 Task: Find connections with filter location Imbituva with filter topic #coronaviruswith filter profile language German with filter current company Engineering Brasil with filter school ILS Law College with filter industry Furniture and Home Furnishings Manufacturing with filter service category Logo Design with filter keywords title Owner
Action: Mouse moved to (524, 92)
Screenshot: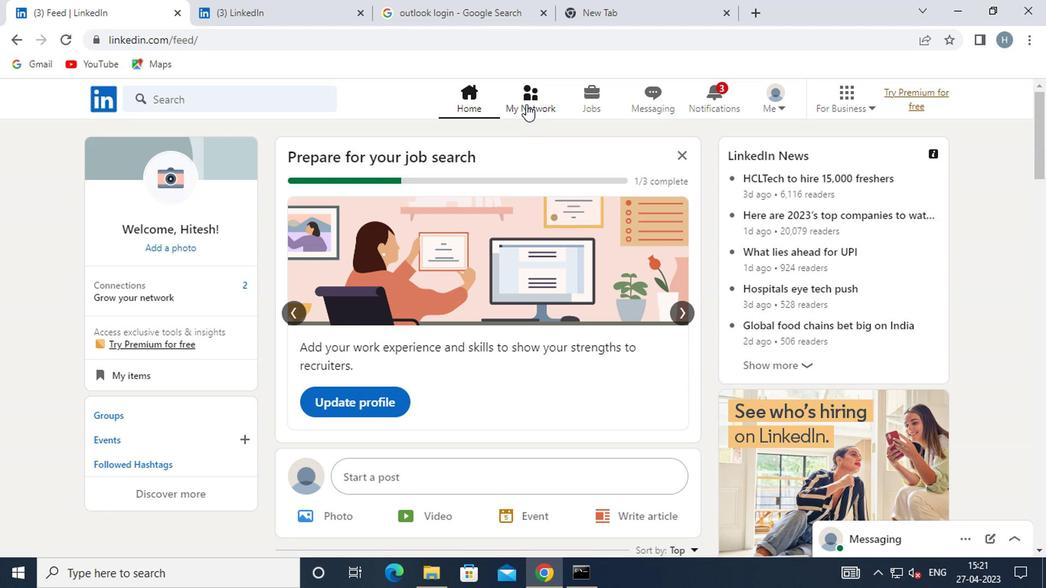 
Action: Mouse pressed left at (524, 92)
Screenshot: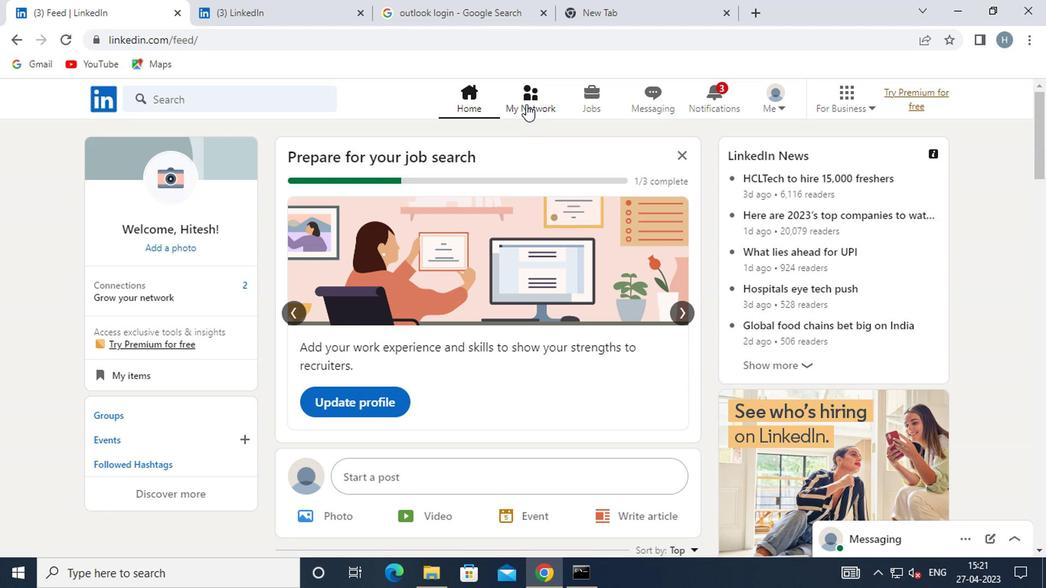 
Action: Mouse moved to (251, 181)
Screenshot: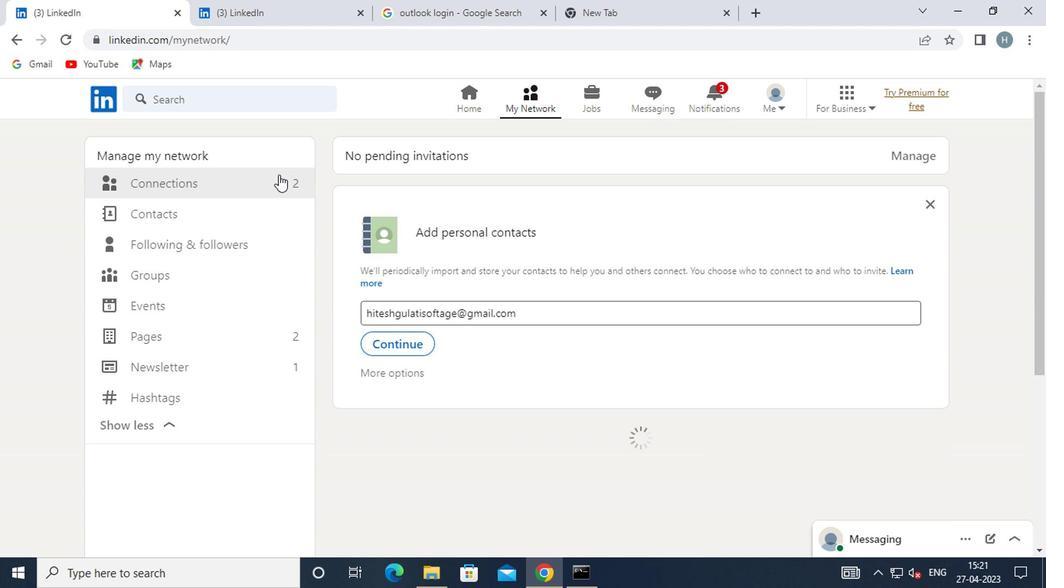 
Action: Mouse pressed left at (251, 181)
Screenshot: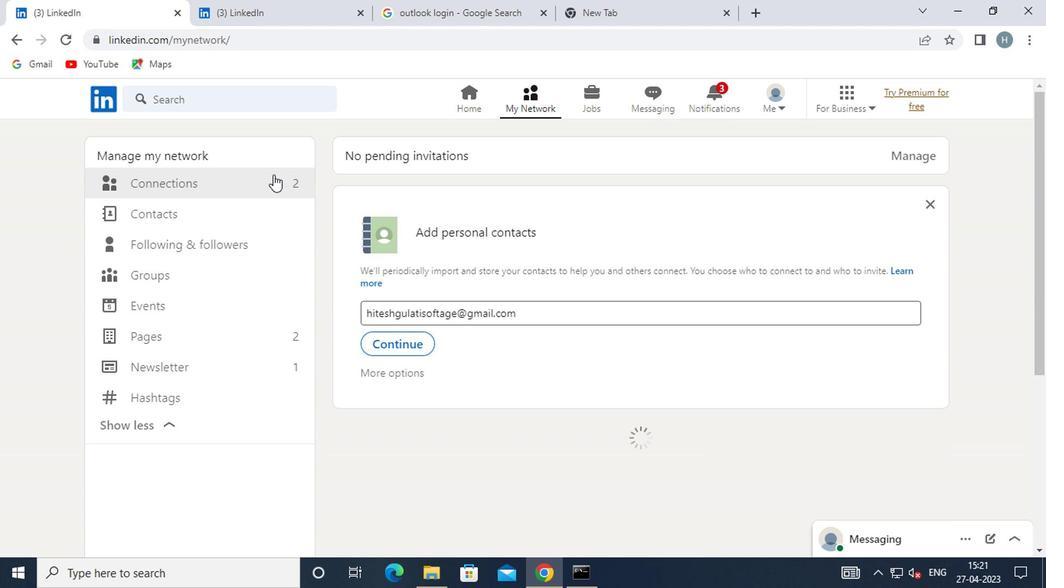 
Action: Mouse moved to (631, 182)
Screenshot: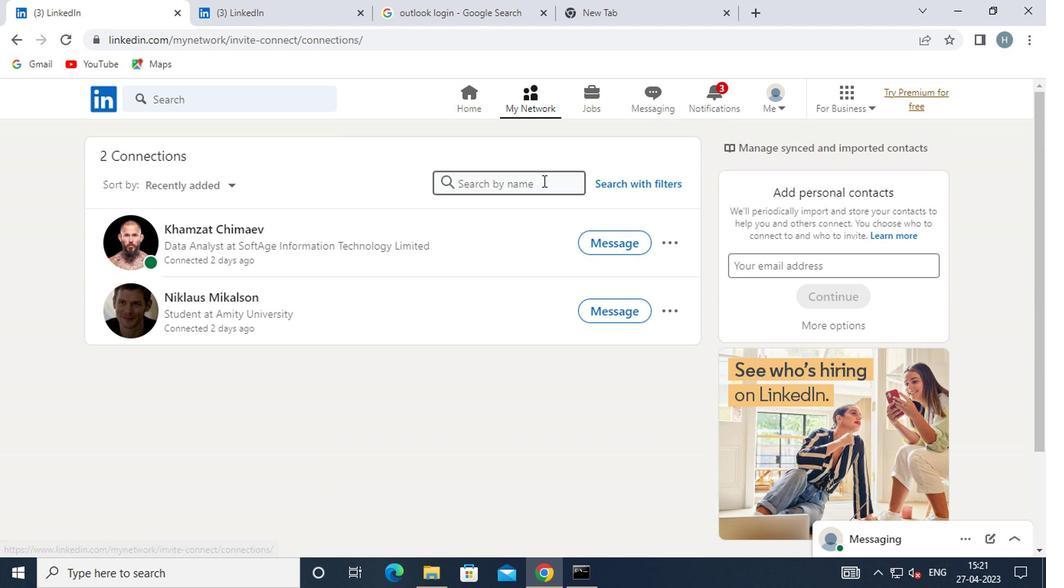 
Action: Mouse pressed left at (631, 182)
Screenshot: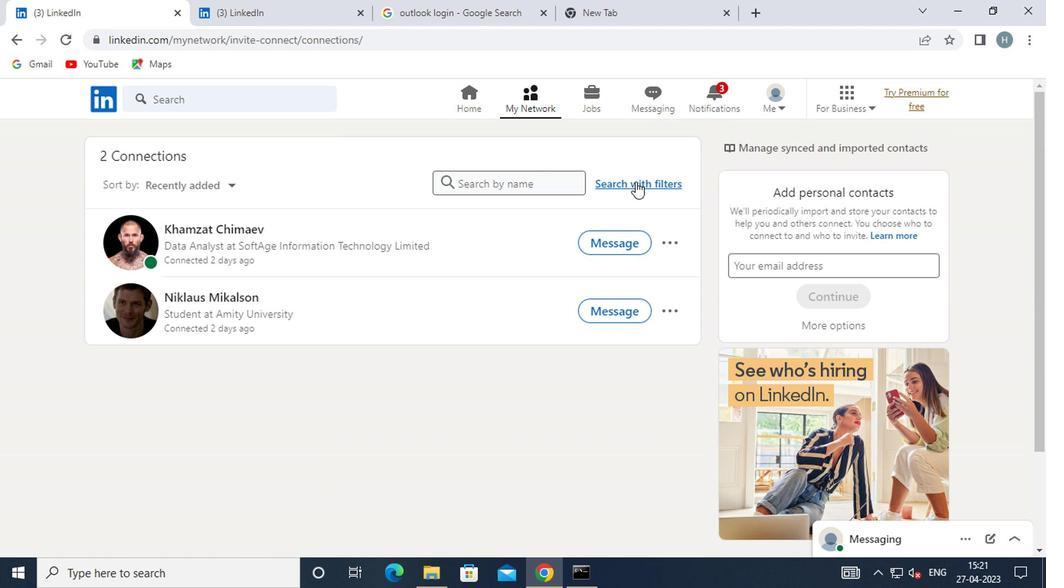 
Action: Mouse moved to (559, 143)
Screenshot: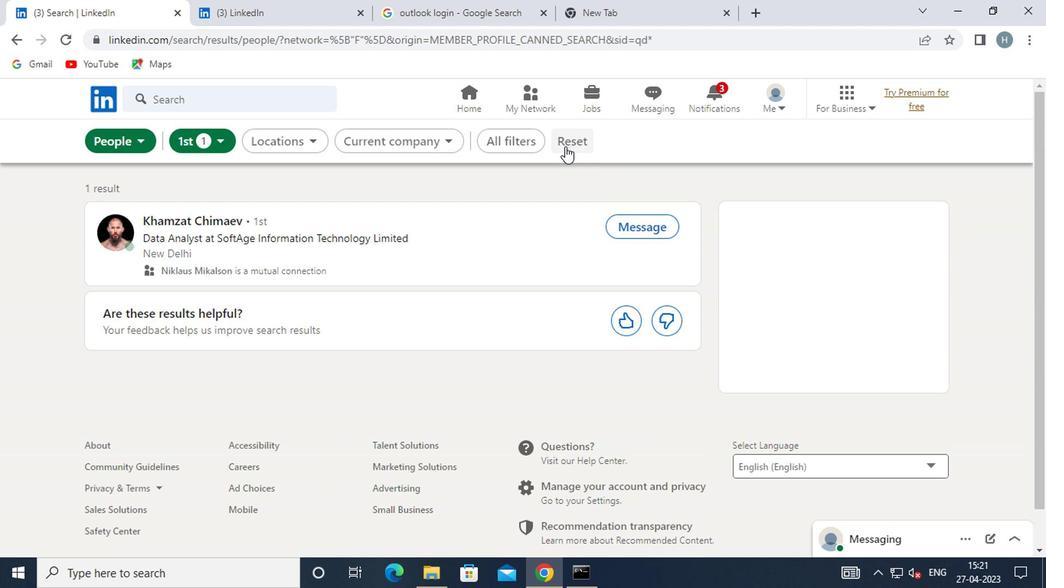 
Action: Mouse pressed left at (559, 143)
Screenshot: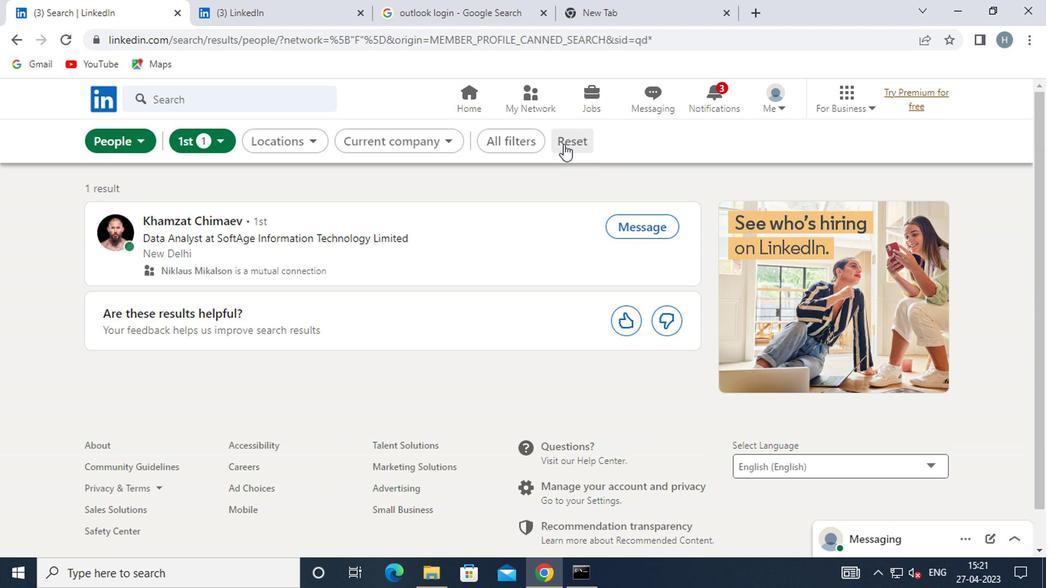 
Action: Mouse moved to (552, 141)
Screenshot: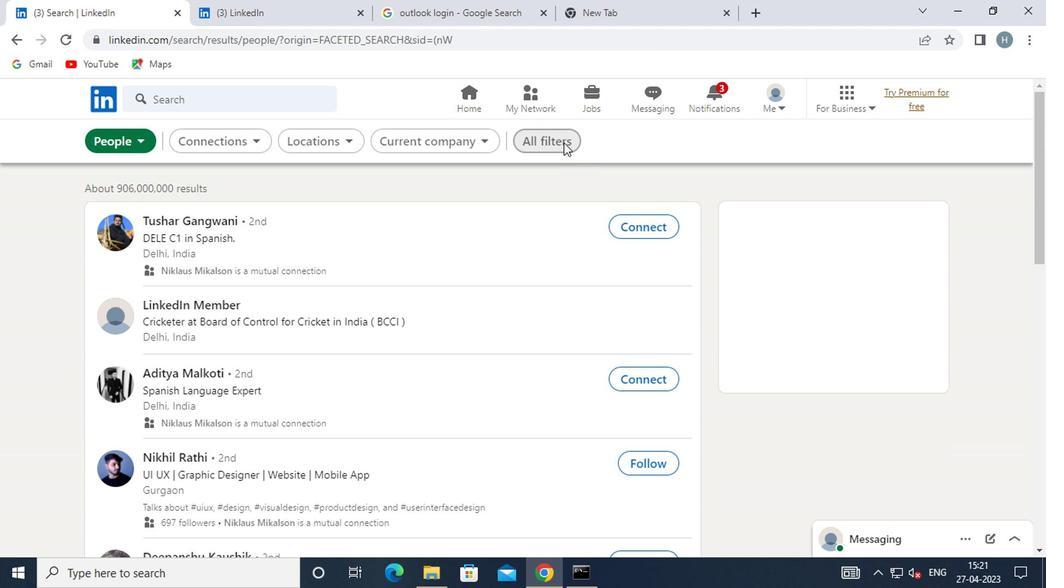 
Action: Mouse pressed left at (552, 141)
Screenshot: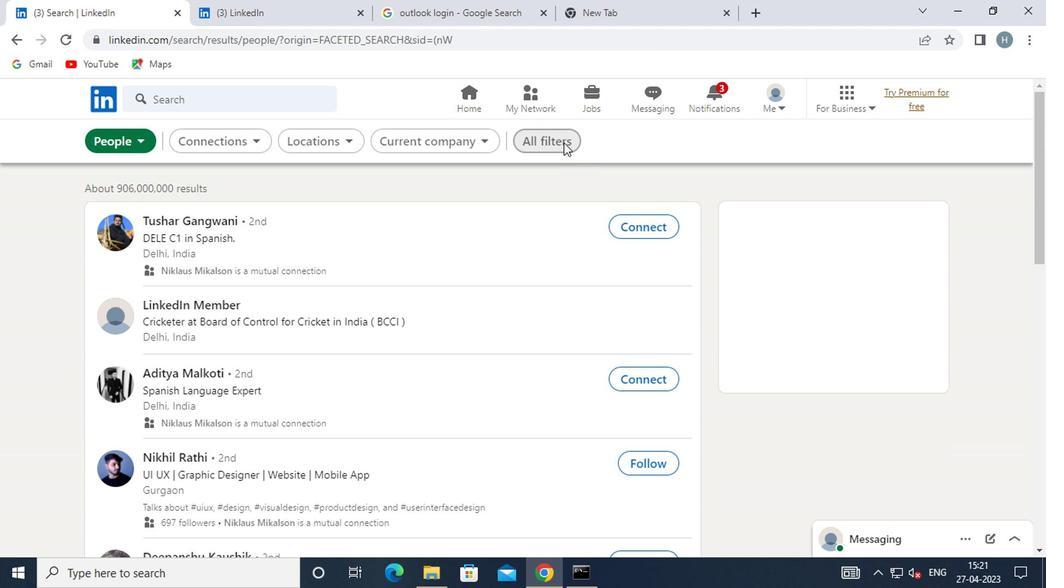 
Action: Mouse moved to (755, 281)
Screenshot: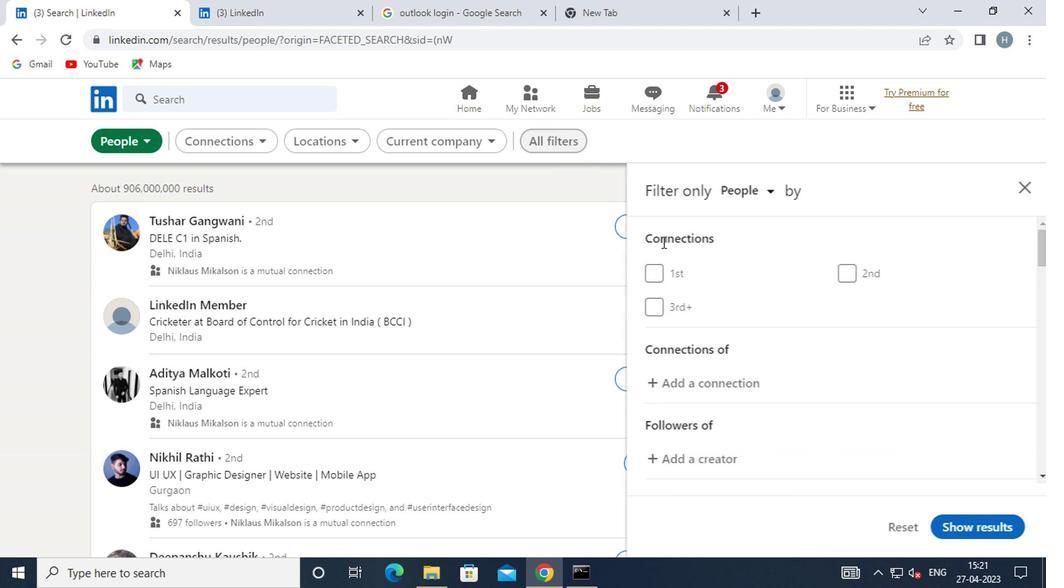 
Action: Mouse scrolled (755, 281) with delta (0, 0)
Screenshot: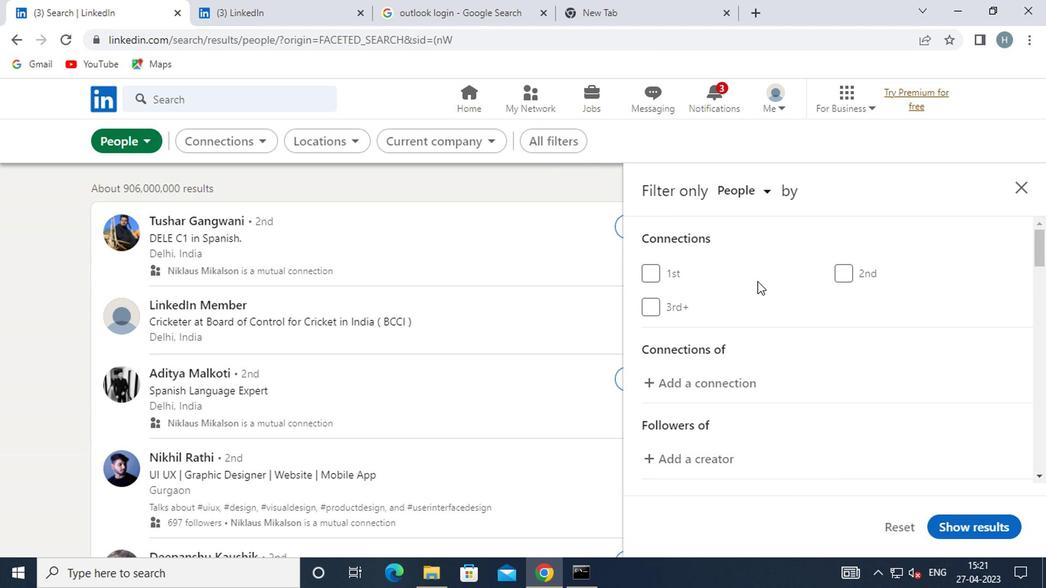 
Action: Mouse scrolled (755, 281) with delta (0, 0)
Screenshot: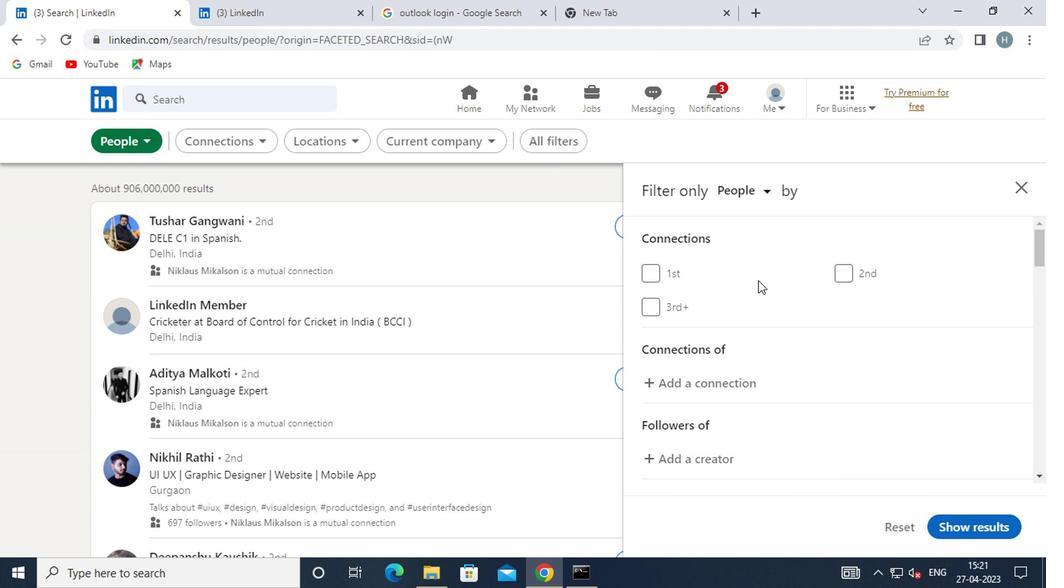 
Action: Mouse scrolled (755, 281) with delta (0, 0)
Screenshot: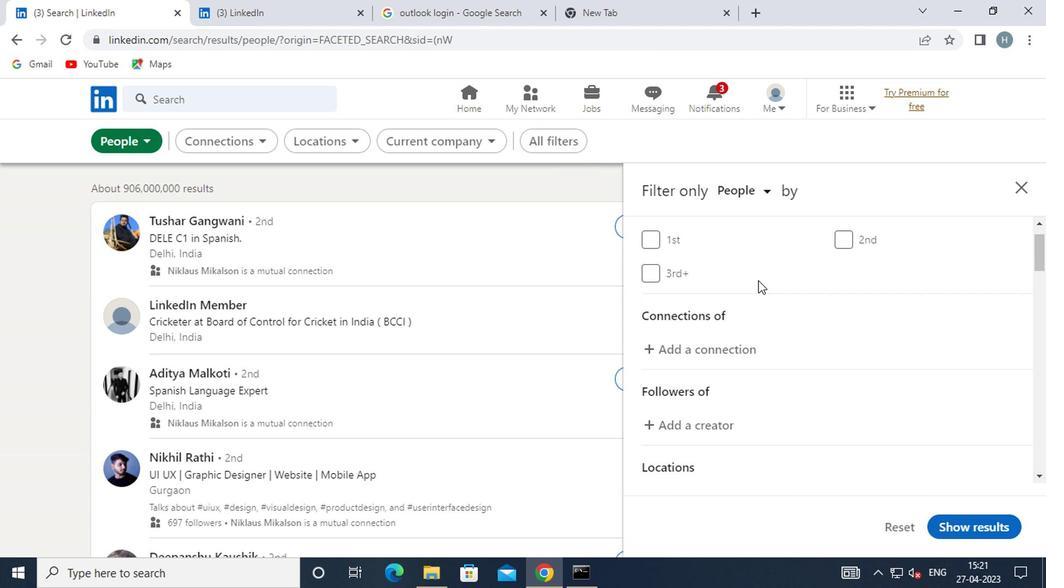 
Action: Mouse moved to (843, 365)
Screenshot: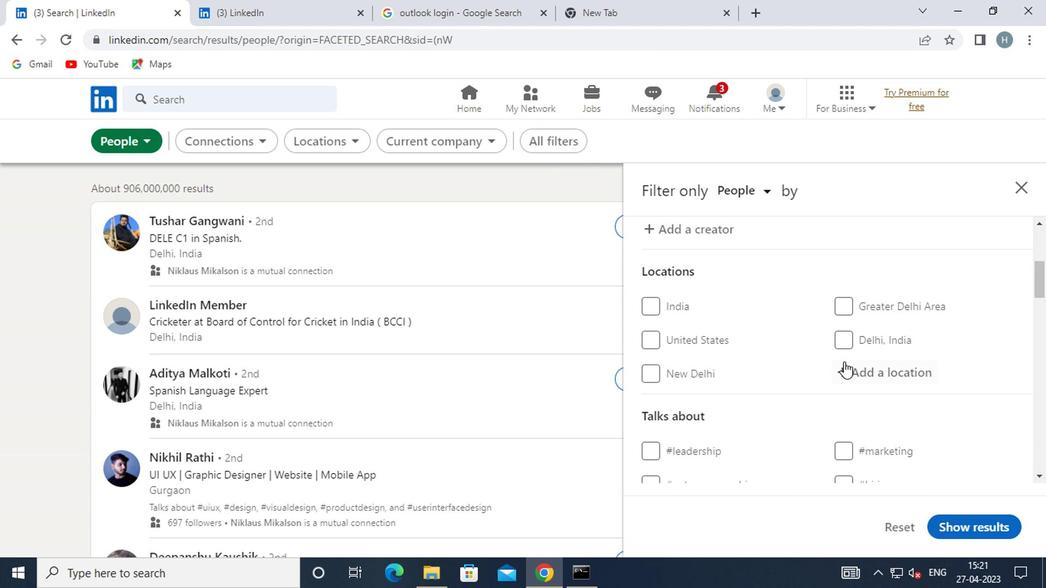
Action: Mouse pressed left at (843, 365)
Screenshot: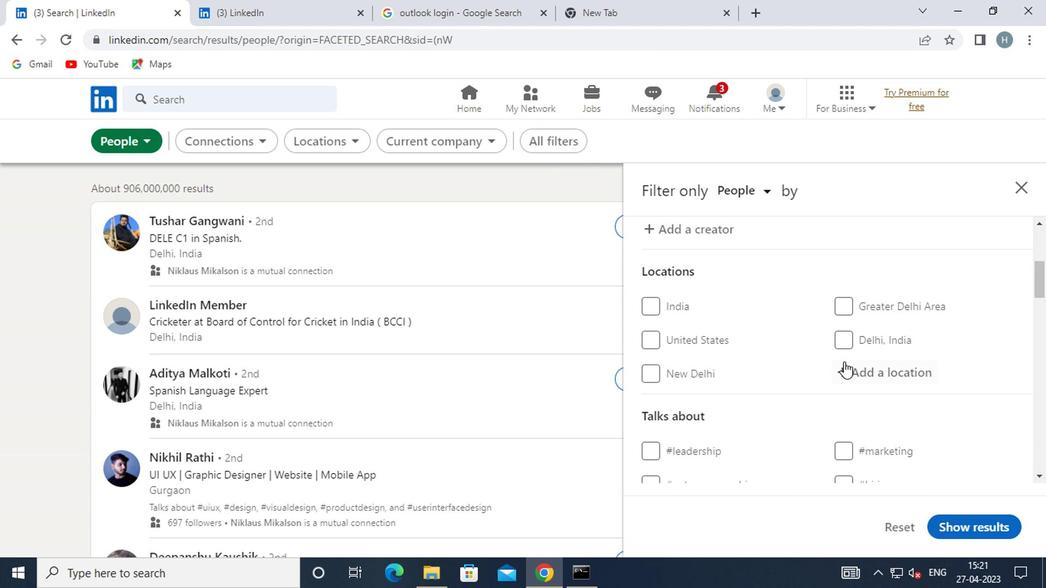 
Action: Mouse moved to (844, 365)
Screenshot: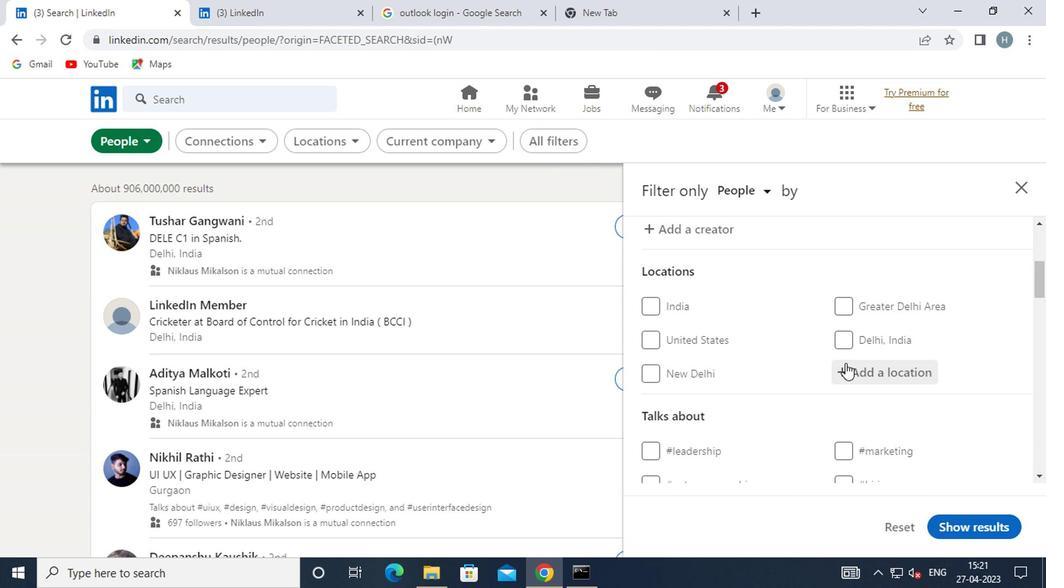 
Action: Key pressed <Key.shift><Key.shift>IMBITUVA
Screenshot: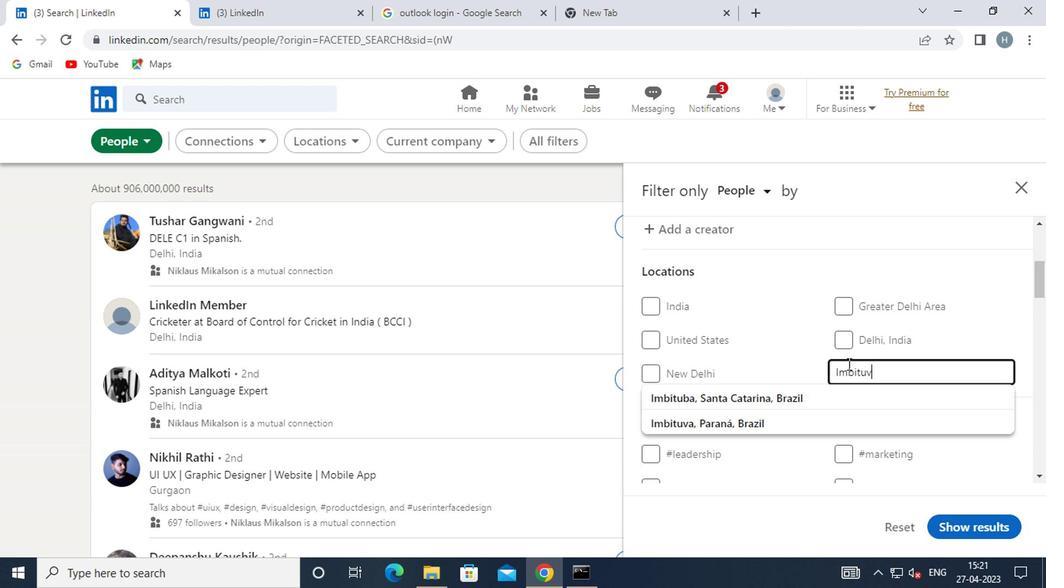 
Action: Mouse moved to (949, 321)
Screenshot: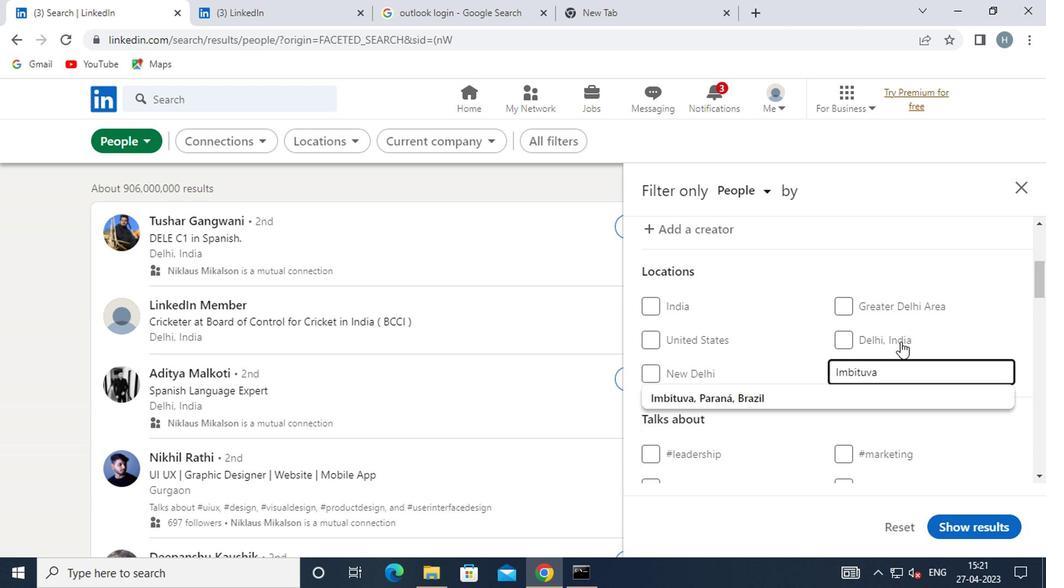 
Action: Mouse pressed left at (949, 321)
Screenshot: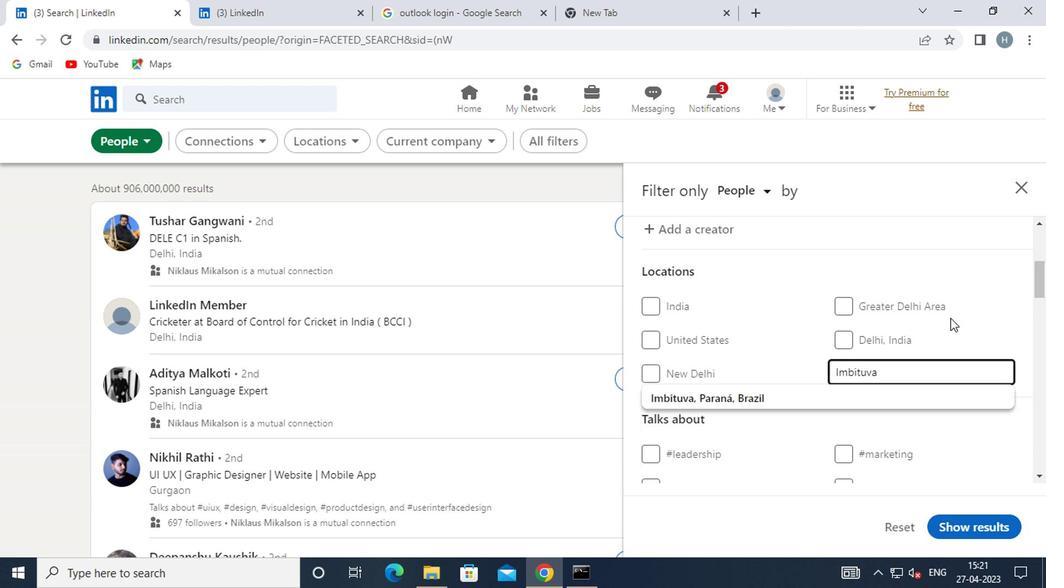 
Action: Mouse moved to (948, 322)
Screenshot: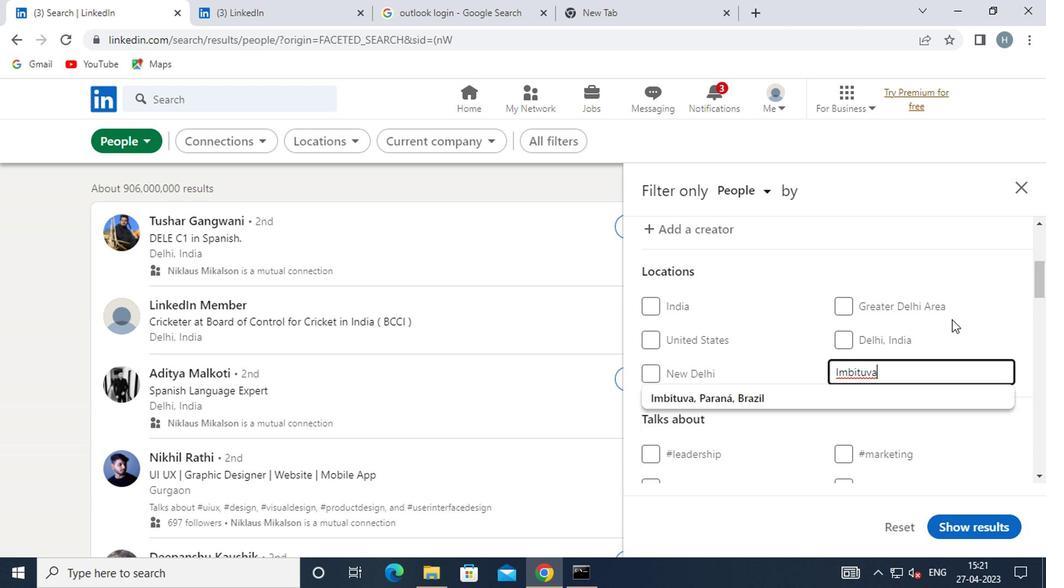 
Action: Mouse scrolled (948, 321) with delta (0, -1)
Screenshot: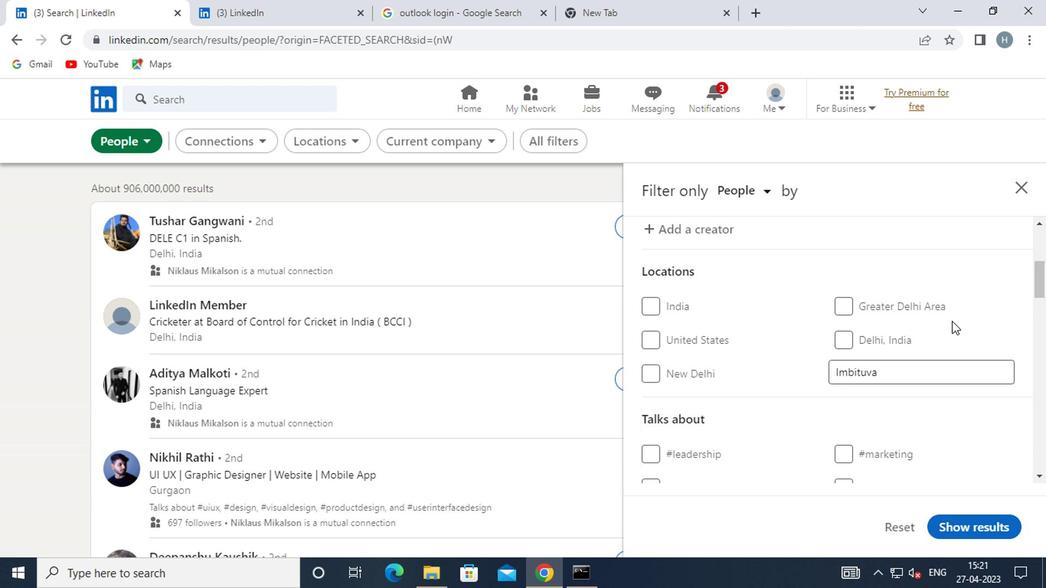 
Action: Mouse scrolled (948, 321) with delta (0, -1)
Screenshot: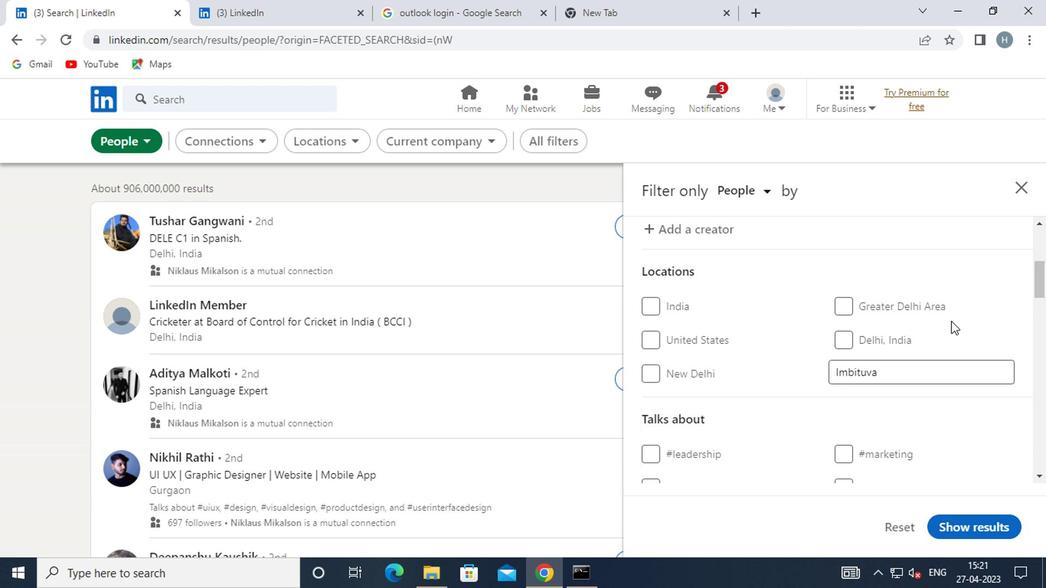 
Action: Mouse scrolled (948, 321) with delta (0, -1)
Screenshot: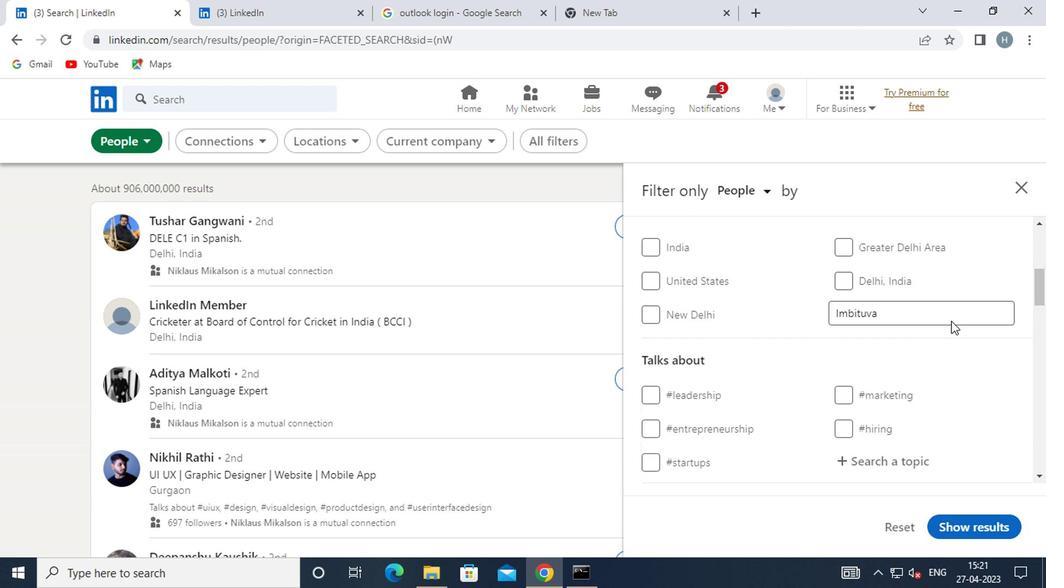 
Action: Mouse moved to (895, 286)
Screenshot: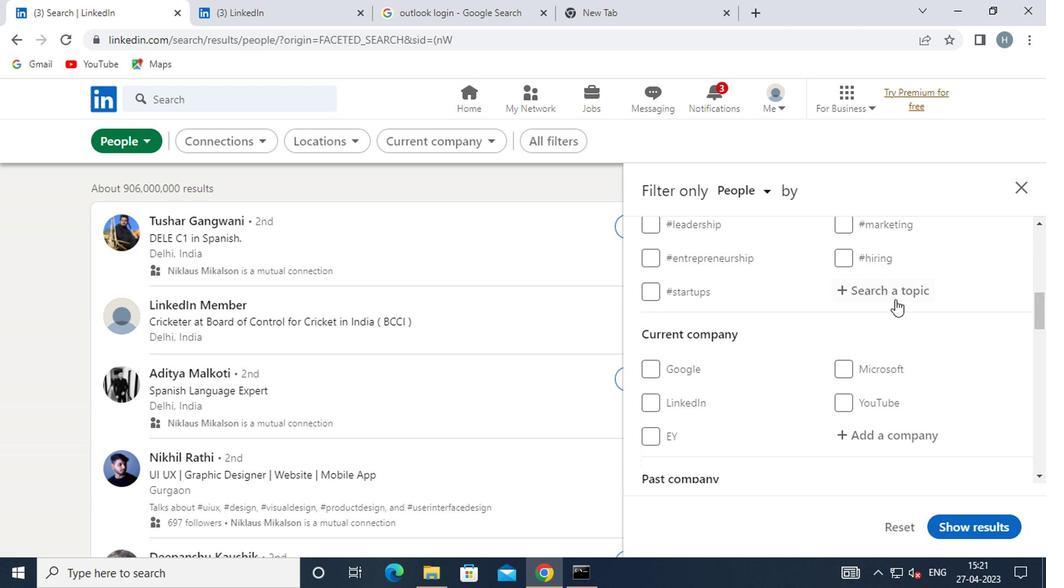 
Action: Mouse pressed left at (895, 286)
Screenshot: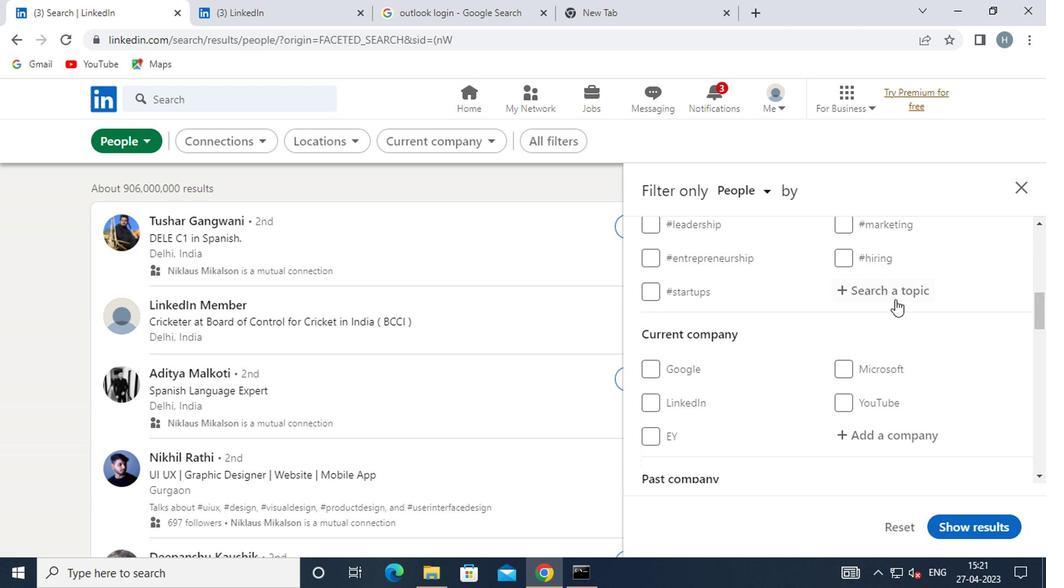 
Action: Mouse moved to (895, 286)
Screenshot: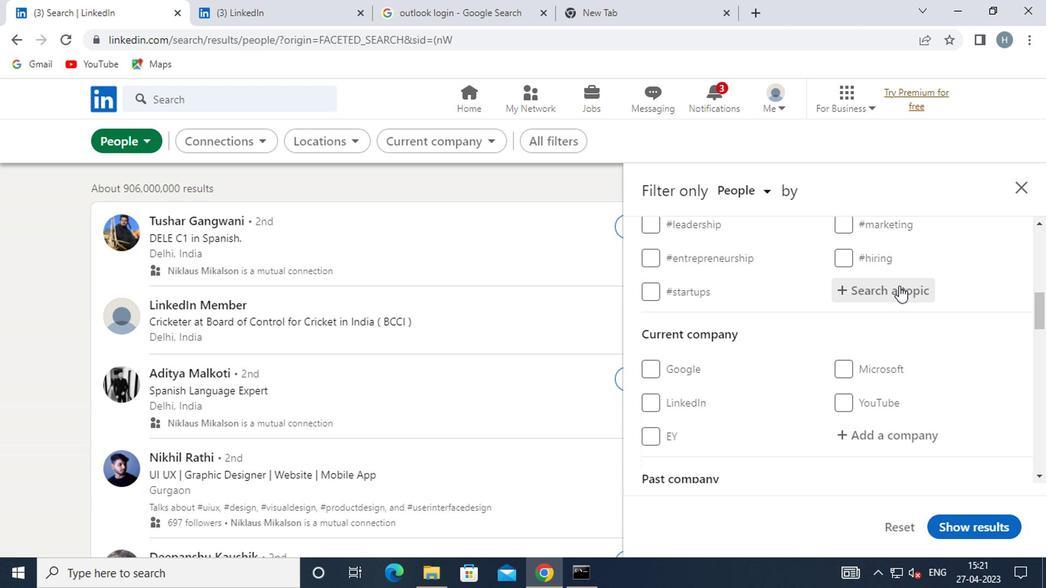 
Action: Key pressed <Key.shift>#CORONAVIRUSWITH
Screenshot: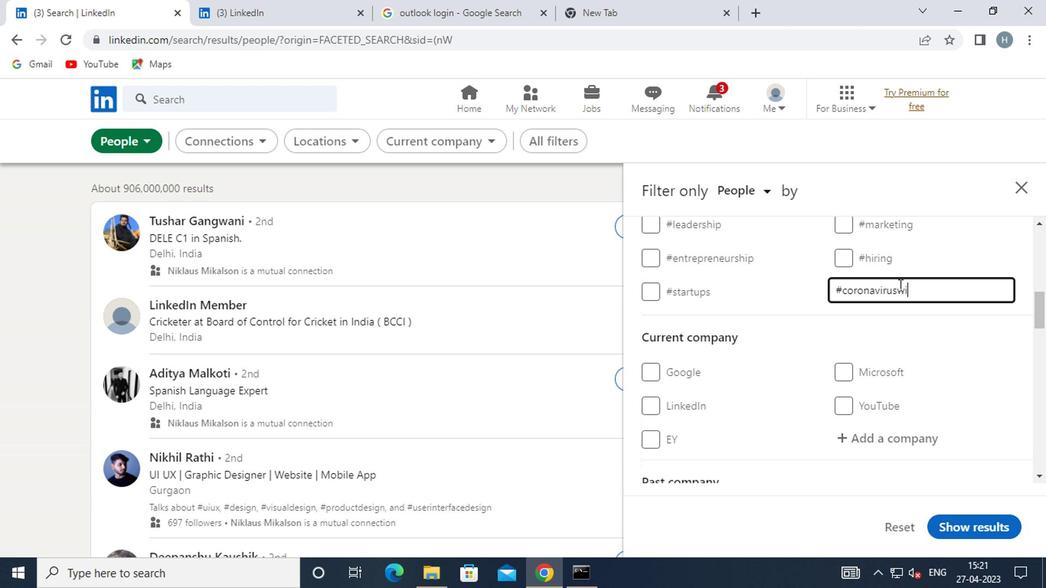 
Action: Mouse moved to (934, 332)
Screenshot: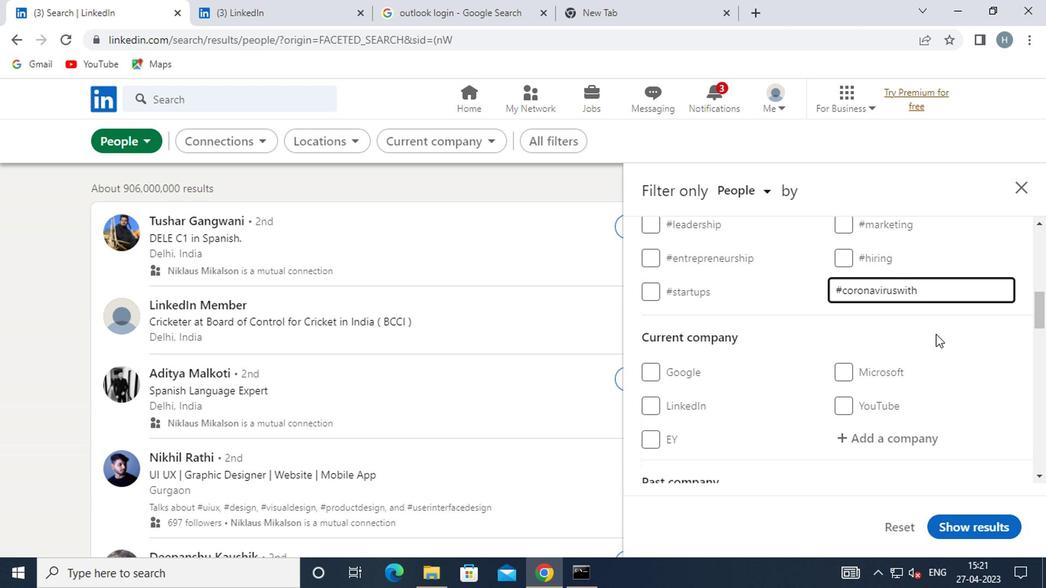 
Action: Mouse pressed left at (934, 332)
Screenshot: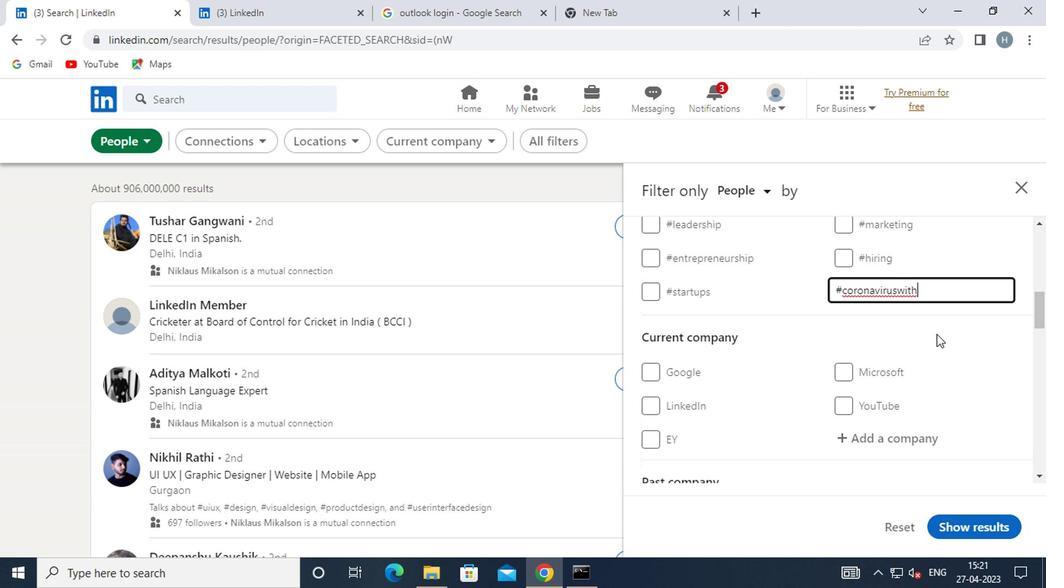 
Action: Mouse moved to (936, 334)
Screenshot: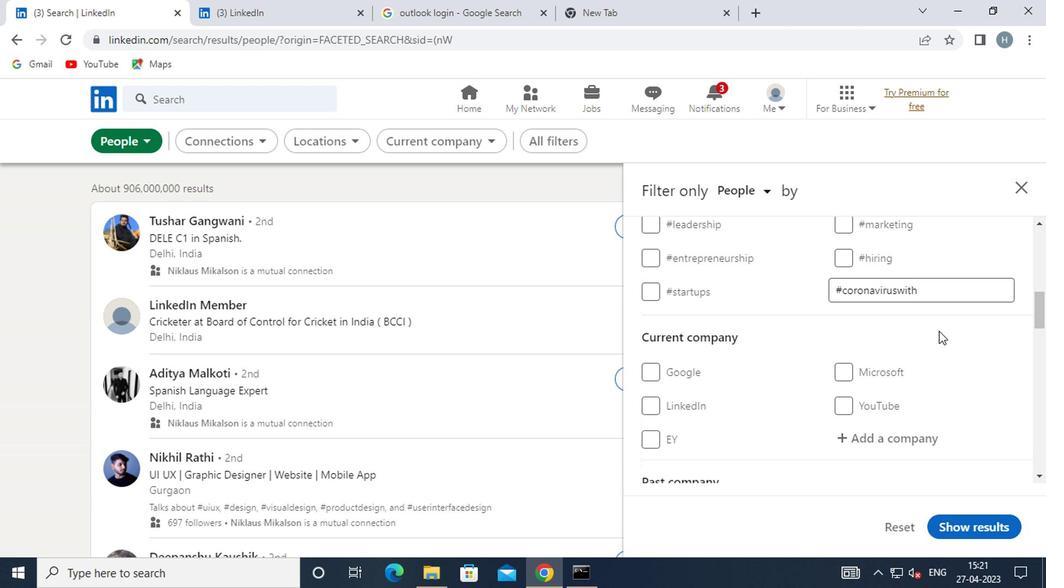 
Action: Mouse scrolled (936, 333) with delta (0, 0)
Screenshot: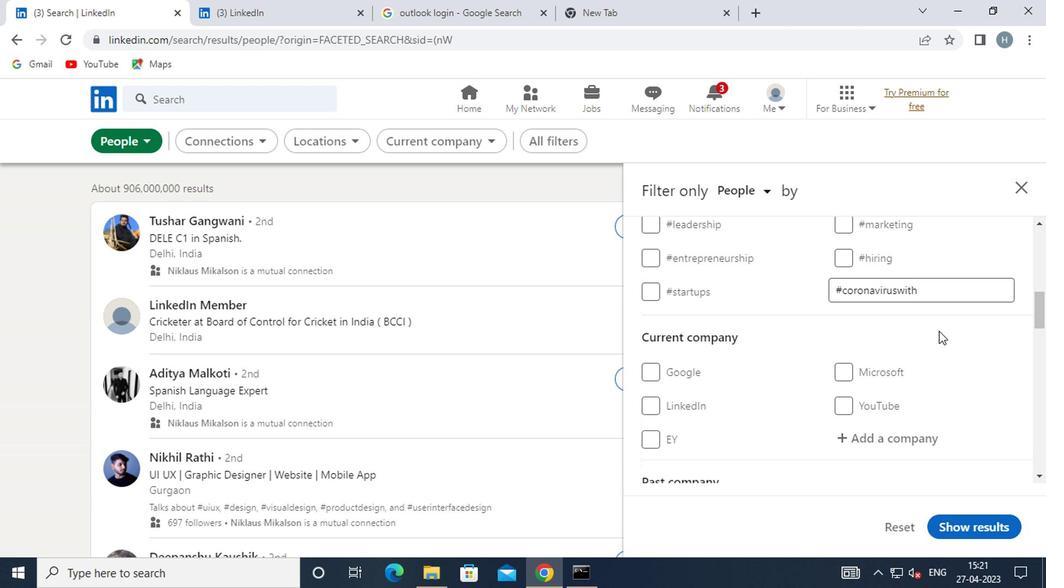 
Action: Mouse scrolled (936, 333) with delta (0, 0)
Screenshot: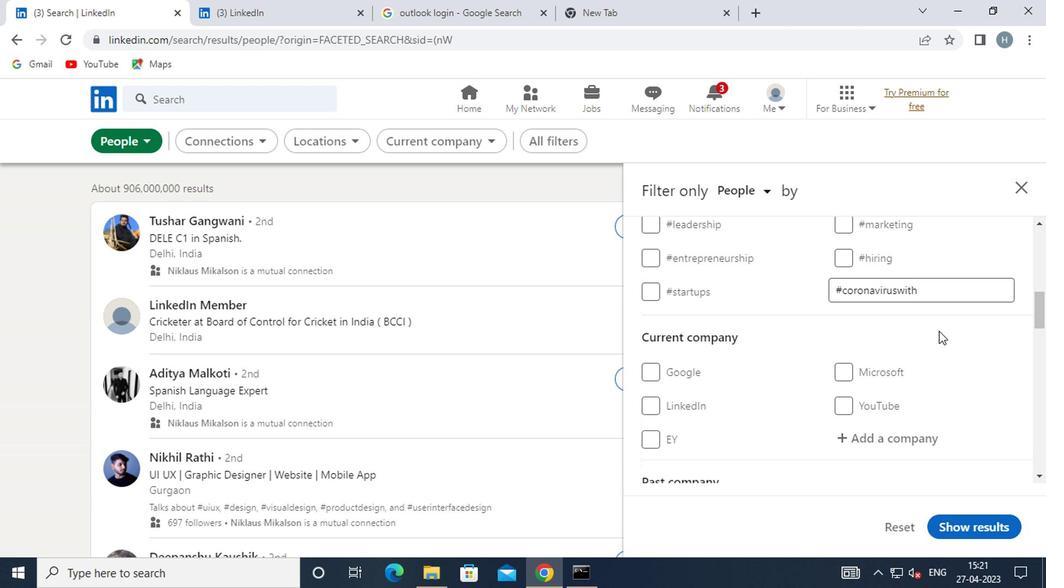 
Action: Mouse scrolled (936, 333) with delta (0, 0)
Screenshot: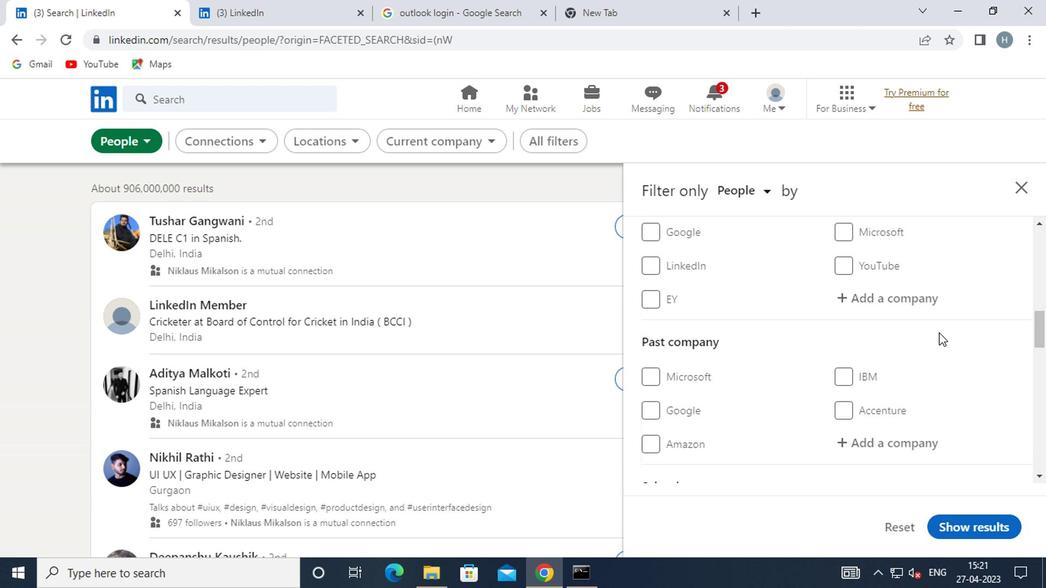 
Action: Mouse scrolled (936, 333) with delta (0, 0)
Screenshot: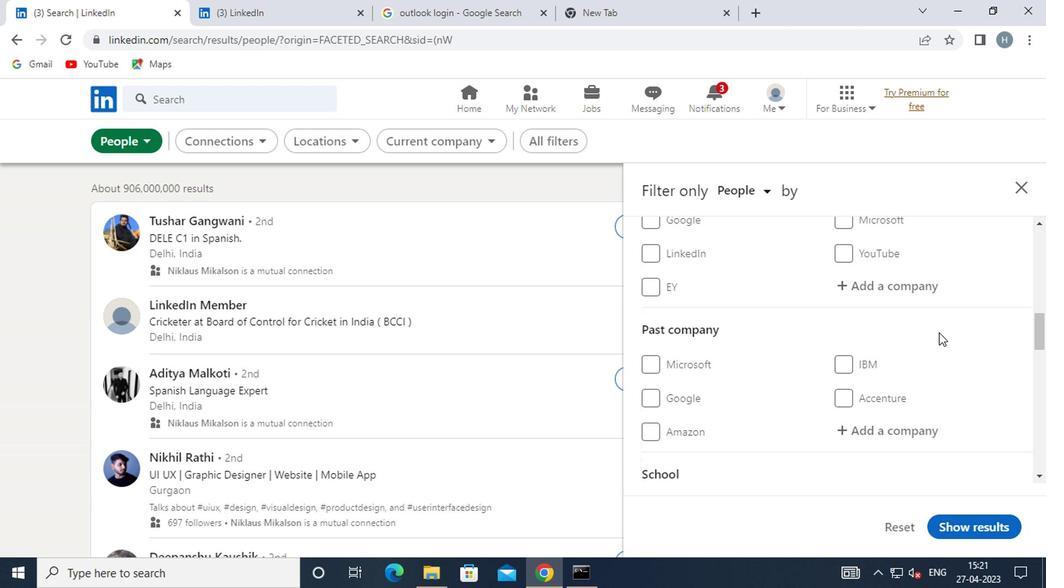 
Action: Mouse moved to (936, 334)
Screenshot: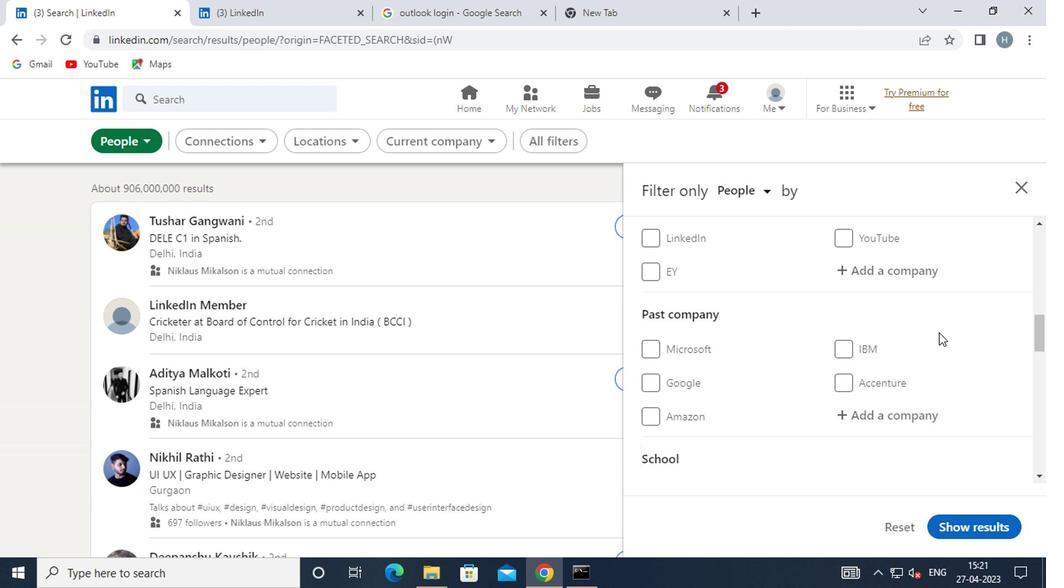
Action: Mouse scrolled (936, 334) with delta (0, 0)
Screenshot: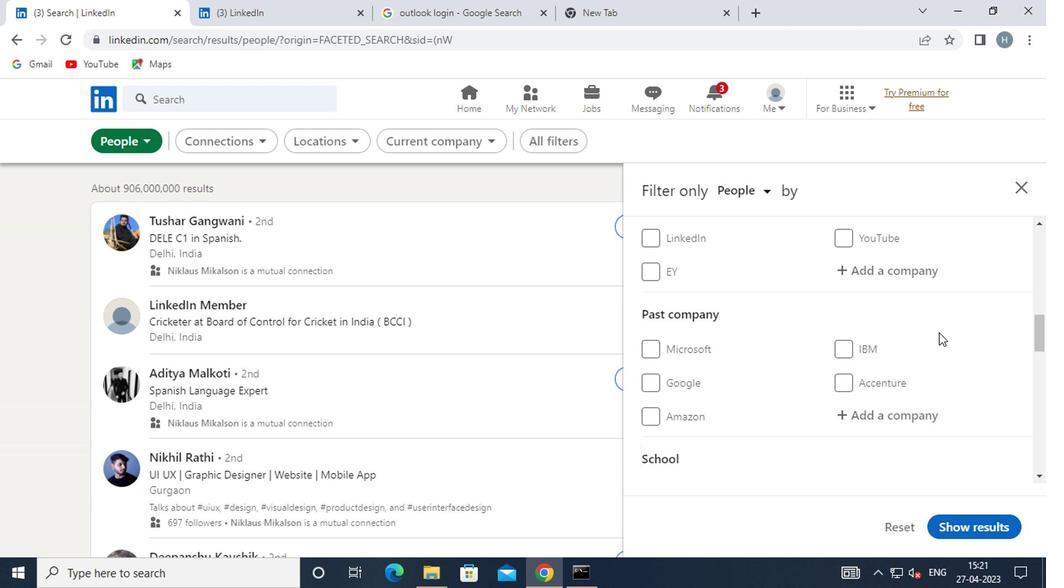 
Action: Mouse moved to (916, 334)
Screenshot: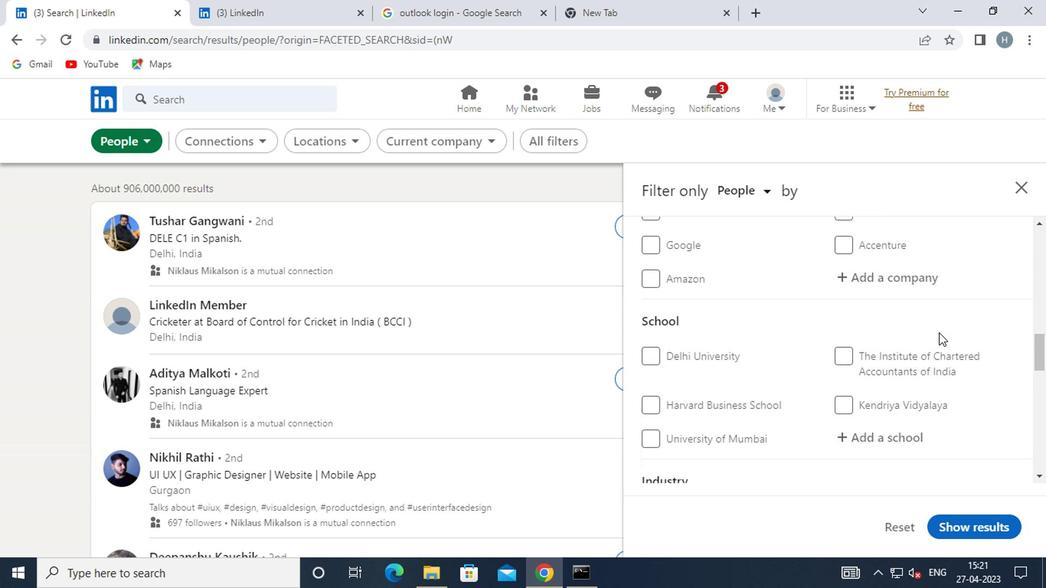 
Action: Mouse scrolled (916, 334) with delta (0, 0)
Screenshot: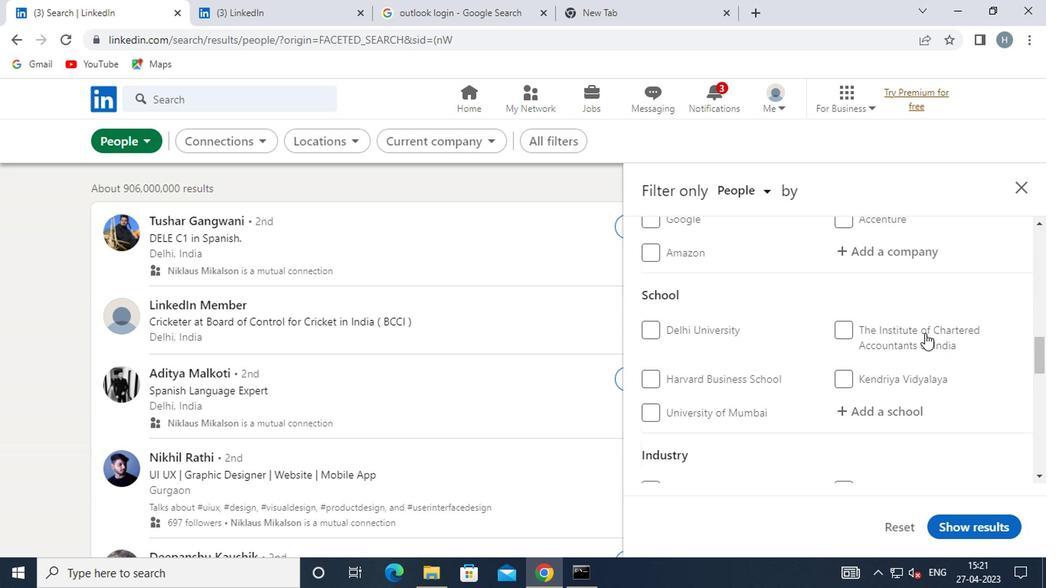 
Action: Mouse moved to (914, 333)
Screenshot: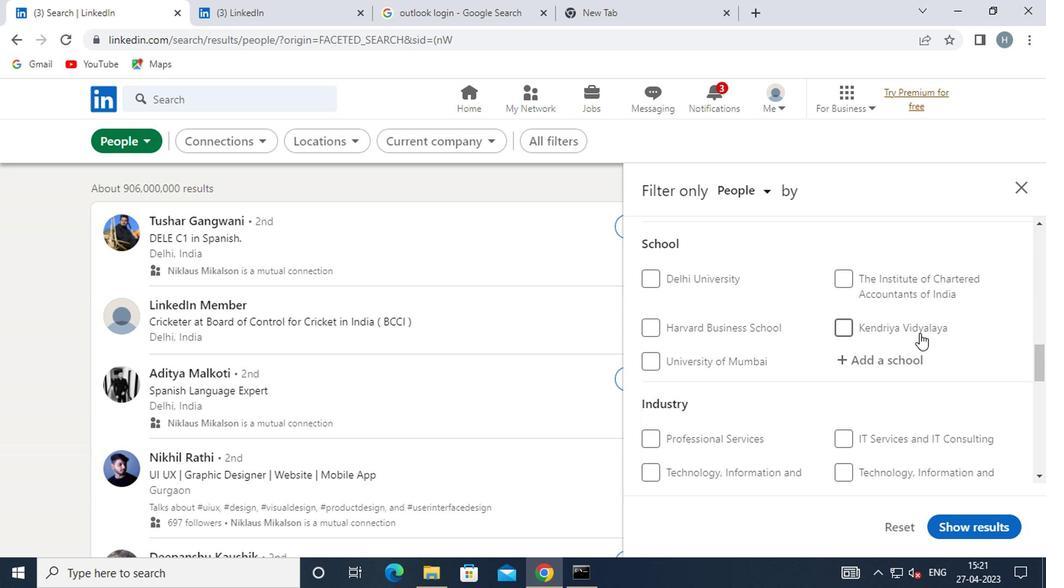 
Action: Mouse scrolled (914, 332) with delta (0, -1)
Screenshot: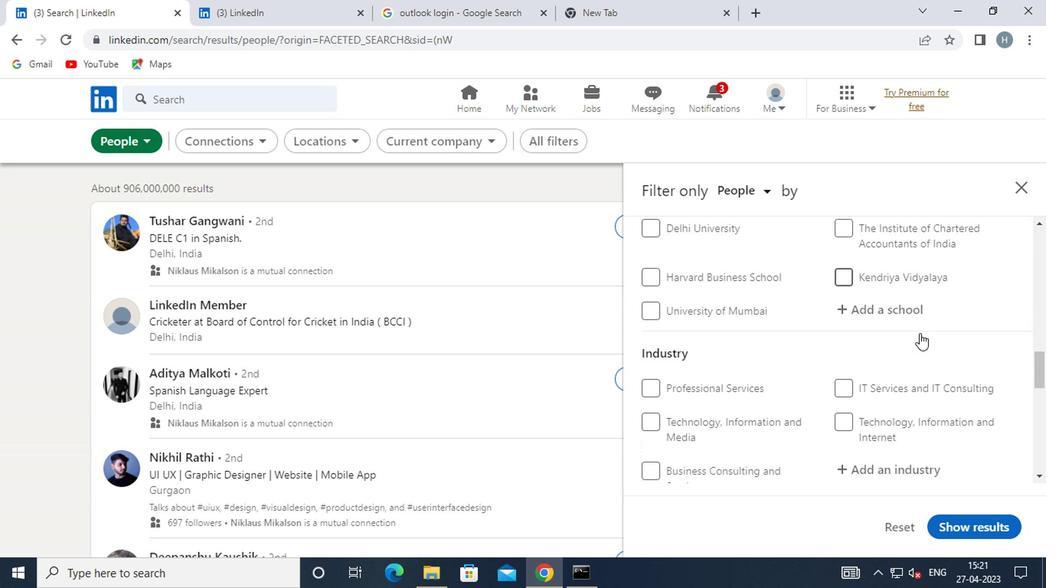 
Action: Mouse scrolled (914, 332) with delta (0, -1)
Screenshot: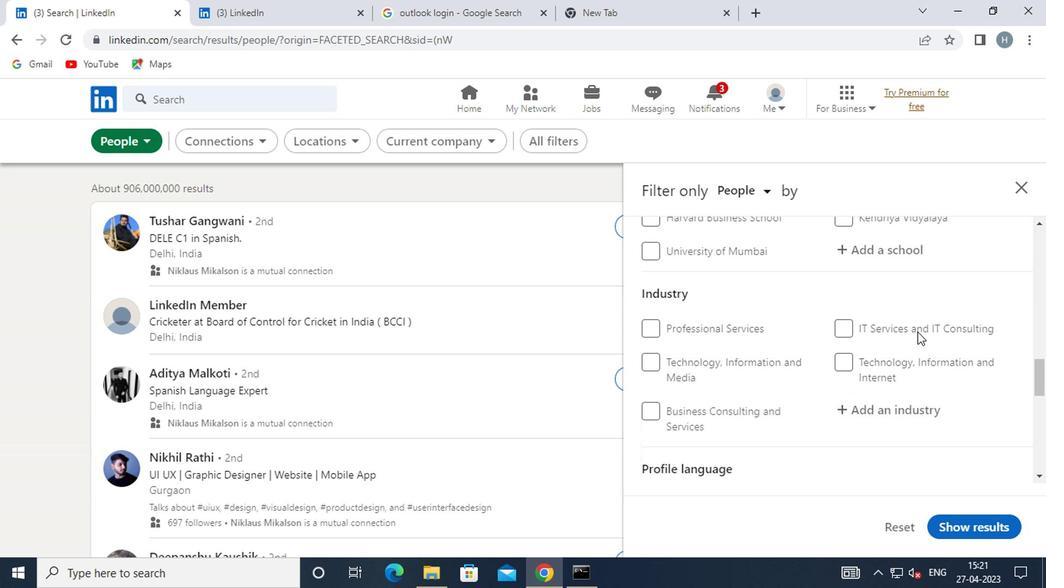 
Action: Mouse scrolled (914, 332) with delta (0, -1)
Screenshot: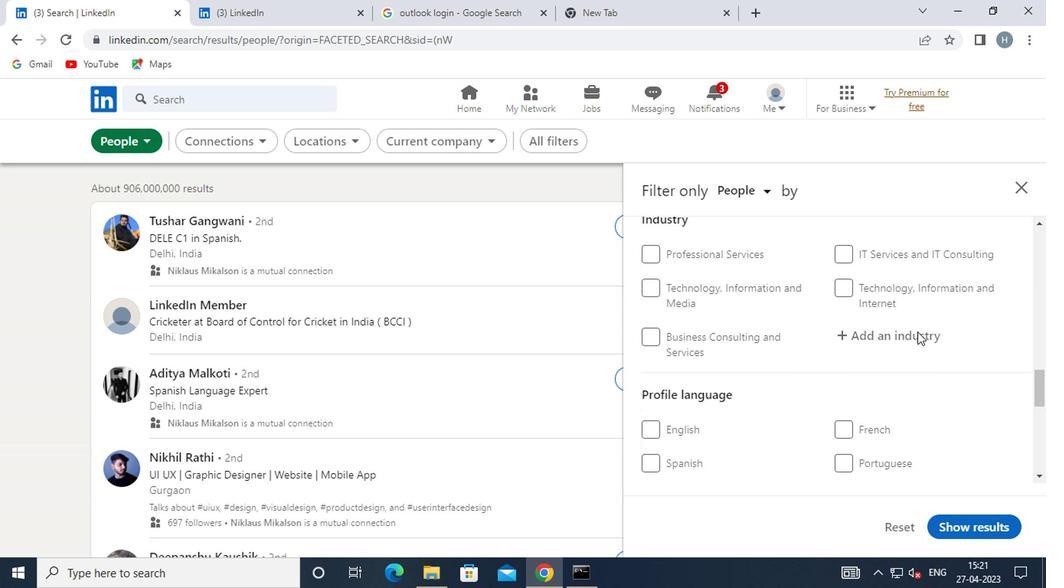 
Action: Mouse moved to (672, 381)
Screenshot: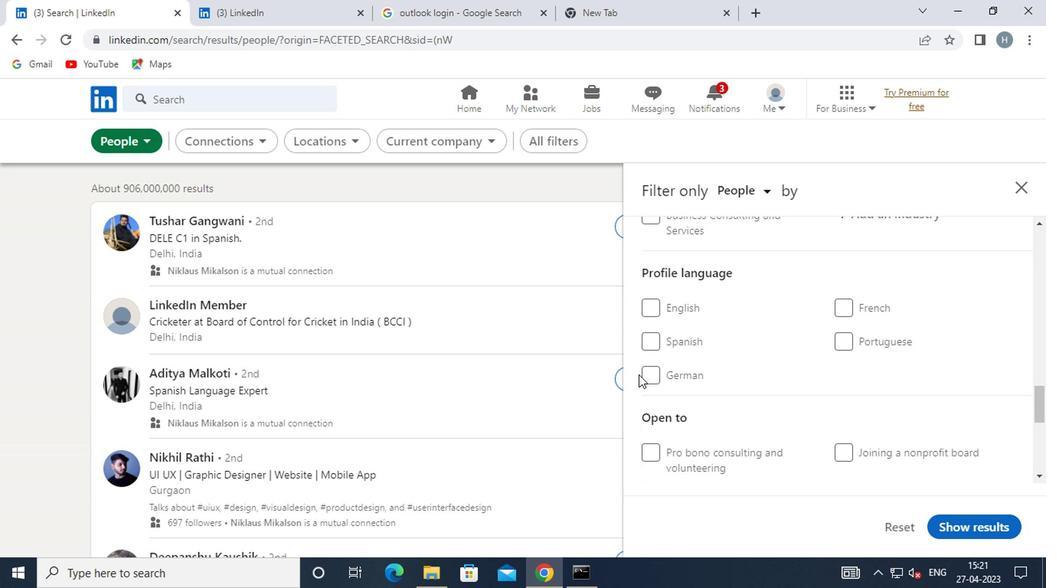 
Action: Mouse pressed left at (672, 381)
Screenshot: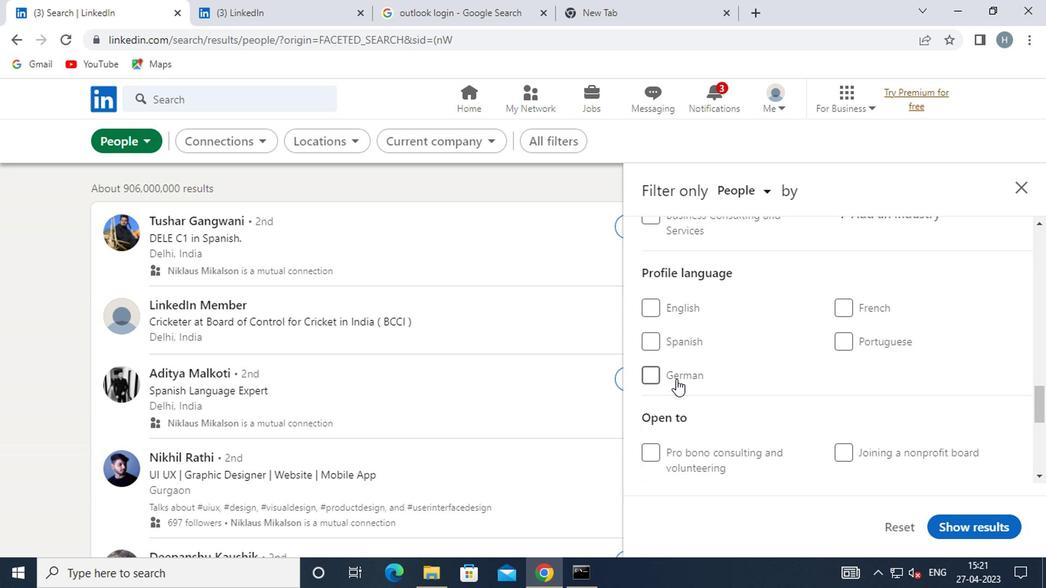 
Action: Mouse moved to (763, 356)
Screenshot: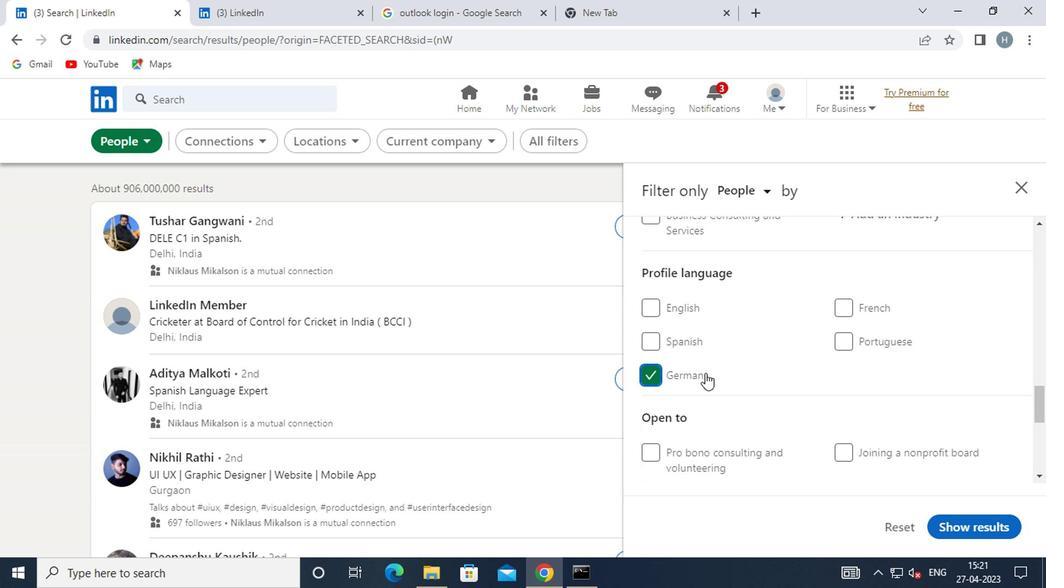 
Action: Mouse scrolled (763, 357) with delta (0, 0)
Screenshot: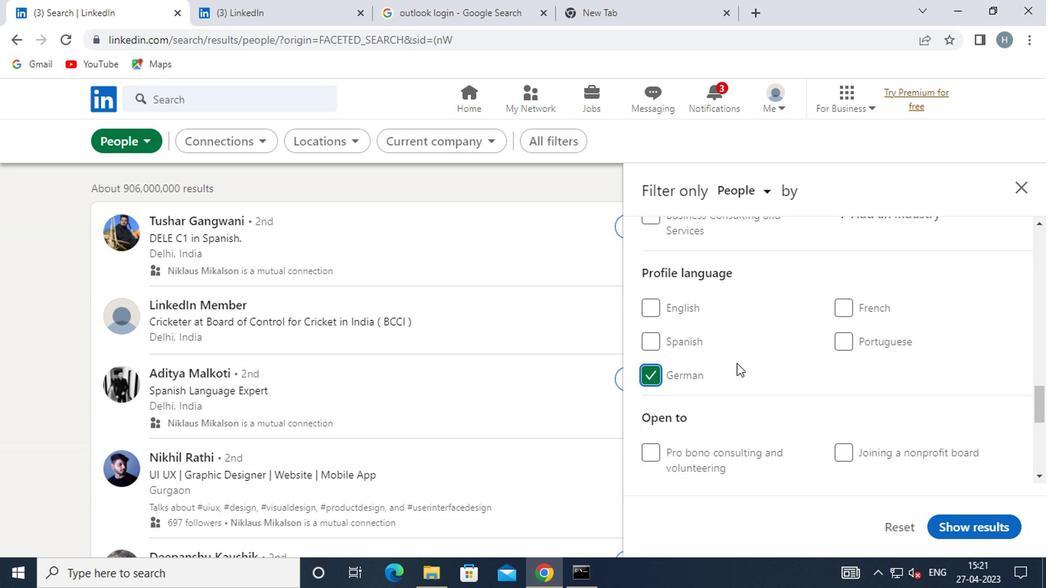 
Action: Mouse scrolled (763, 357) with delta (0, 0)
Screenshot: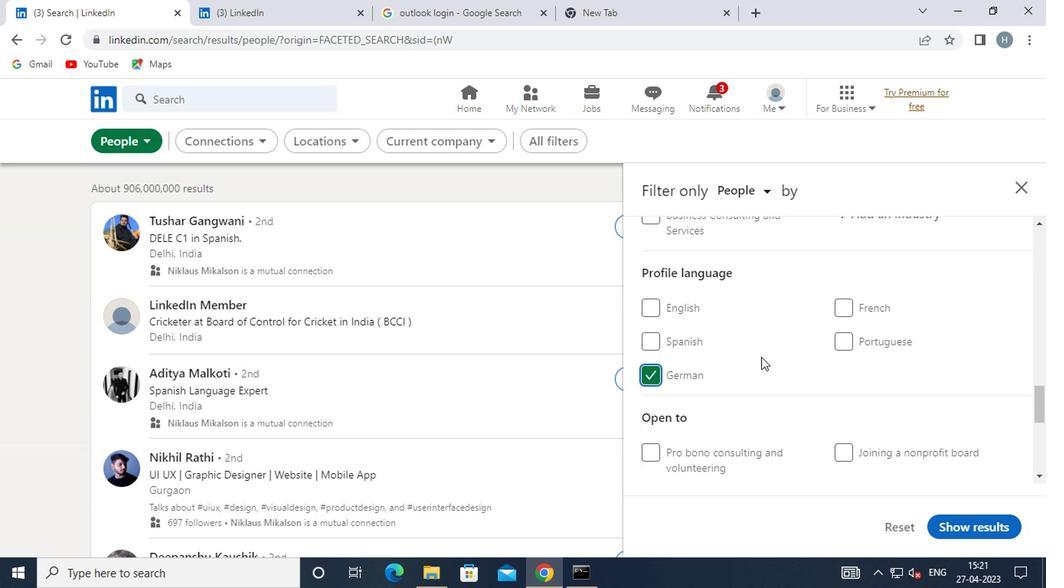 
Action: Mouse moved to (771, 355)
Screenshot: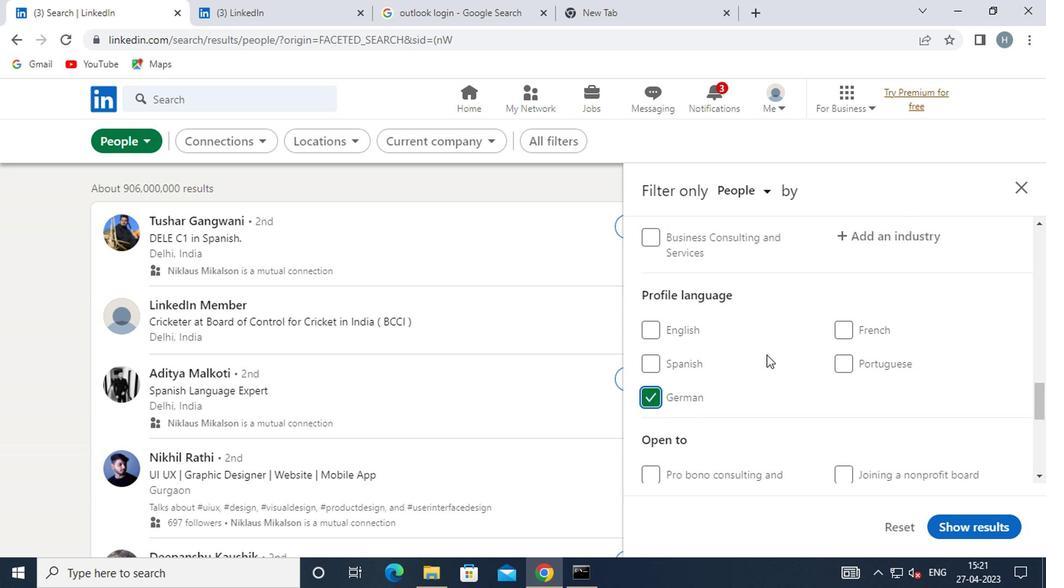 
Action: Mouse scrolled (771, 356) with delta (0, 1)
Screenshot: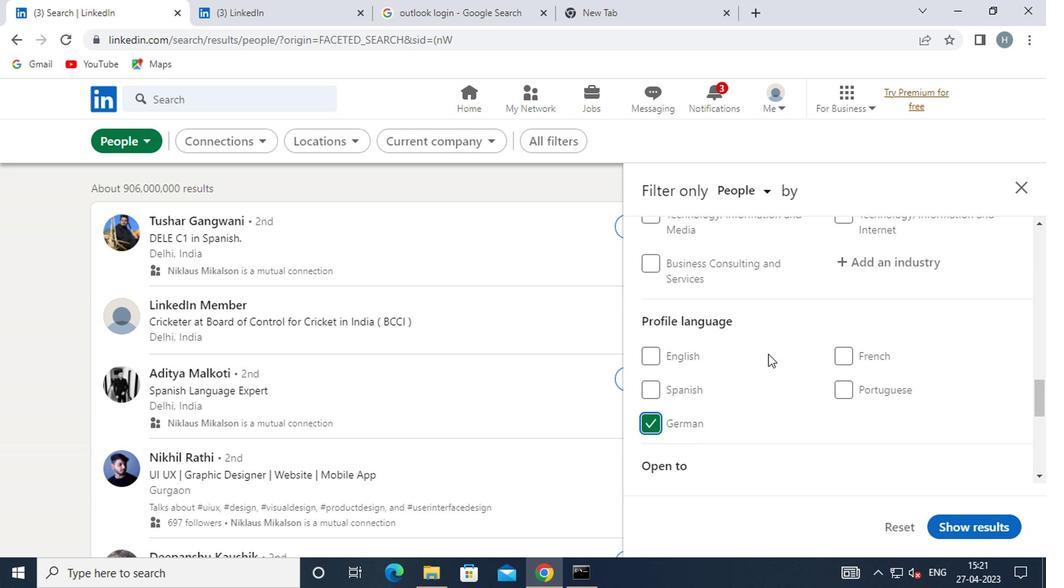 
Action: Mouse moved to (771, 354)
Screenshot: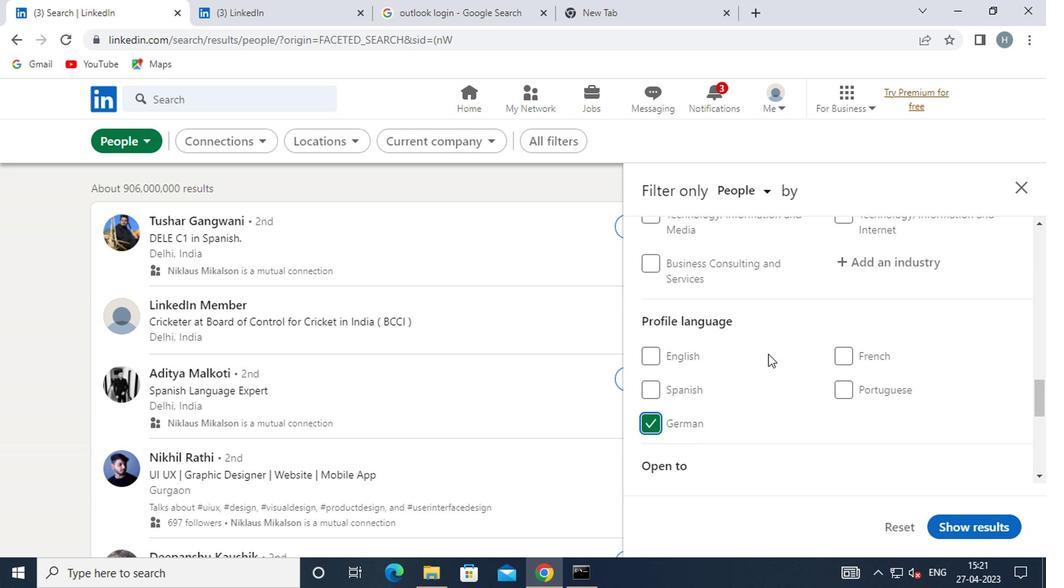 
Action: Mouse scrolled (771, 355) with delta (0, 0)
Screenshot: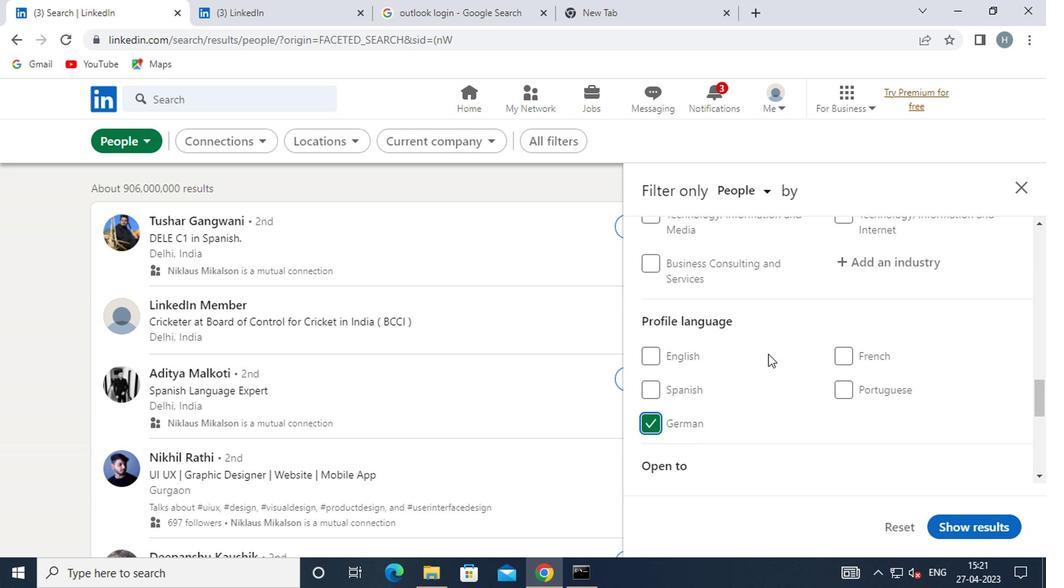 
Action: Mouse scrolled (771, 355) with delta (0, 0)
Screenshot: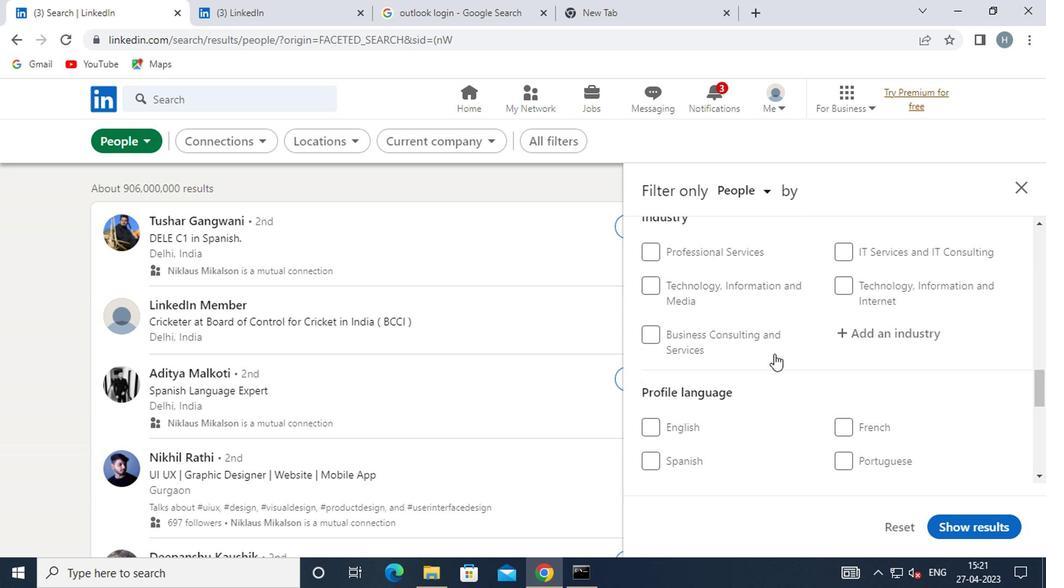 
Action: Mouse moved to (772, 354)
Screenshot: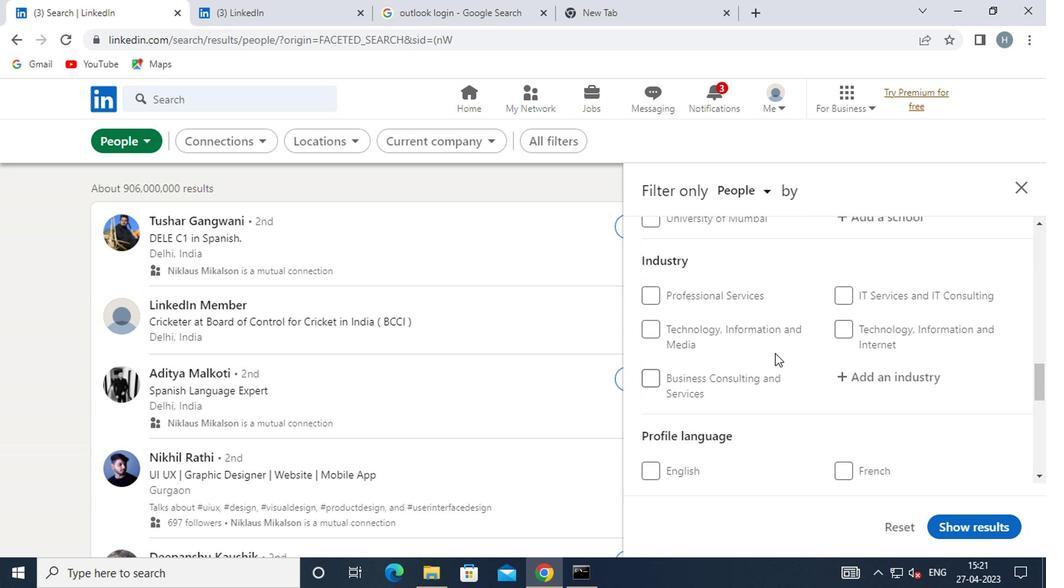 
Action: Mouse scrolled (772, 355) with delta (0, 0)
Screenshot: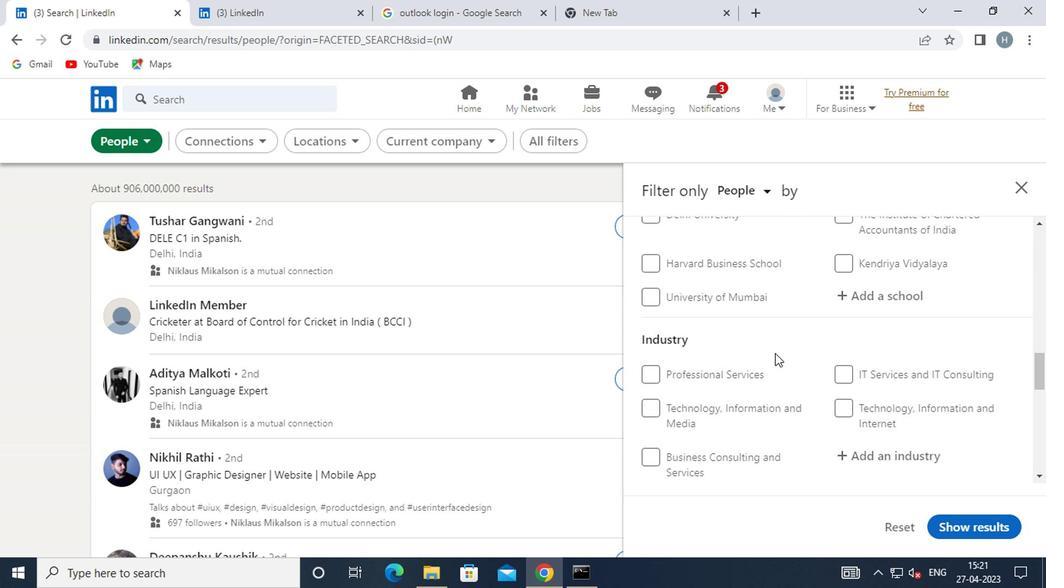 
Action: Mouse moved to (771, 354)
Screenshot: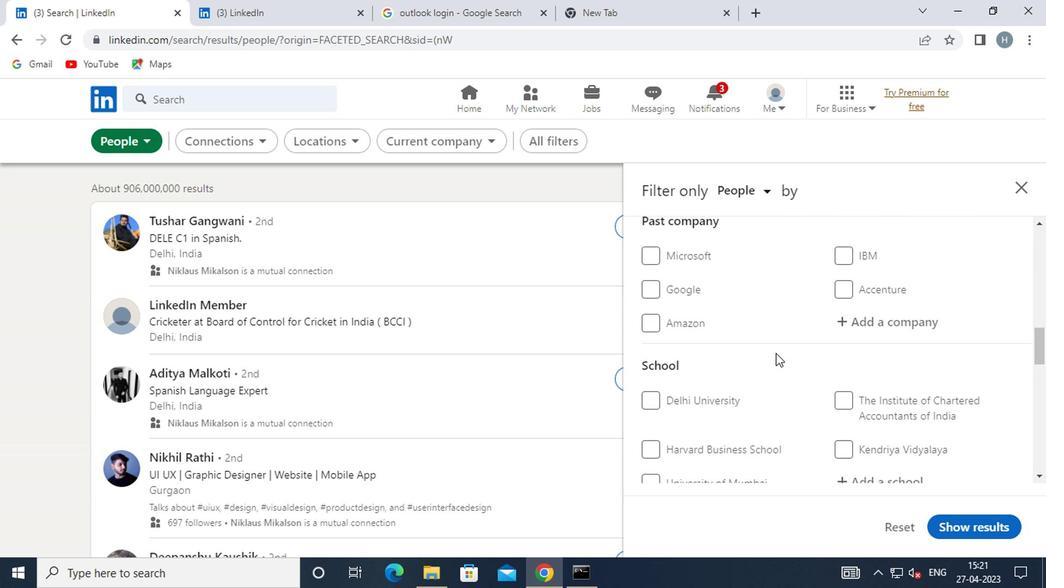 
Action: Mouse scrolled (771, 355) with delta (0, 0)
Screenshot: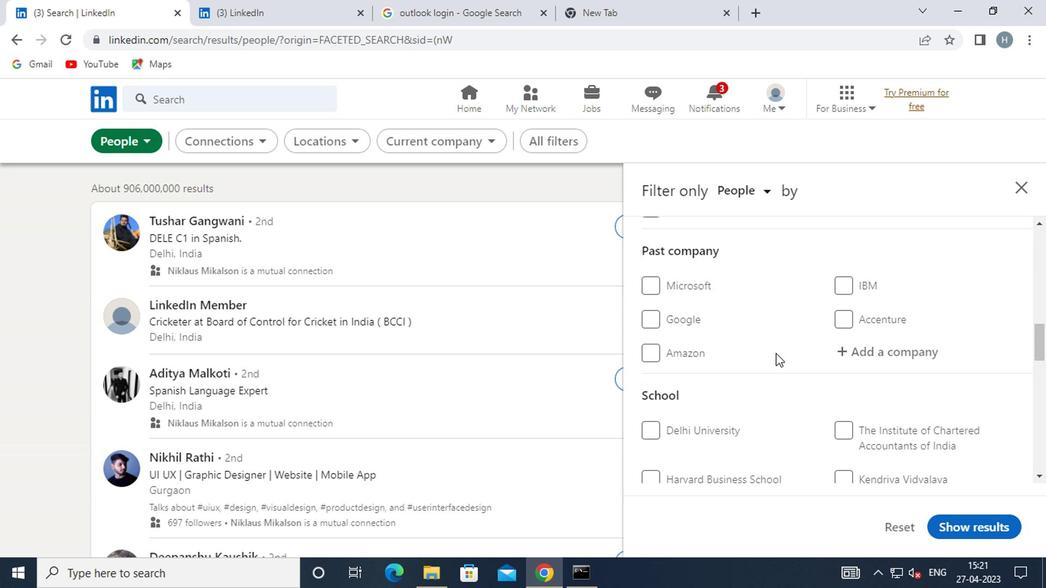 
Action: Mouse scrolled (771, 355) with delta (0, 0)
Screenshot: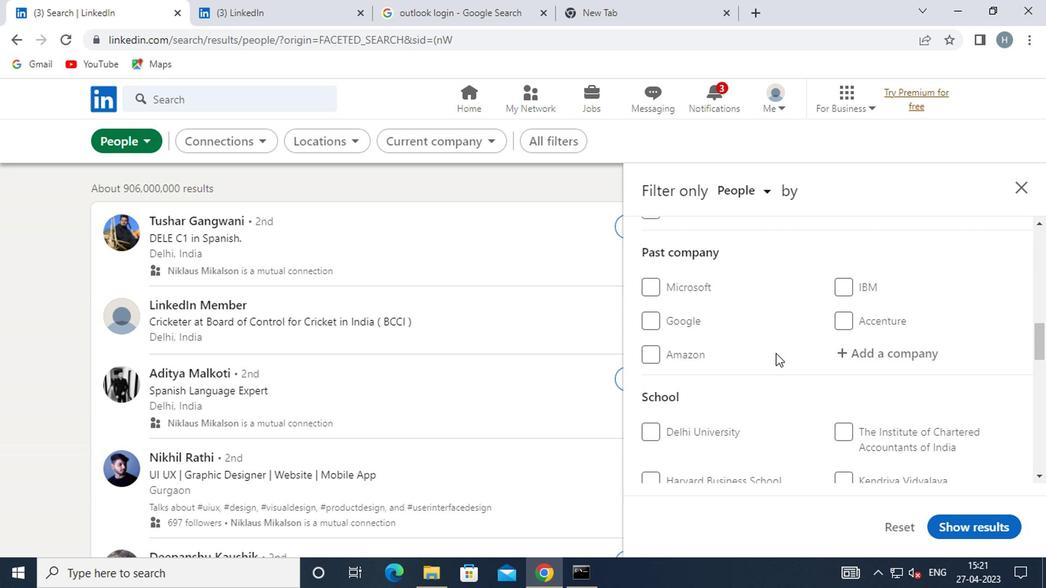 
Action: Mouse scrolled (771, 355) with delta (0, 0)
Screenshot: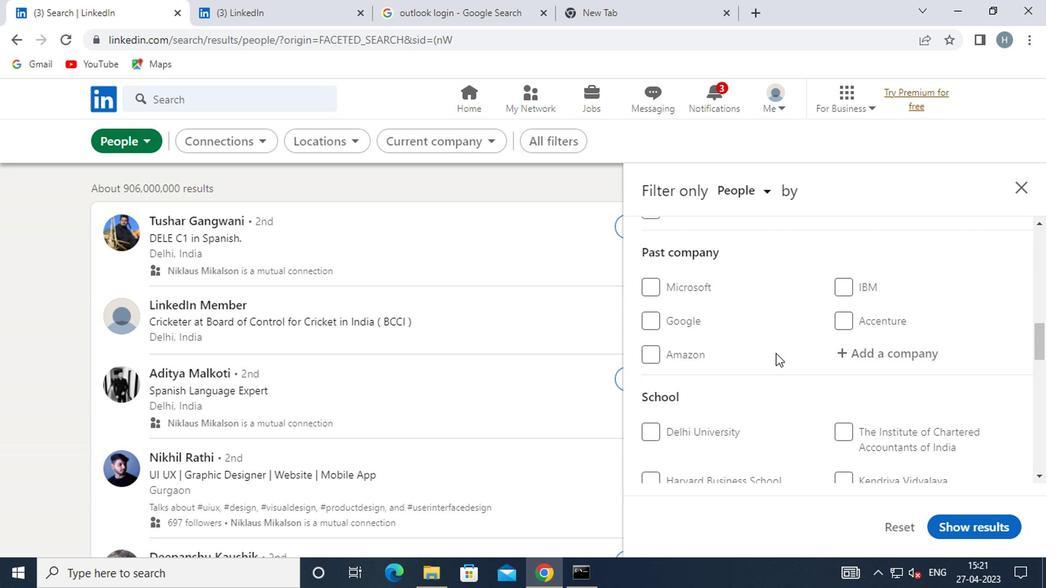 
Action: Mouse scrolled (771, 355) with delta (0, 0)
Screenshot: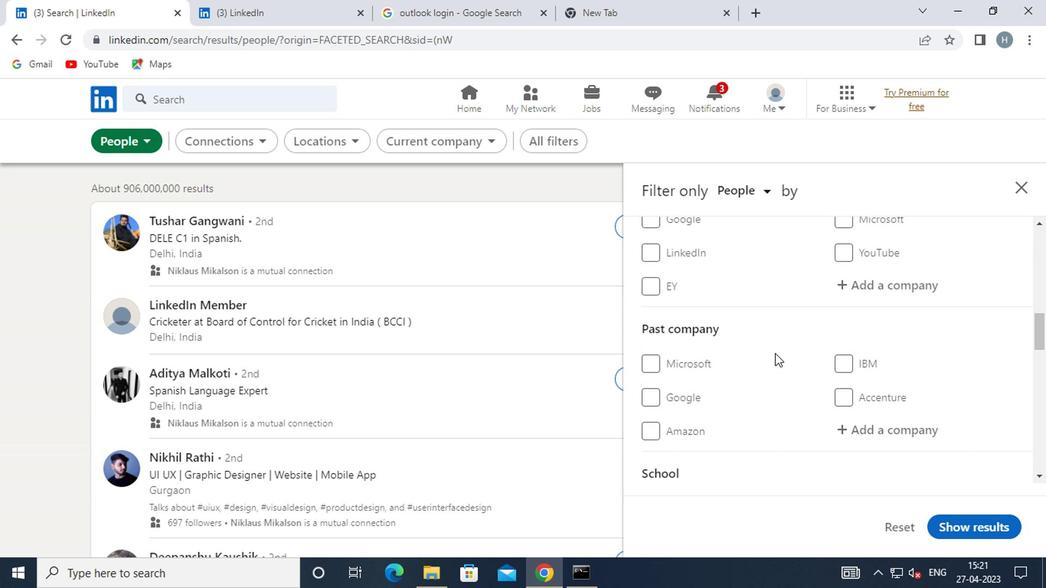 
Action: Mouse moved to (771, 354)
Screenshot: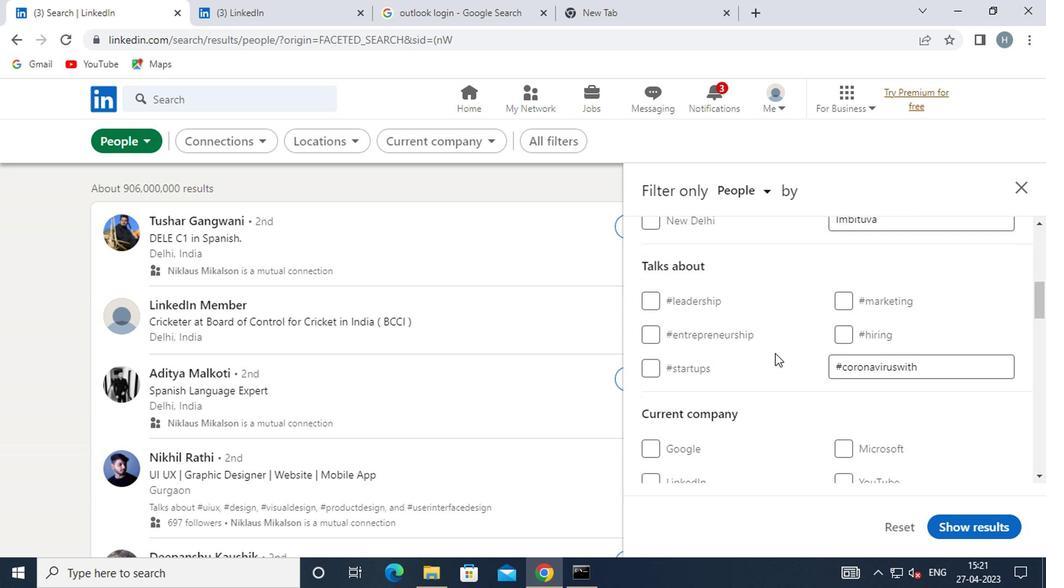 
Action: Mouse scrolled (771, 353) with delta (0, -1)
Screenshot: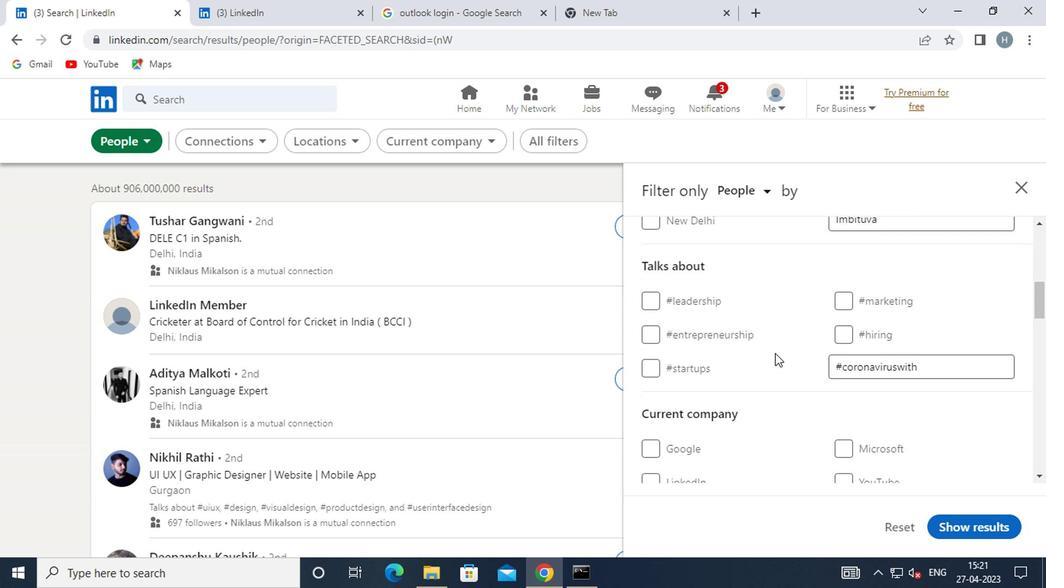 
Action: Mouse moved to (898, 434)
Screenshot: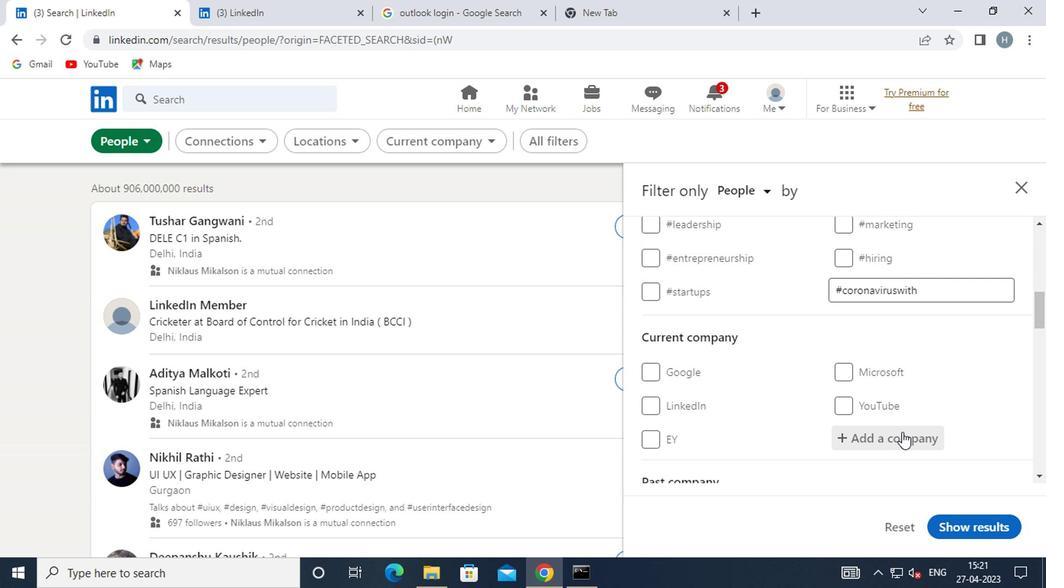 
Action: Mouse pressed left at (898, 434)
Screenshot: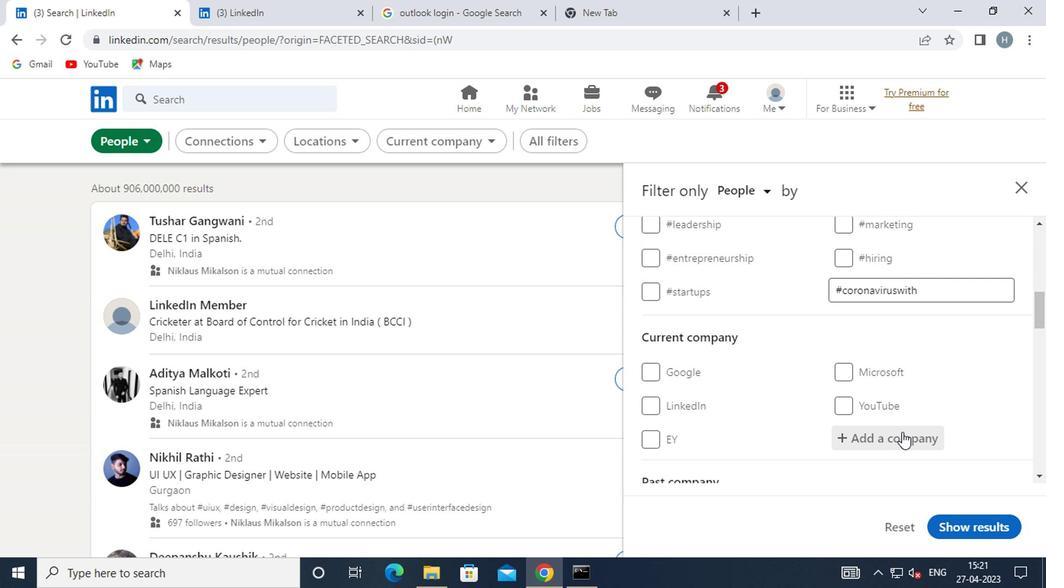 
Action: Mouse moved to (898, 434)
Screenshot: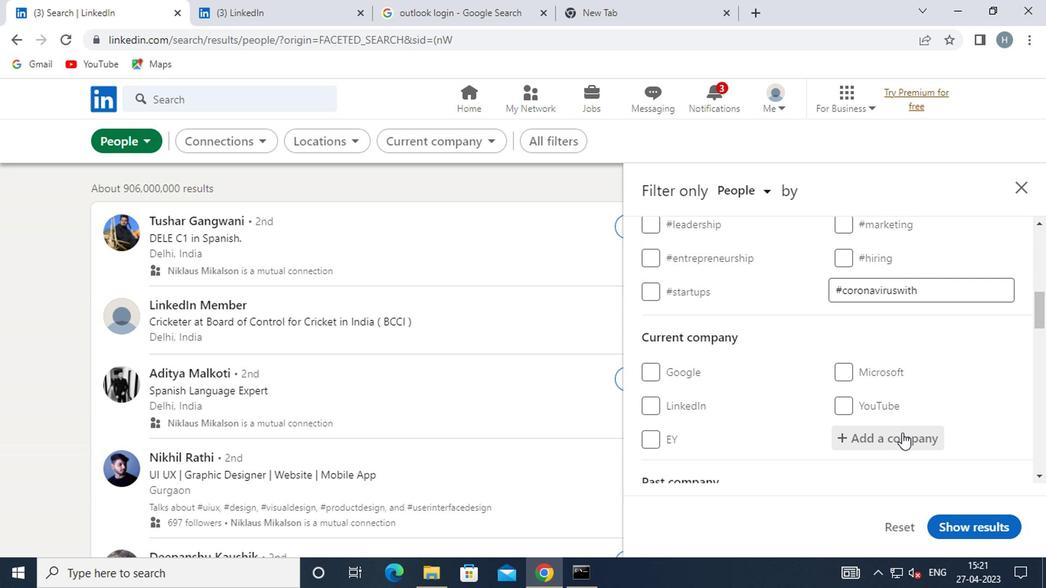 
Action: Key pressed <Key.shift>ENGIN
Screenshot: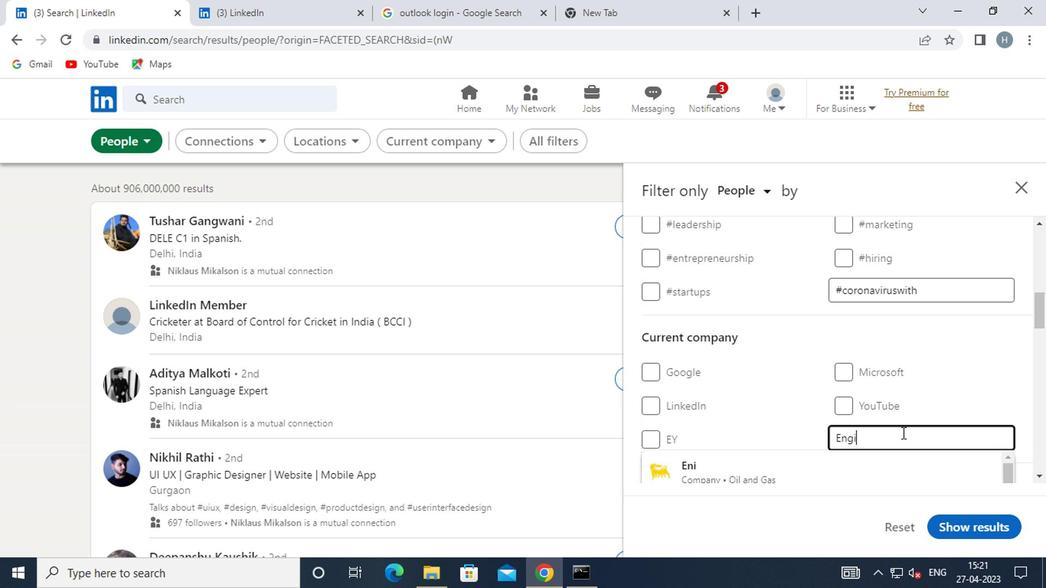 
Action: Mouse moved to (900, 434)
Screenshot: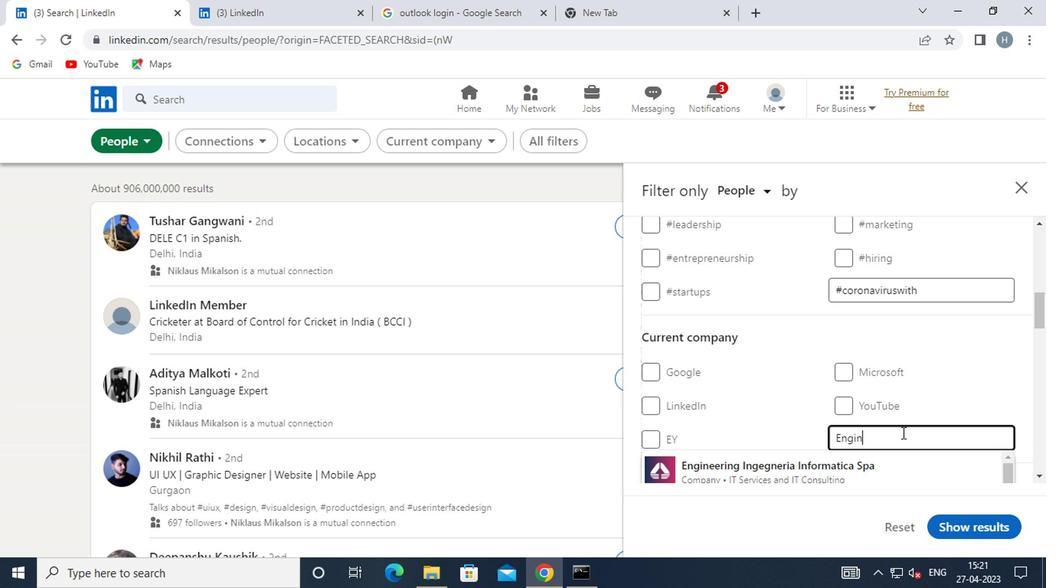 
Action: Key pressed EE
Screenshot: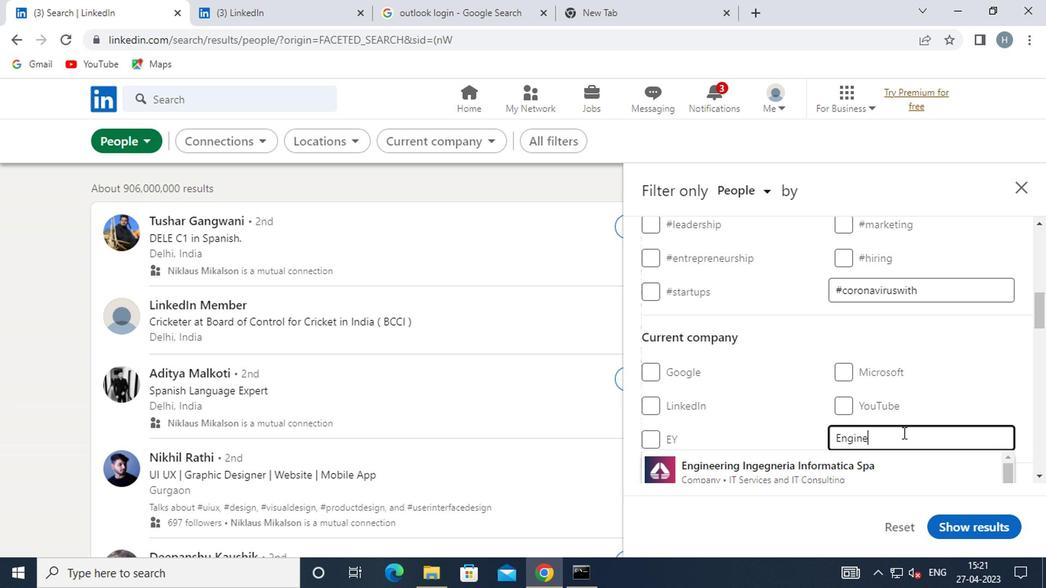 
Action: Mouse moved to (885, 433)
Screenshot: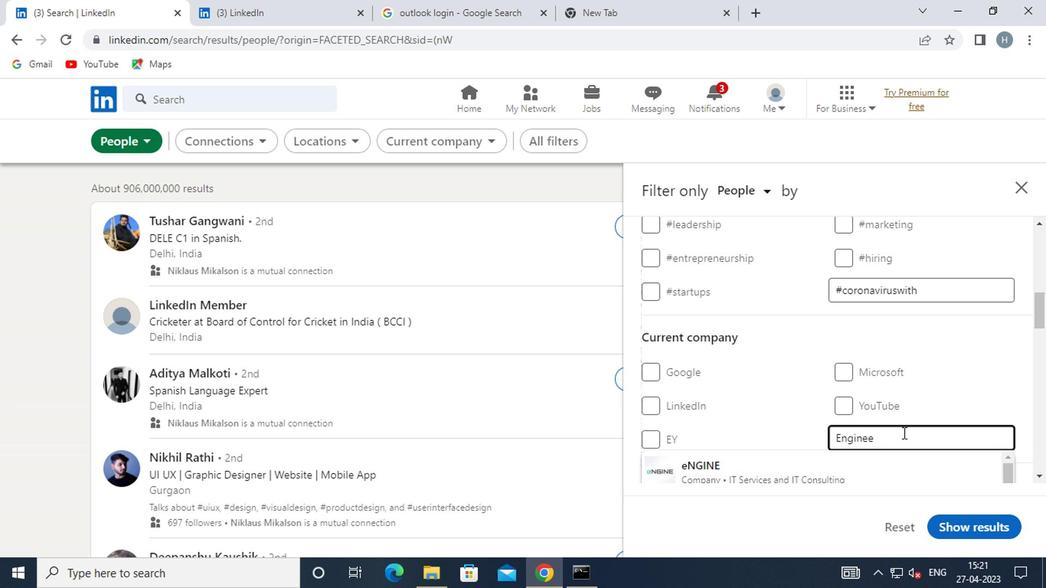 
Action: Key pressed RING
Screenshot: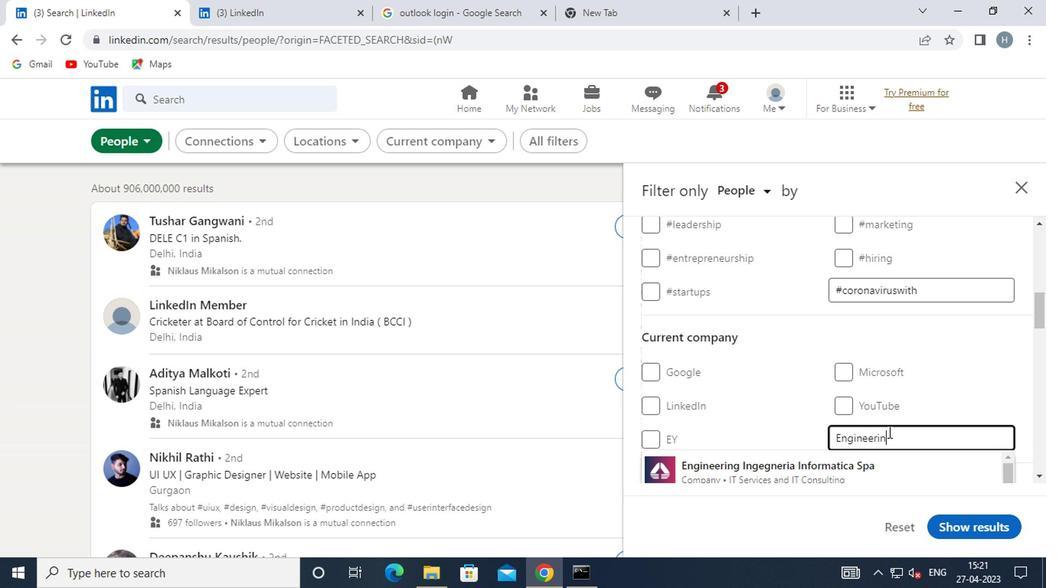 
Action: Mouse moved to (872, 428)
Screenshot: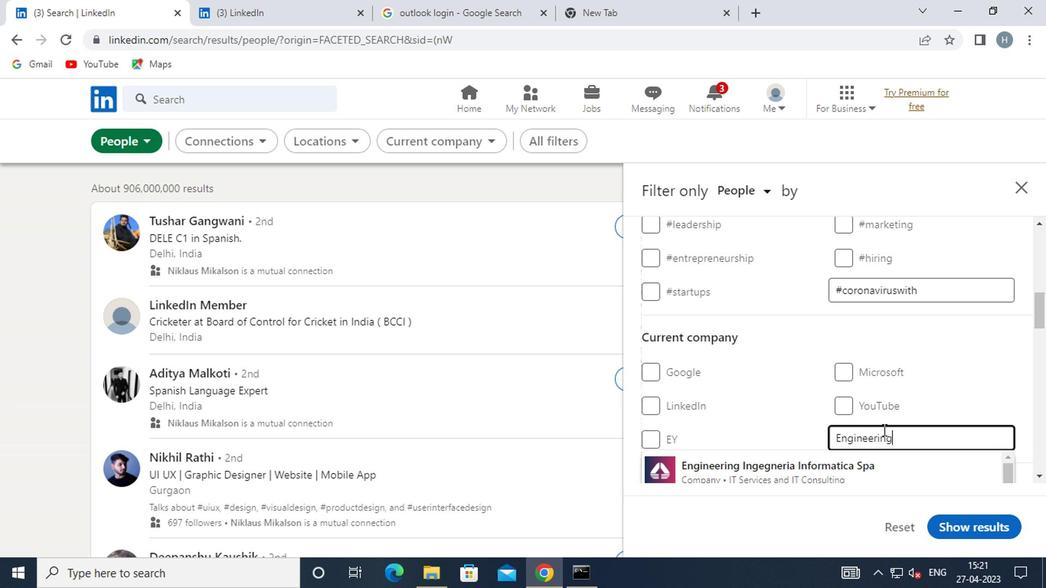 
Action: Mouse scrolled (872, 427) with delta (0, 0)
Screenshot: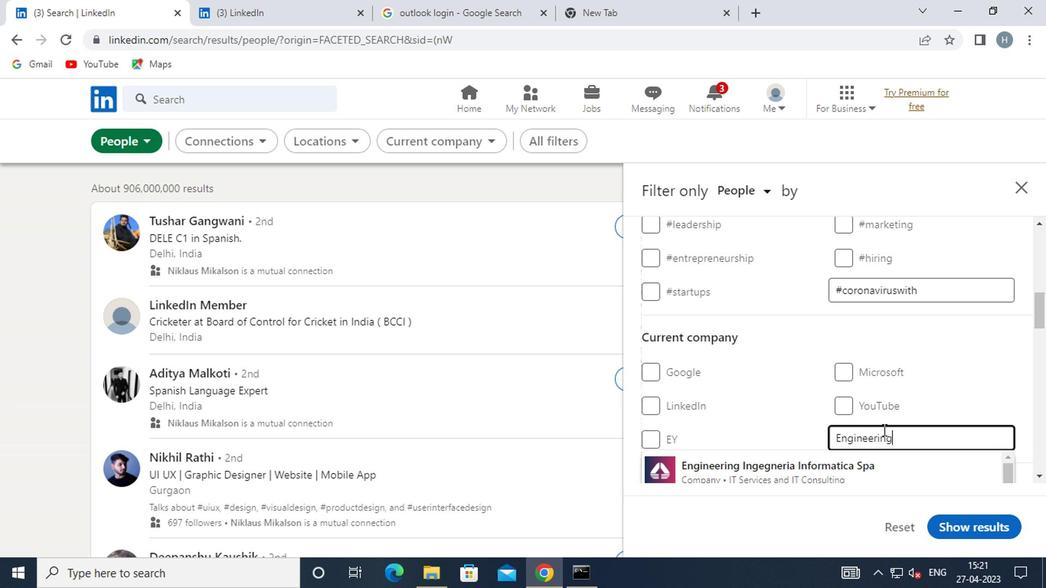 
Action: Mouse moved to (812, 433)
Screenshot: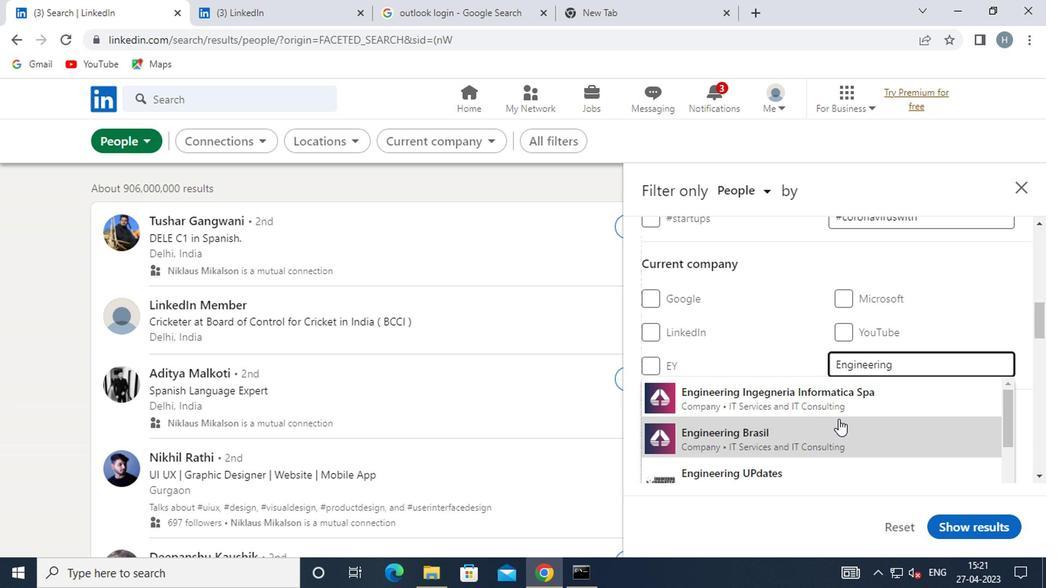 
Action: Mouse pressed left at (812, 433)
Screenshot: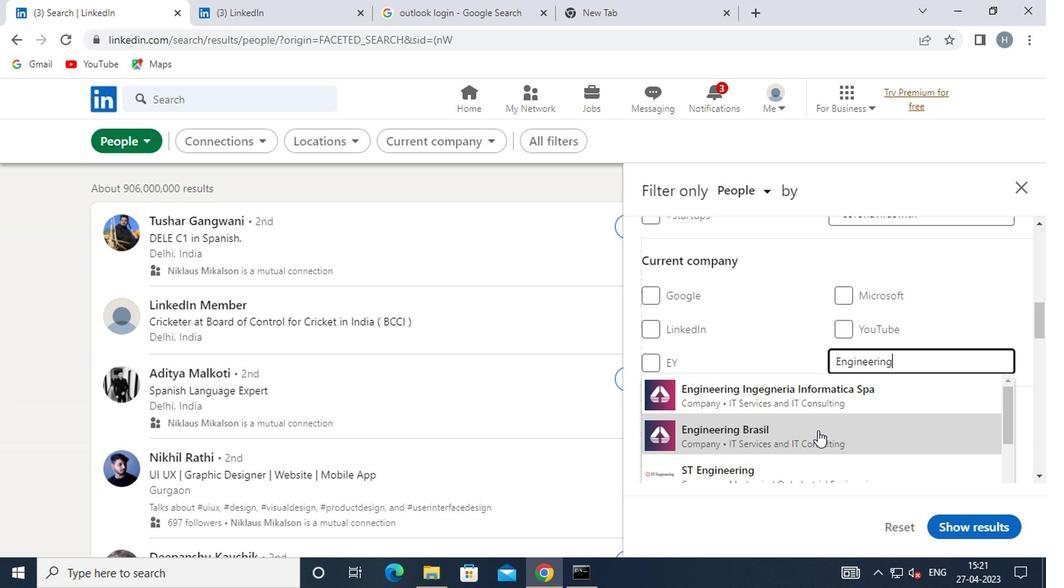 
Action: Mouse moved to (810, 390)
Screenshot: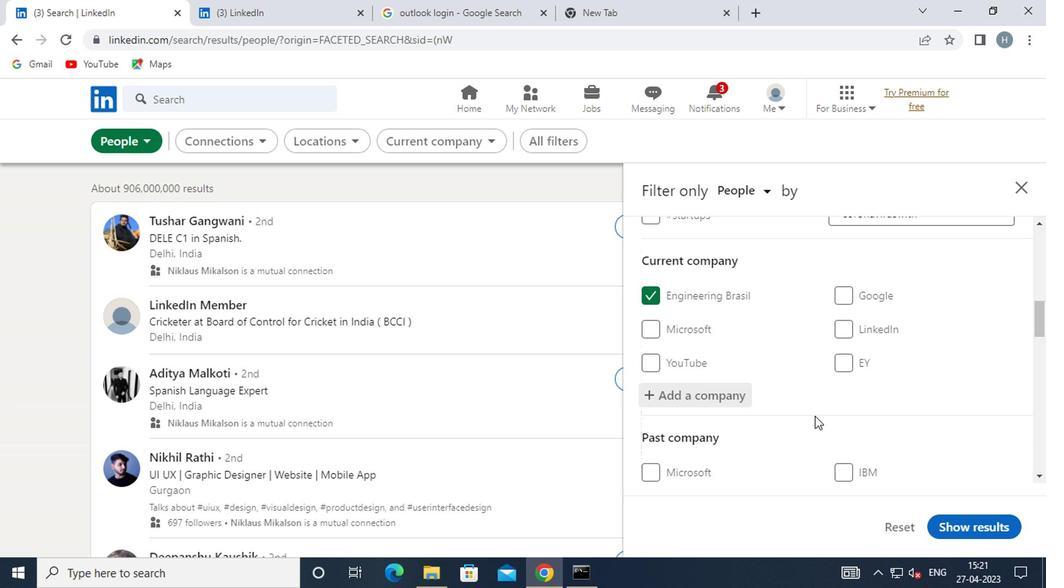 
Action: Mouse scrolled (810, 390) with delta (0, 0)
Screenshot: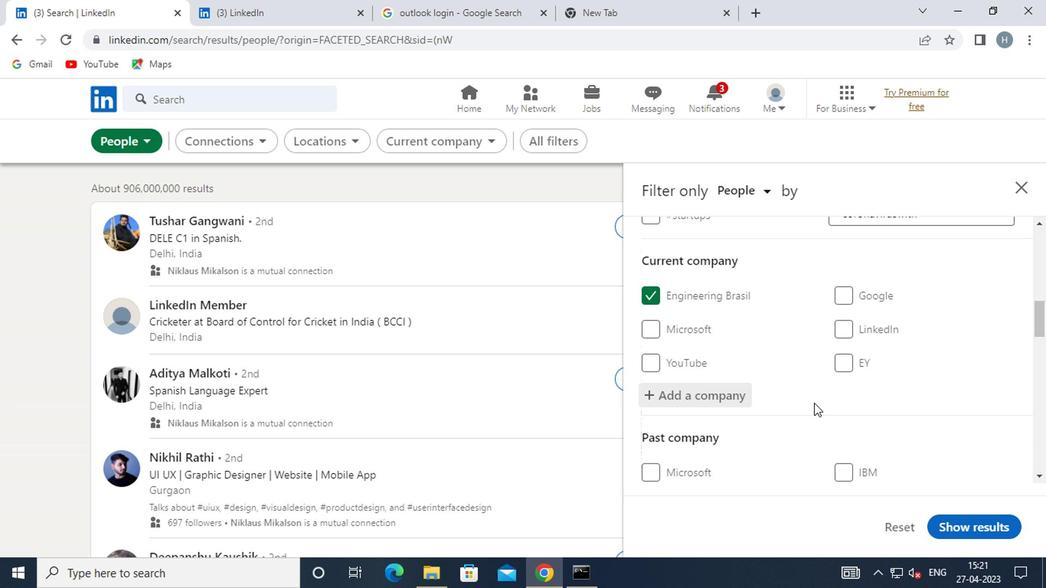 
Action: Mouse scrolled (810, 390) with delta (0, 0)
Screenshot: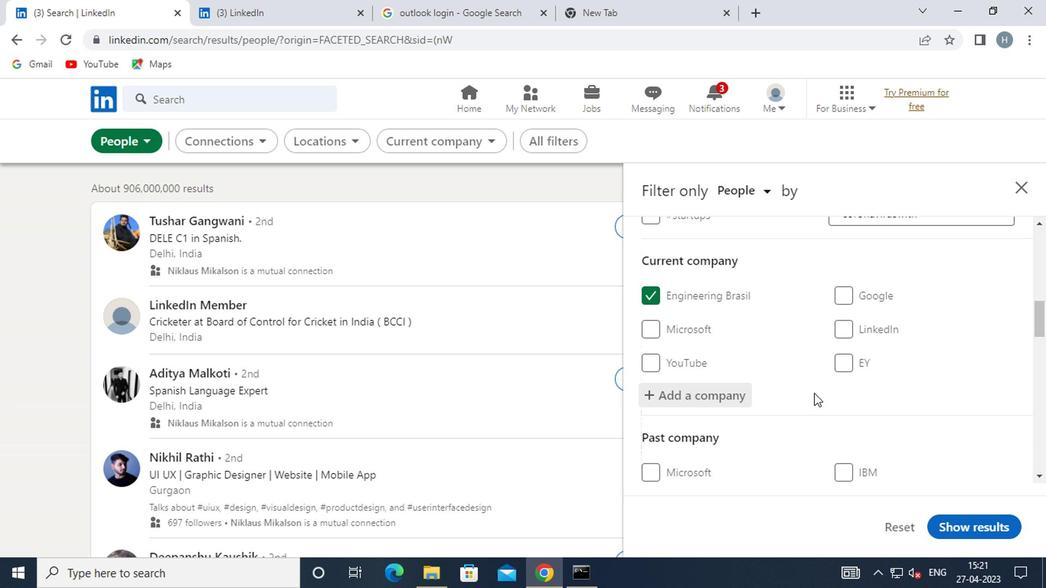 
Action: Mouse moved to (814, 387)
Screenshot: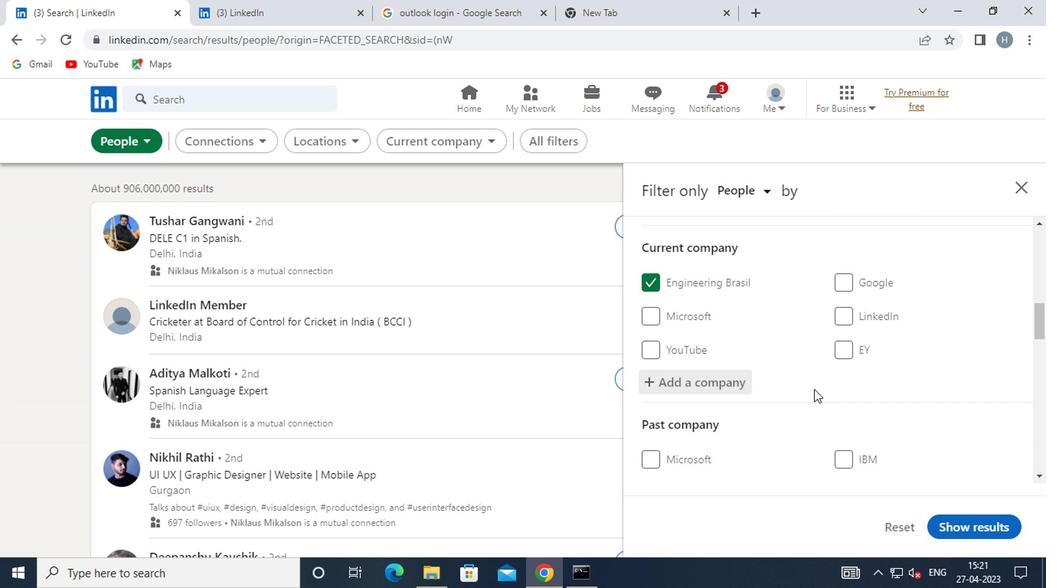 
Action: Mouse scrolled (814, 386) with delta (0, 0)
Screenshot: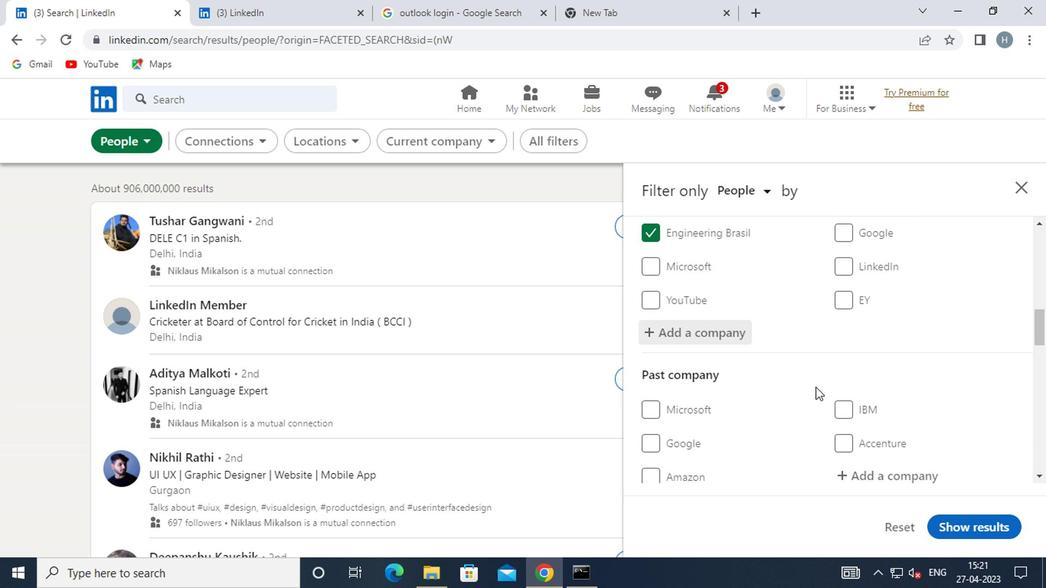 
Action: Mouse moved to (877, 435)
Screenshot: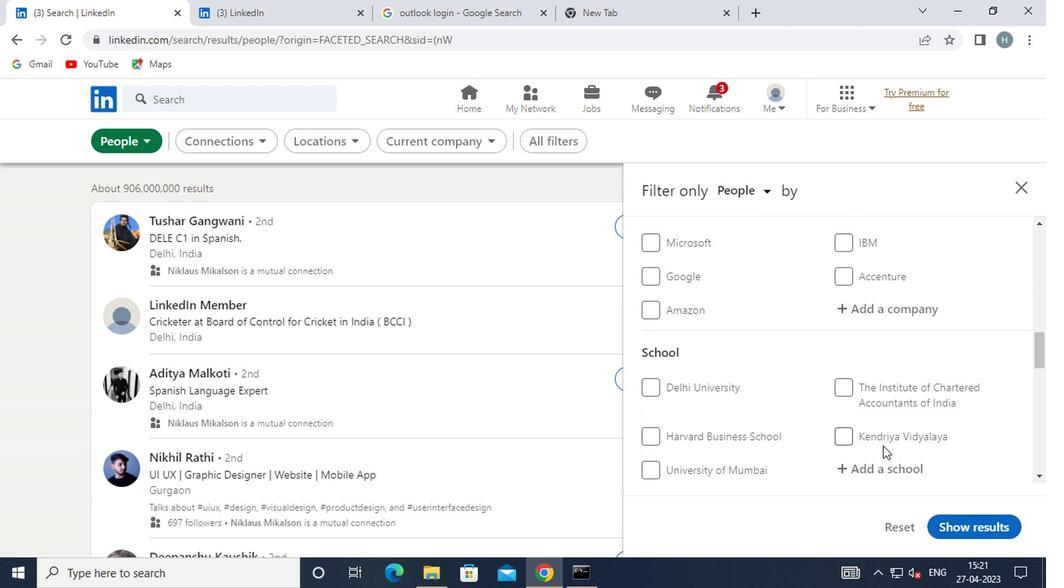 
Action: Mouse scrolled (877, 434) with delta (0, -1)
Screenshot: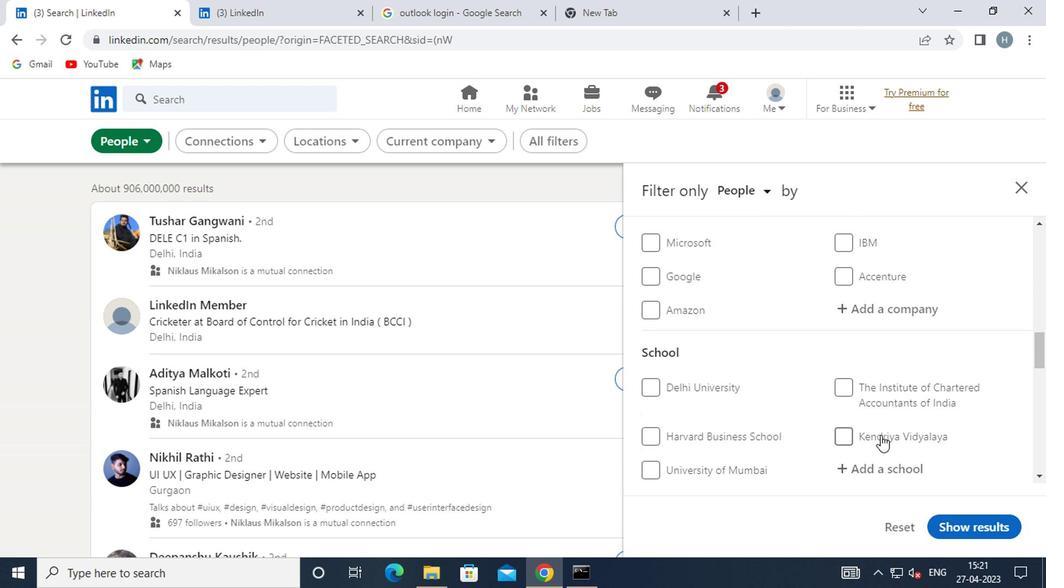 
Action: Mouse moved to (885, 389)
Screenshot: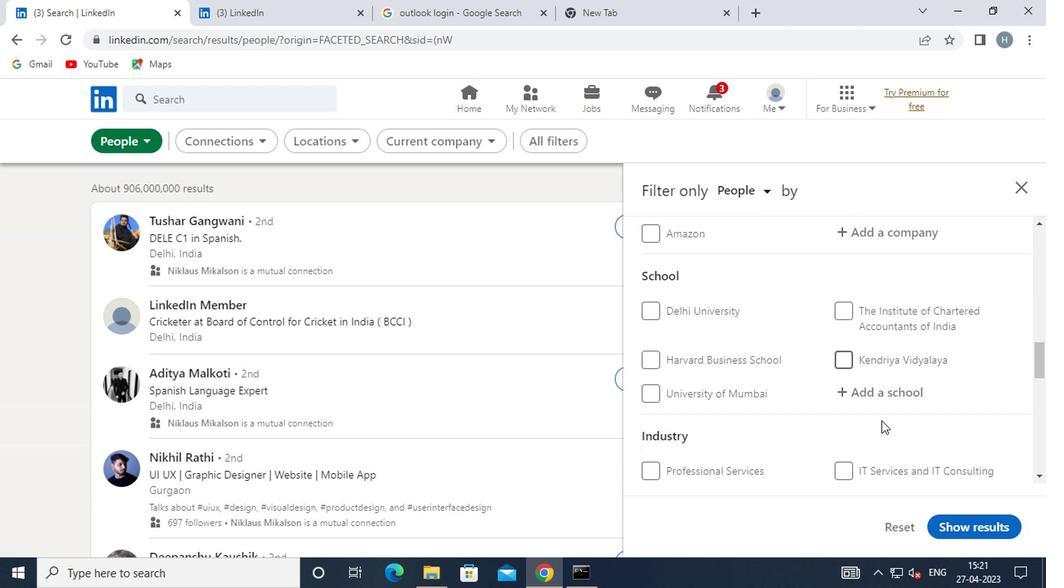 
Action: Mouse pressed left at (885, 389)
Screenshot: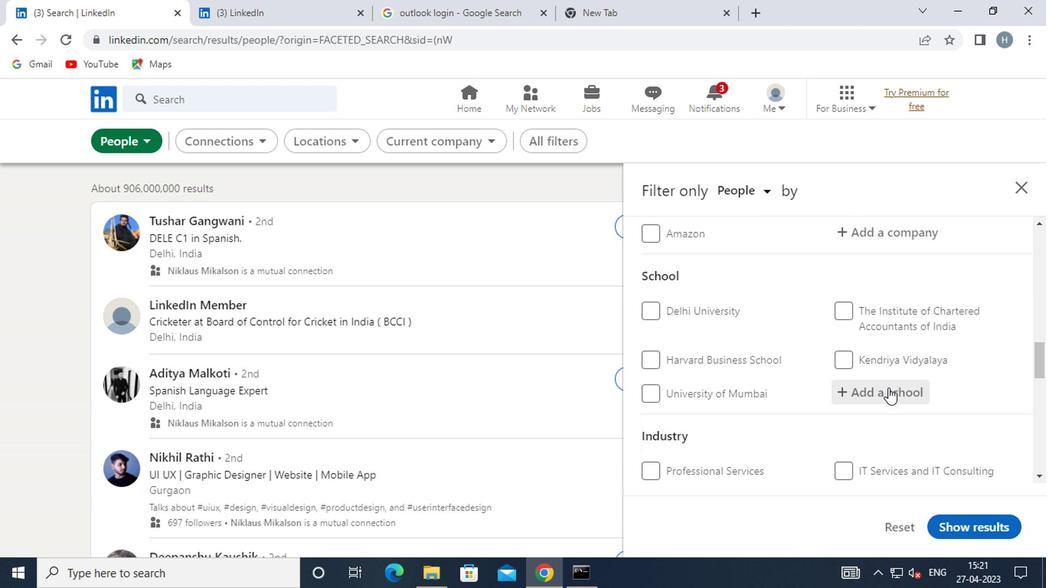 
Action: Mouse moved to (885, 389)
Screenshot: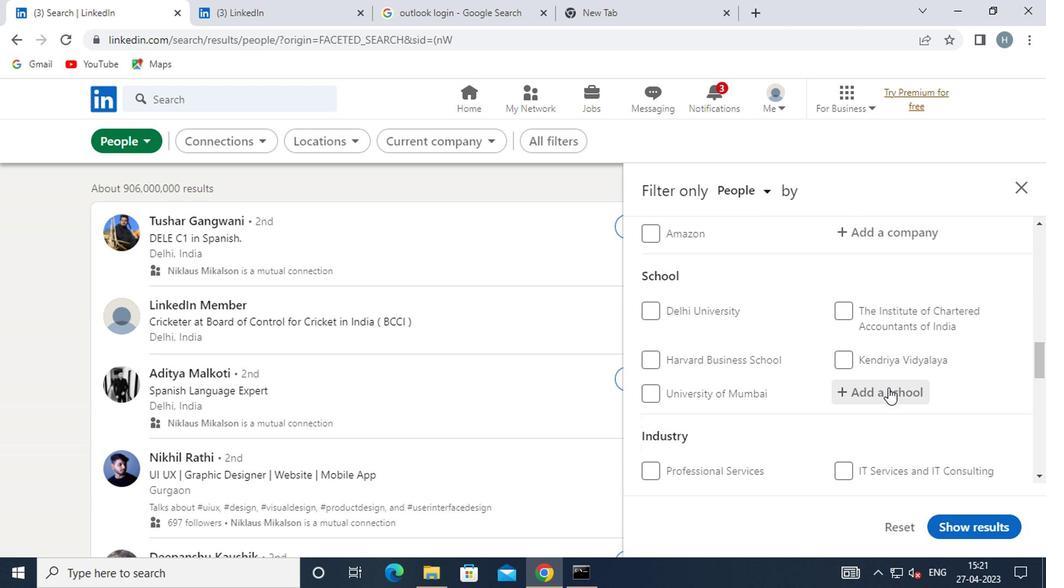 
Action: Key pressed <Key.shift><Key.shift><Key.shift><Key.shift><Key.shift><Key.shift>ILS<Key.space>
Screenshot: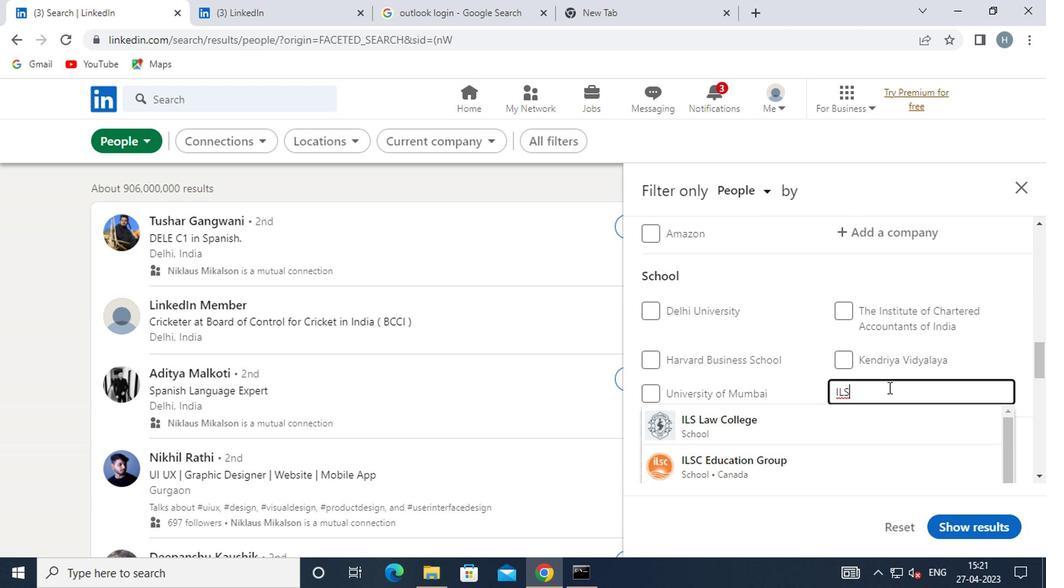 
Action: Mouse moved to (764, 432)
Screenshot: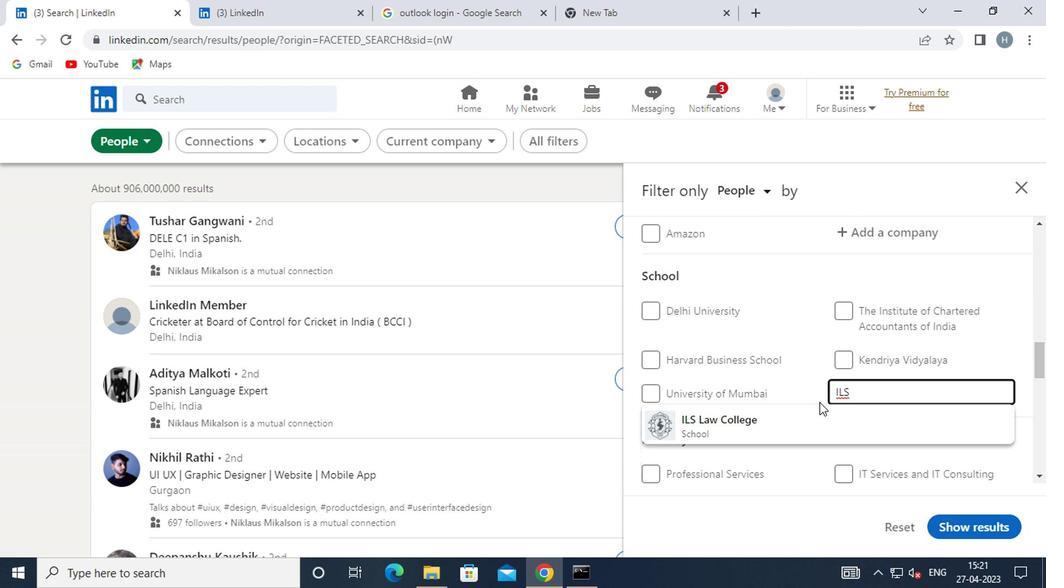 
Action: Mouse pressed left at (764, 432)
Screenshot: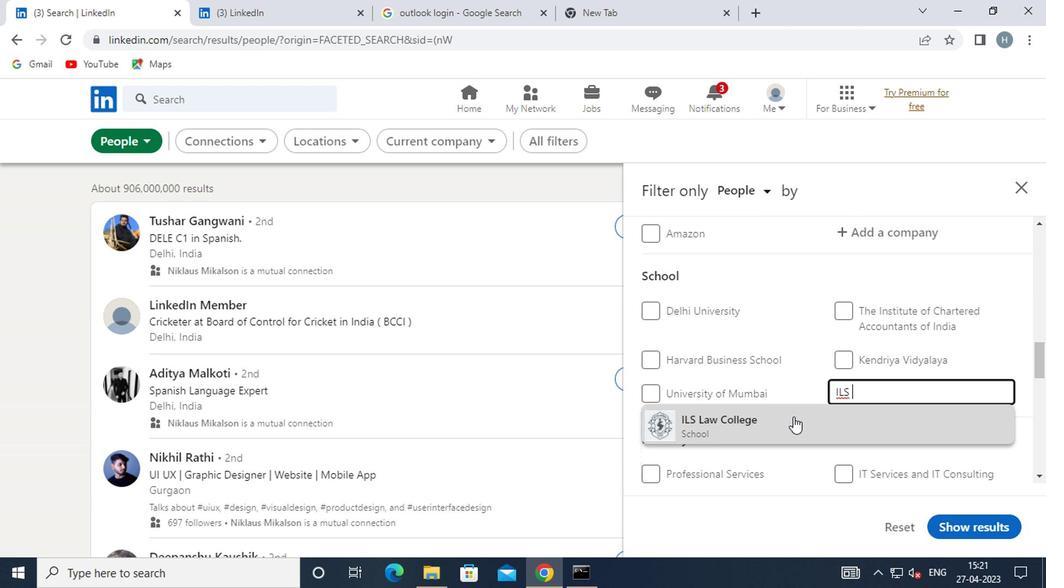 
Action: Mouse moved to (784, 371)
Screenshot: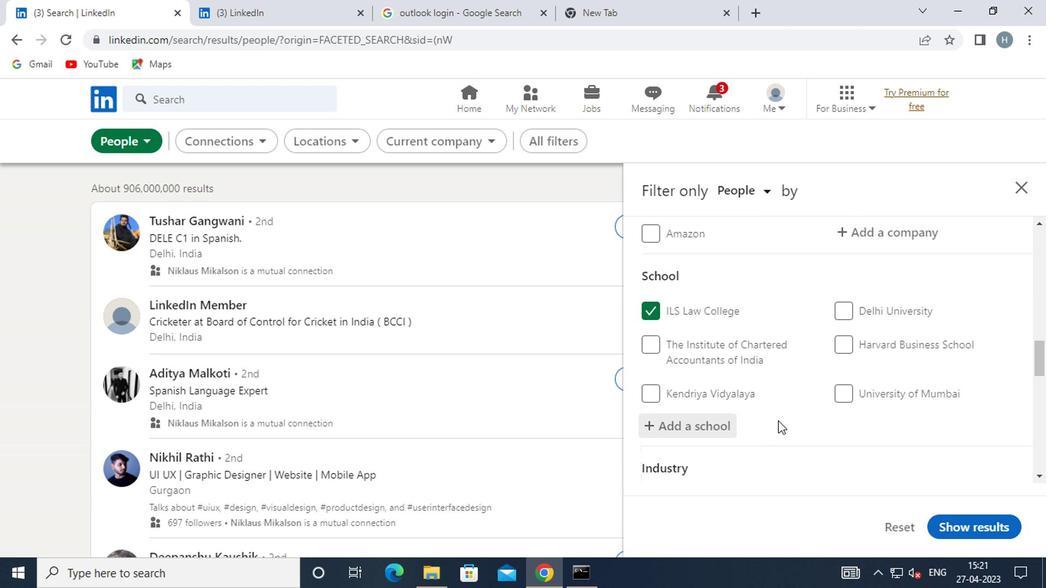 
Action: Mouse scrolled (784, 370) with delta (0, -1)
Screenshot: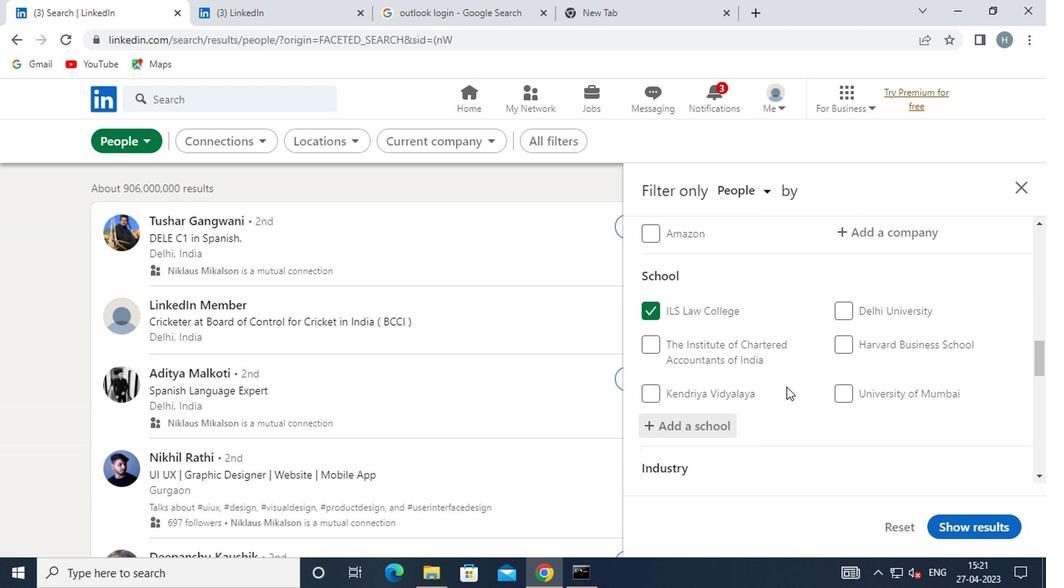 
Action: Mouse moved to (784, 370)
Screenshot: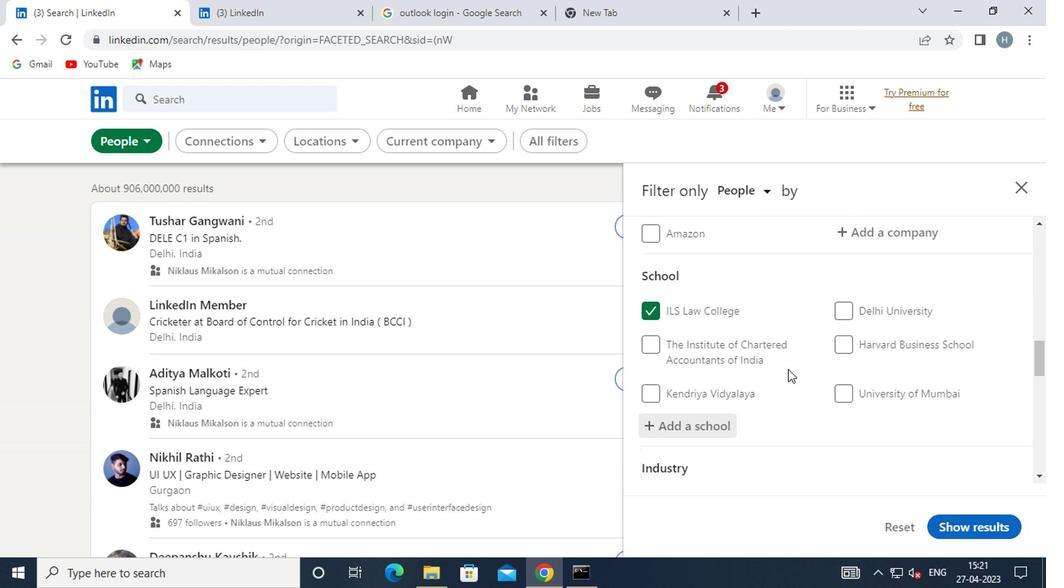 
Action: Mouse scrolled (784, 369) with delta (0, 0)
Screenshot: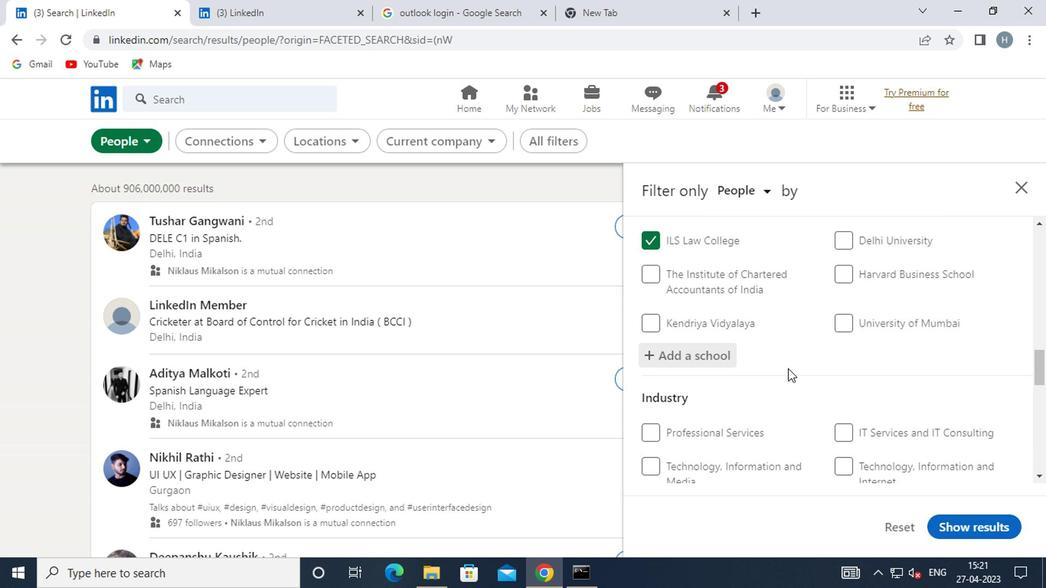 
Action: Mouse moved to (785, 369)
Screenshot: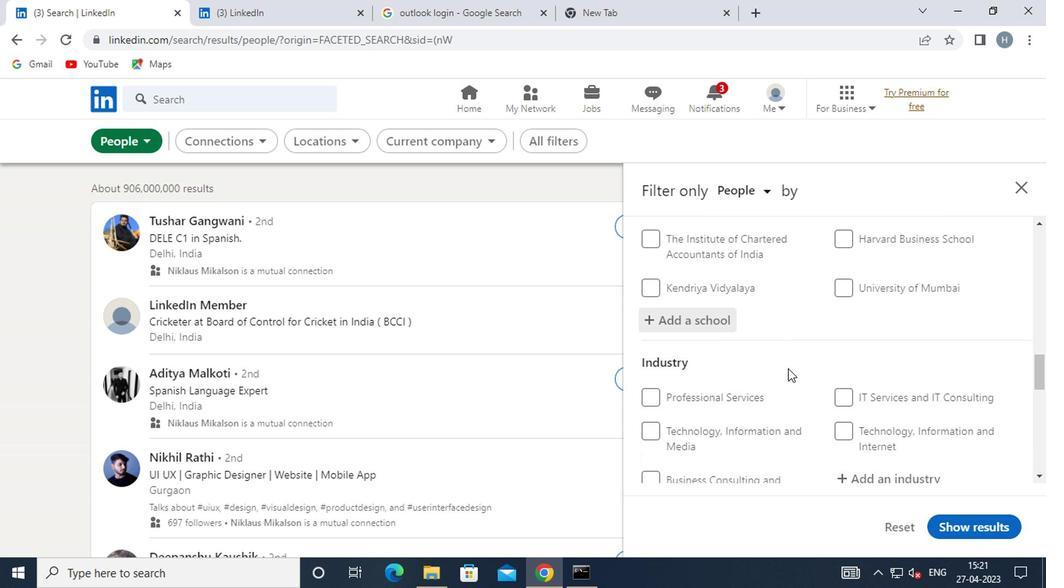 
Action: Mouse scrolled (785, 368) with delta (0, -1)
Screenshot: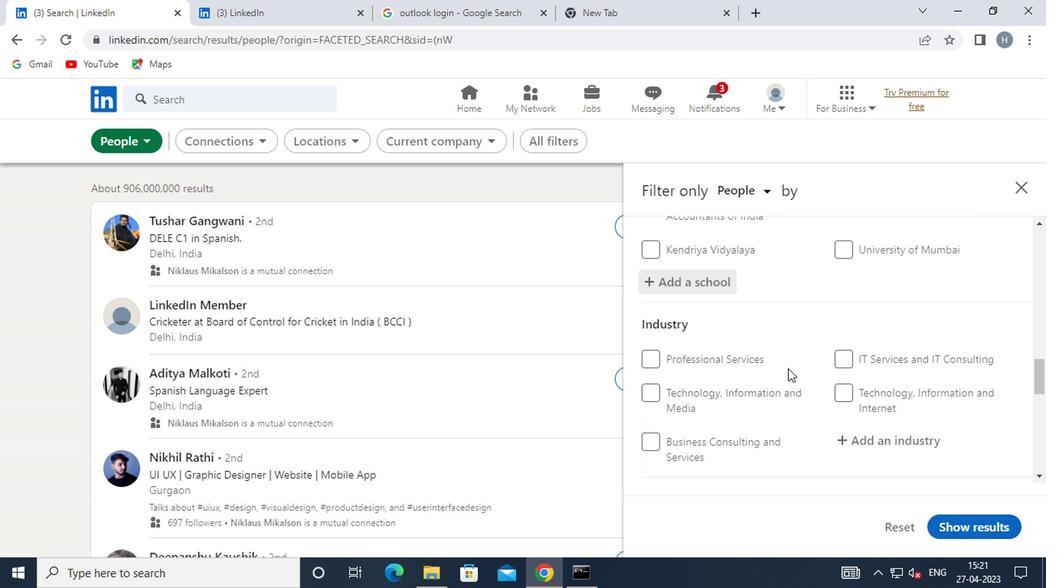 
Action: Mouse moved to (915, 350)
Screenshot: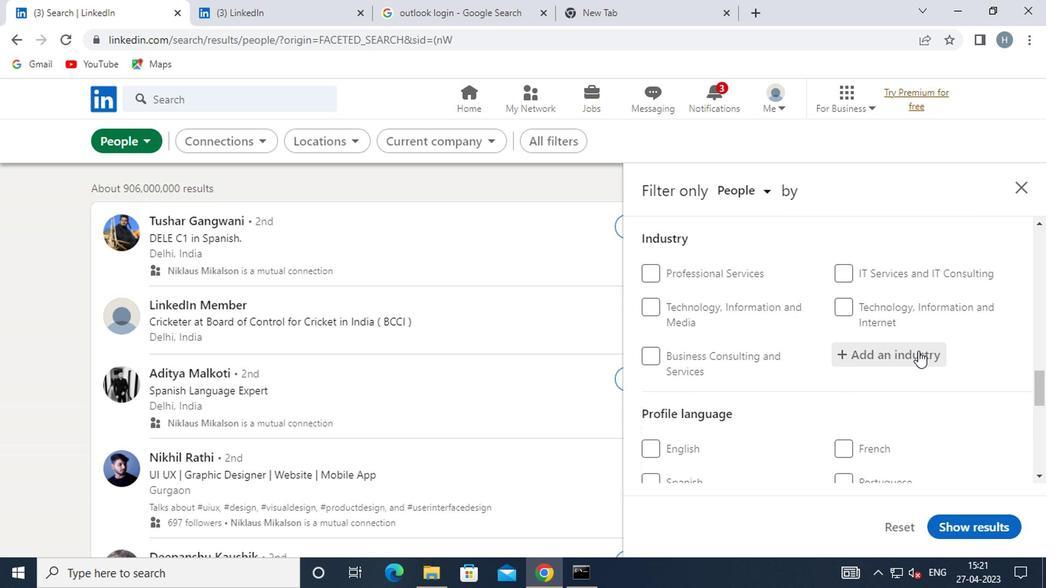 
Action: Mouse pressed left at (915, 350)
Screenshot: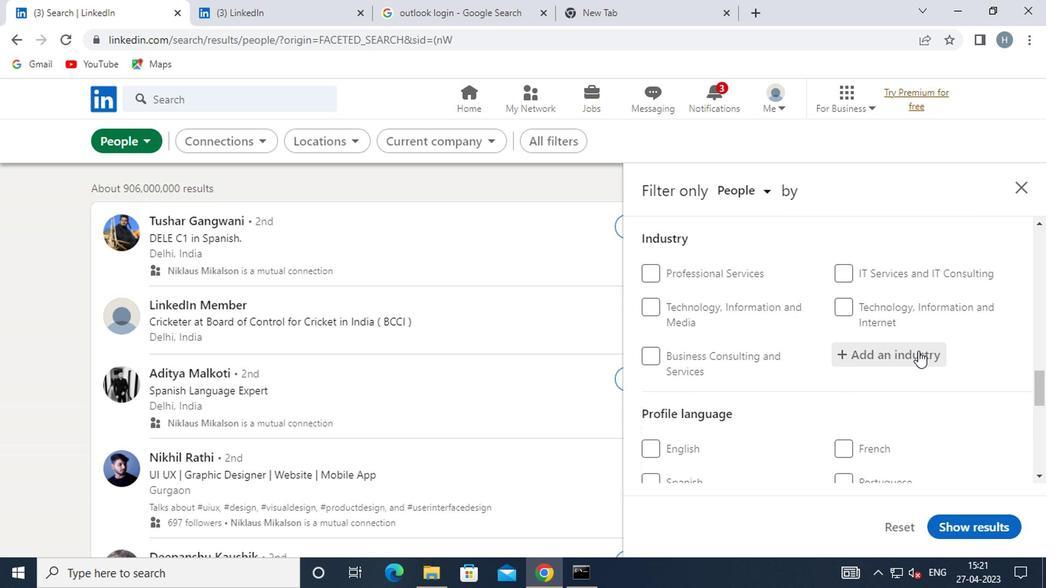 
Action: Mouse moved to (915, 349)
Screenshot: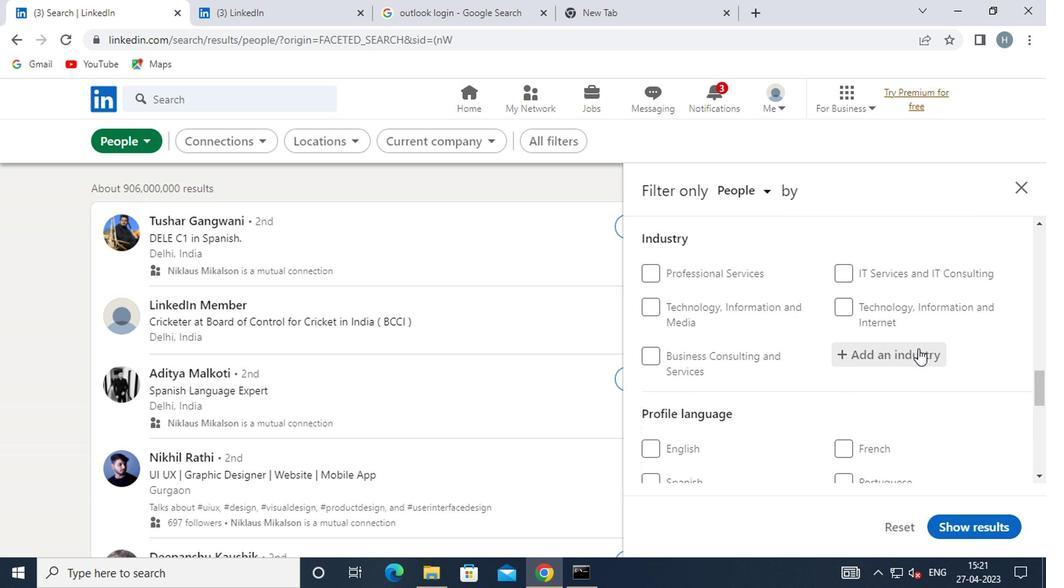 
Action: Key pressed <Key.shift>FURNITURE
Screenshot: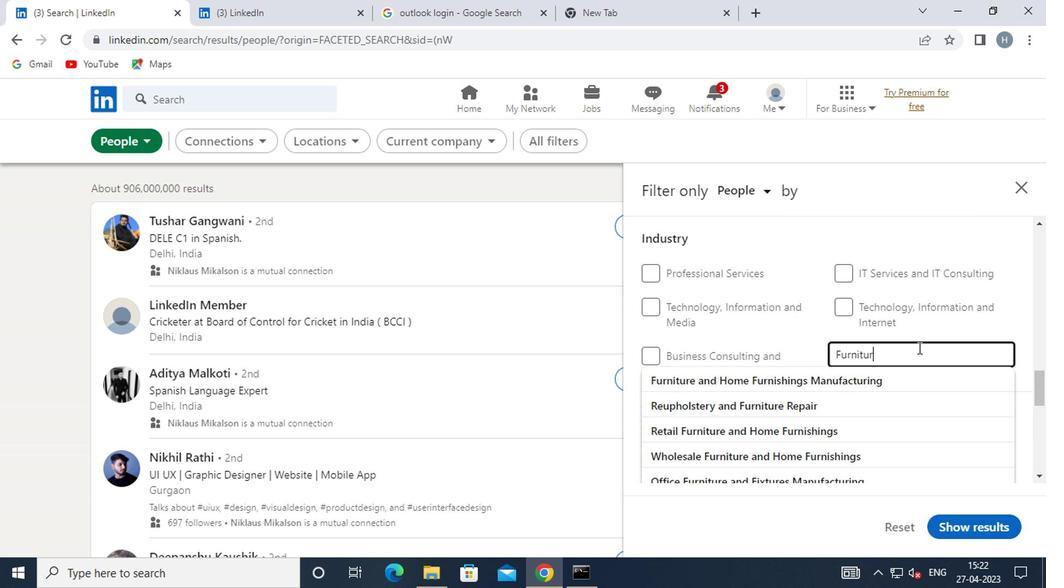 
Action: Mouse moved to (842, 375)
Screenshot: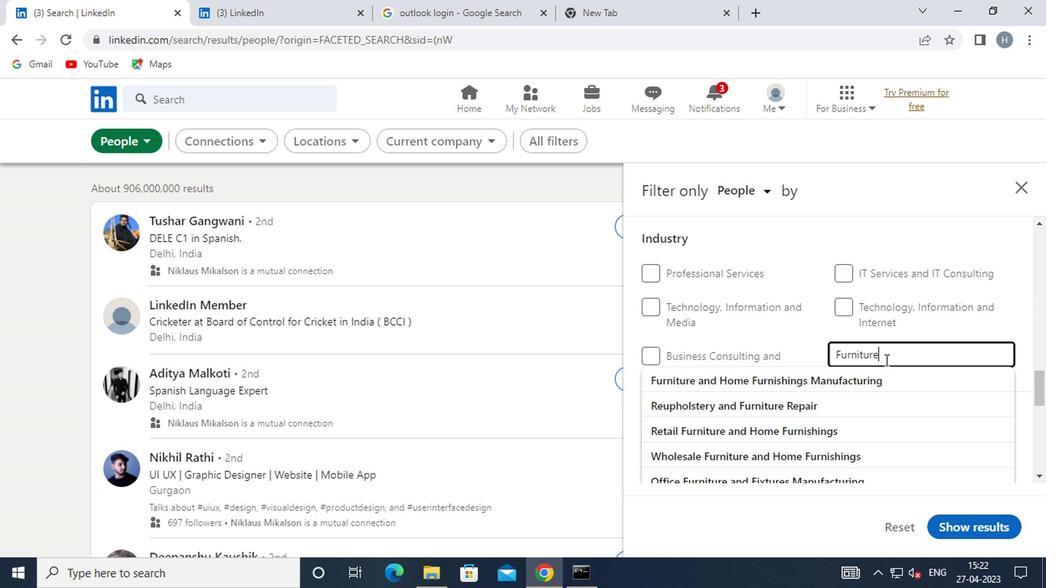 
Action: Mouse pressed left at (842, 375)
Screenshot: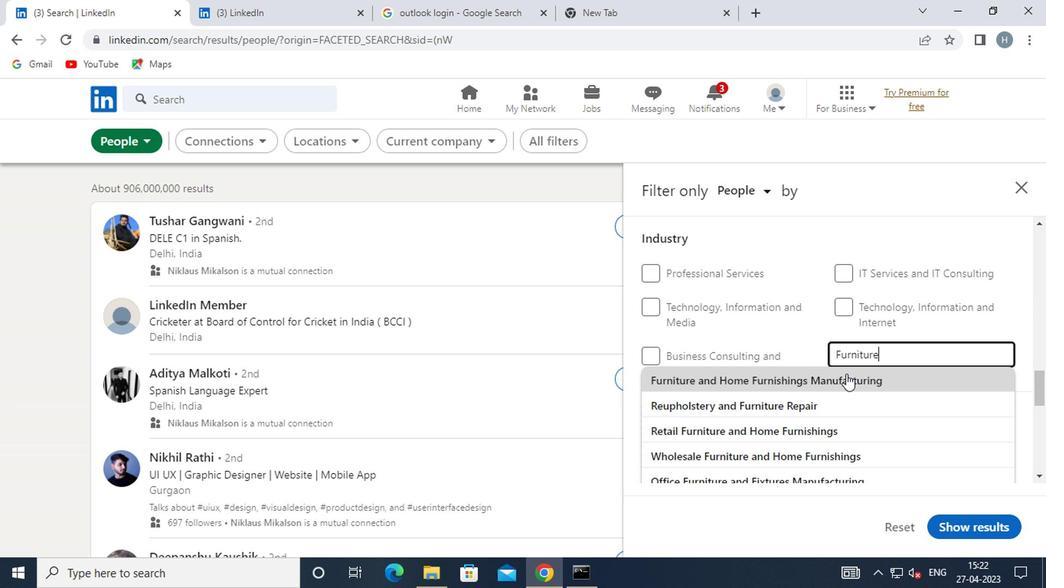
Action: Mouse moved to (839, 370)
Screenshot: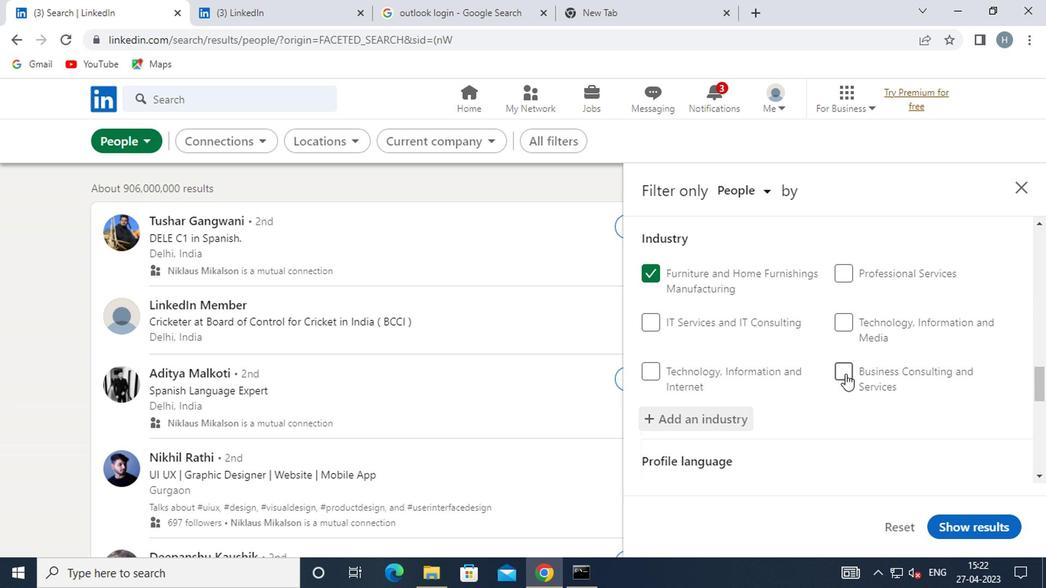 
Action: Mouse scrolled (839, 369) with delta (0, 0)
Screenshot: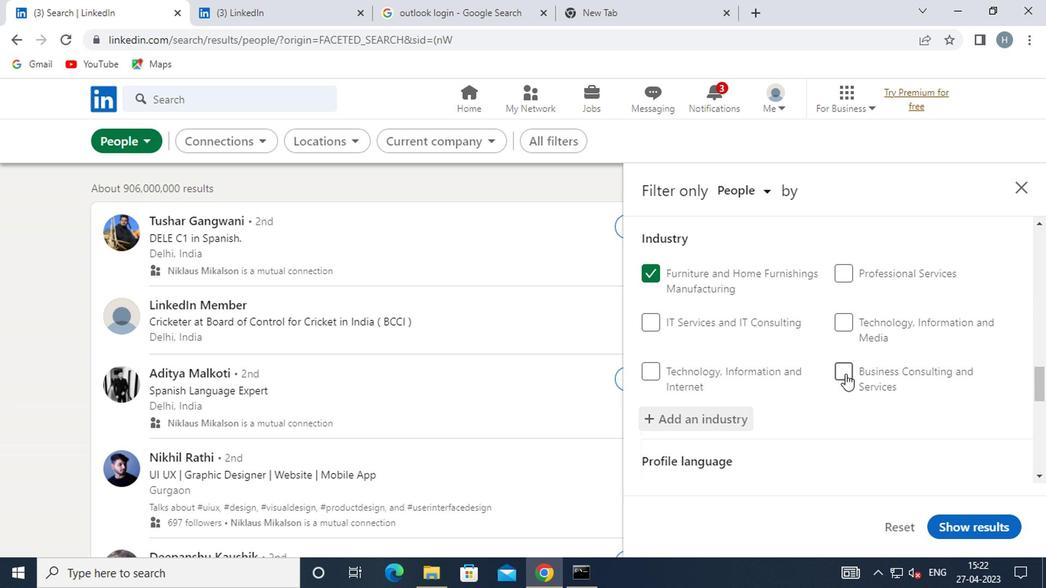 
Action: Mouse moved to (836, 370)
Screenshot: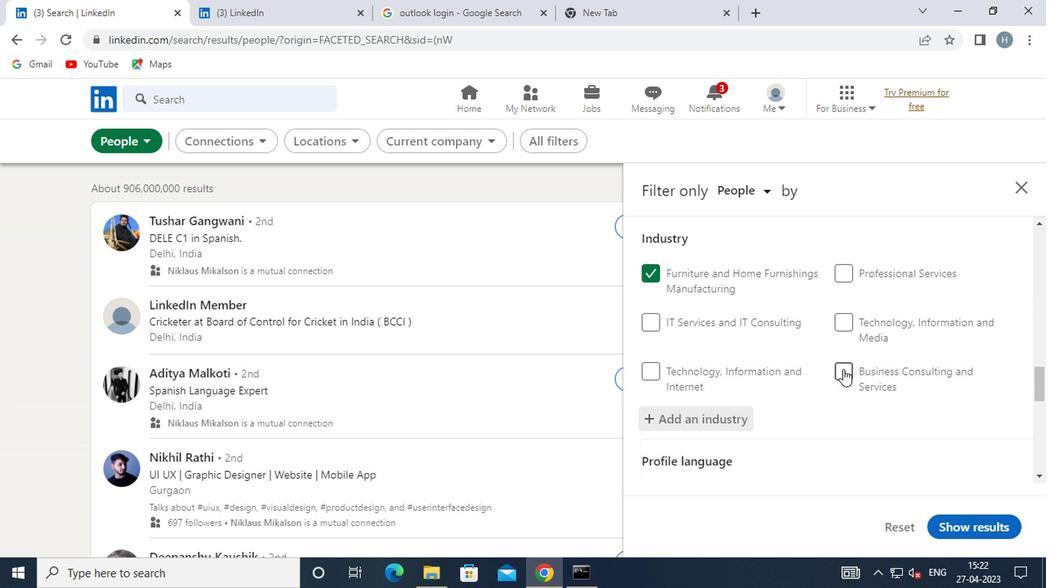 
Action: Mouse scrolled (836, 369) with delta (0, 0)
Screenshot: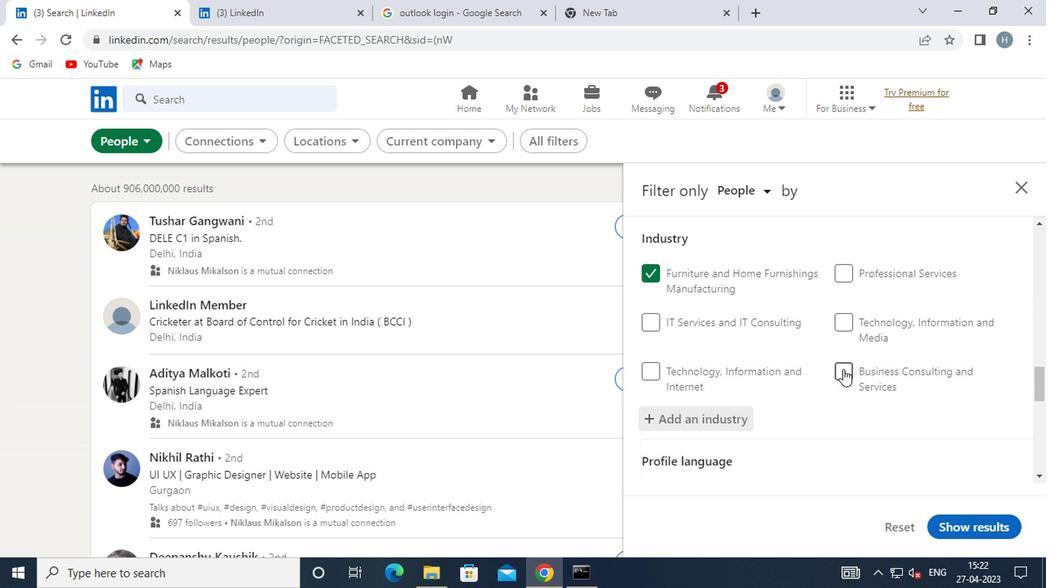 
Action: Mouse moved to (824, 363)
Screenshot: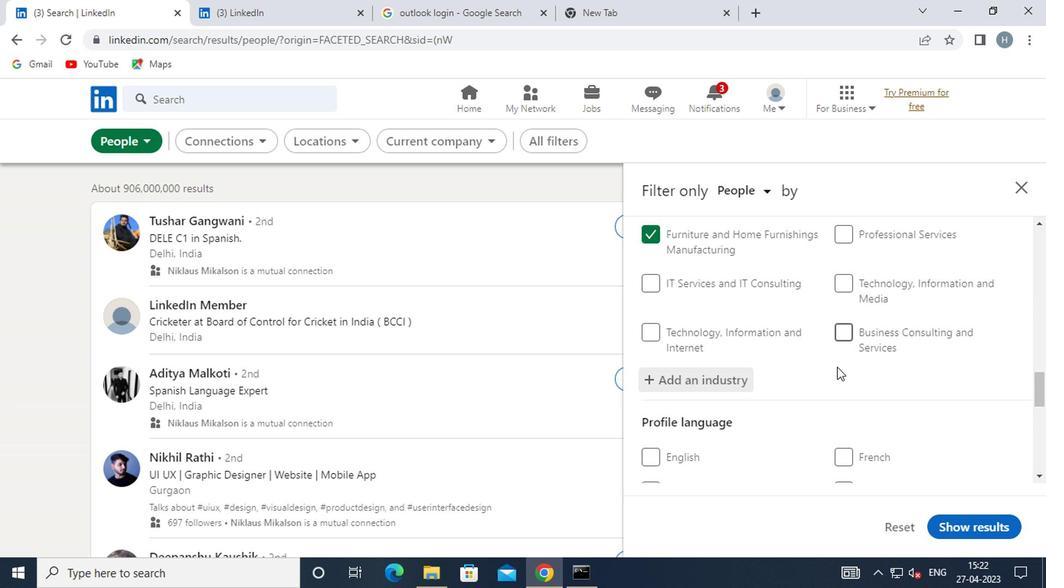 
Action: Mouse scrolled (824, 362) with delta (0, 0)
Screenshot: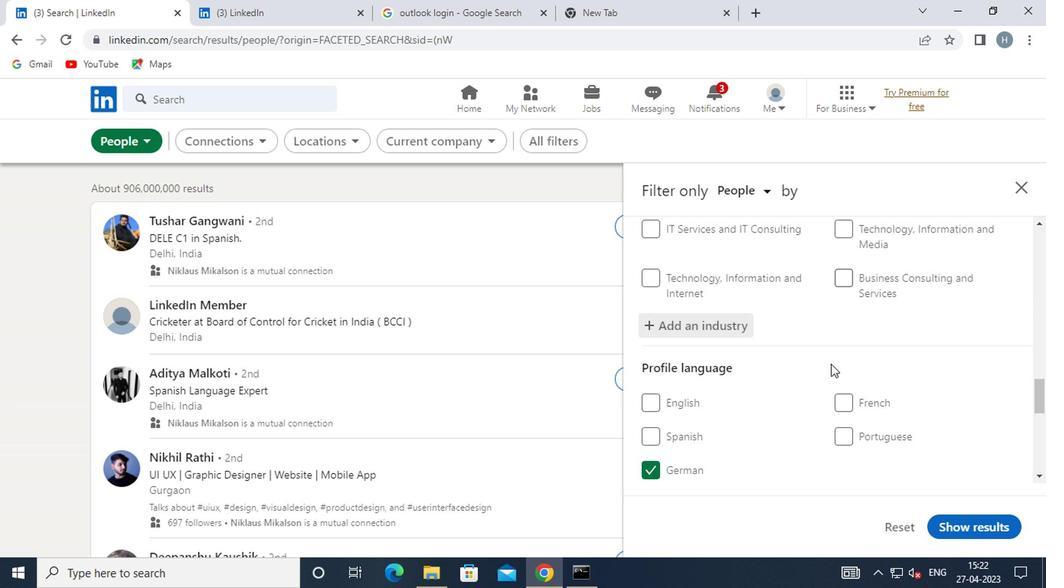 
Action: Mouse moved to (822, 363)
Screenshot: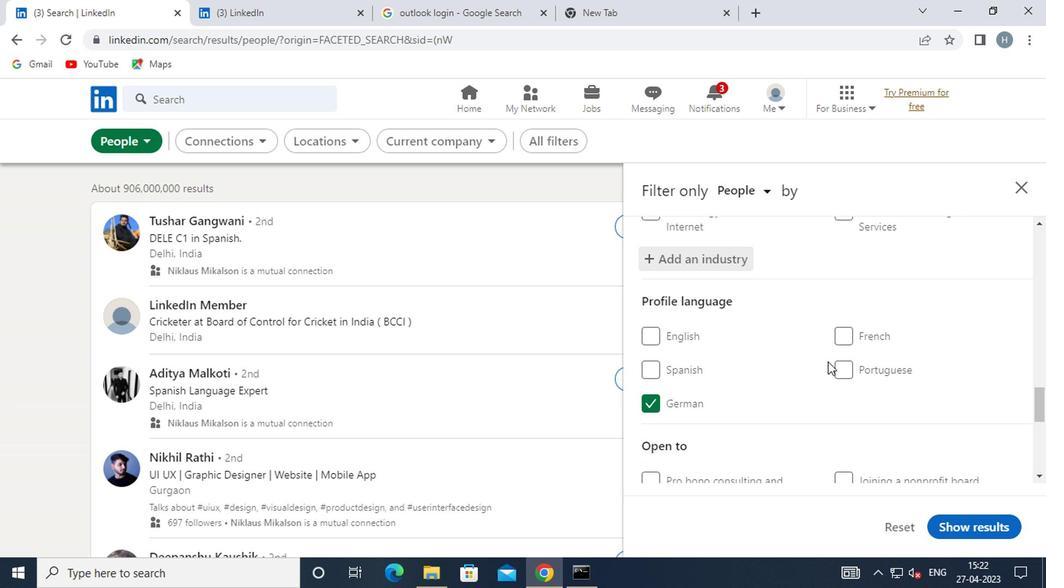 
Action: Mouse scrolled (822, 362) with delta (0, 0)
Screenshot: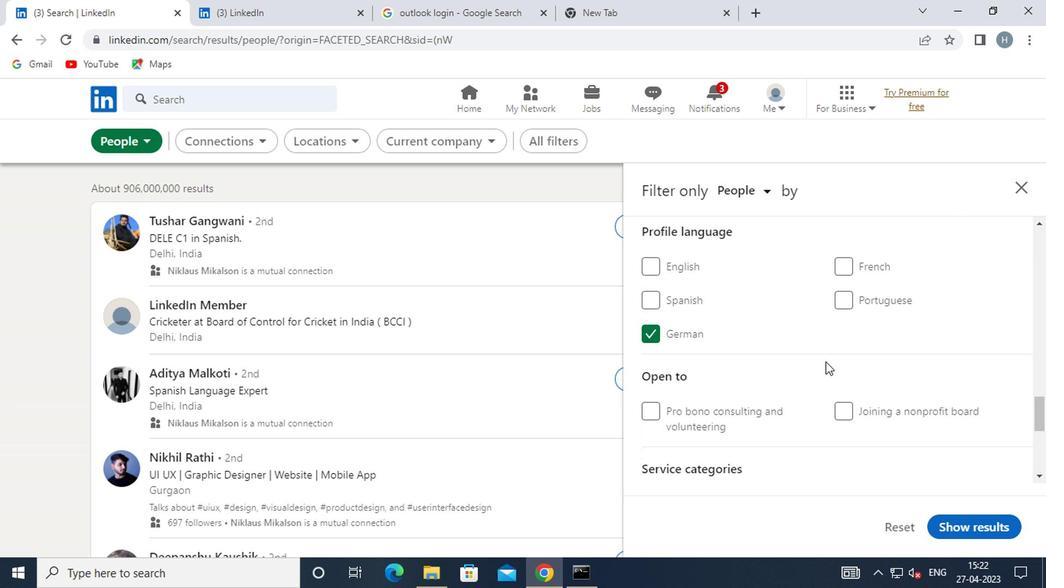
Action: Mouse scrolled (822, 362) with delta (0, 0)
Screenshot: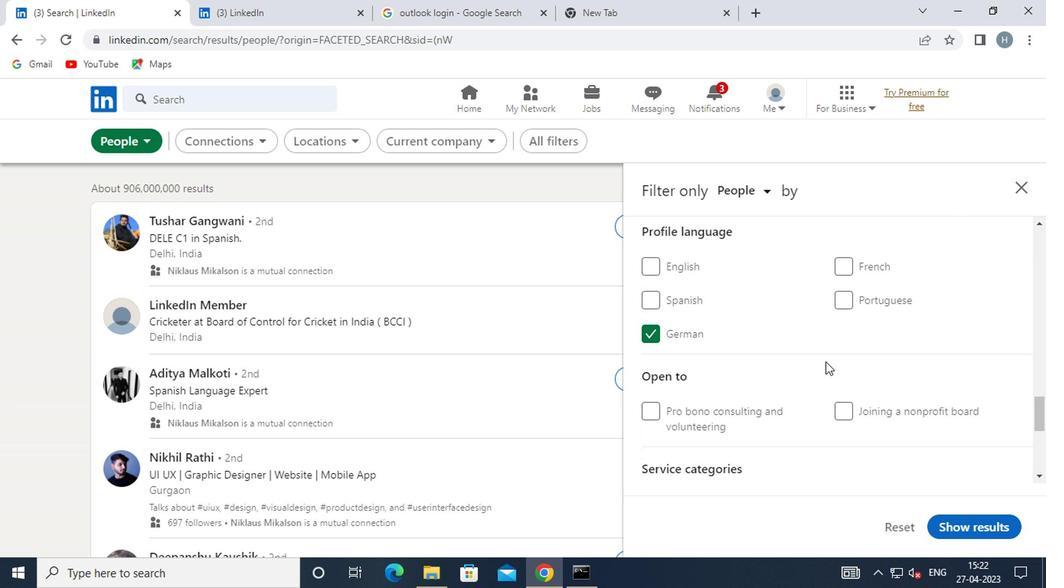 
Action: Mouse scrolled (822, 362) with delta (0, 0)
Screenshot: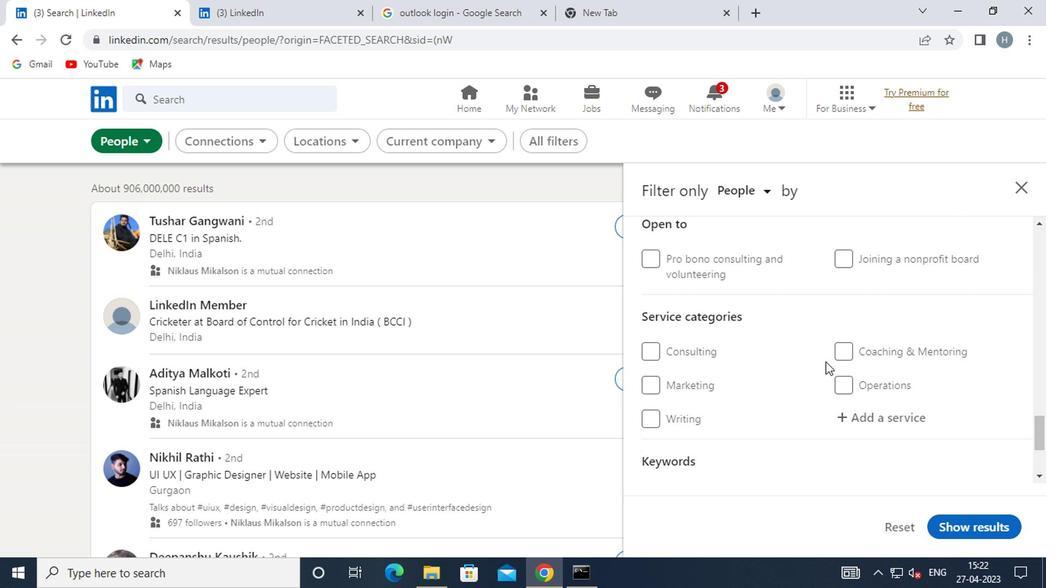 
Action: Mouse moved to (868, 340)
Screenshot: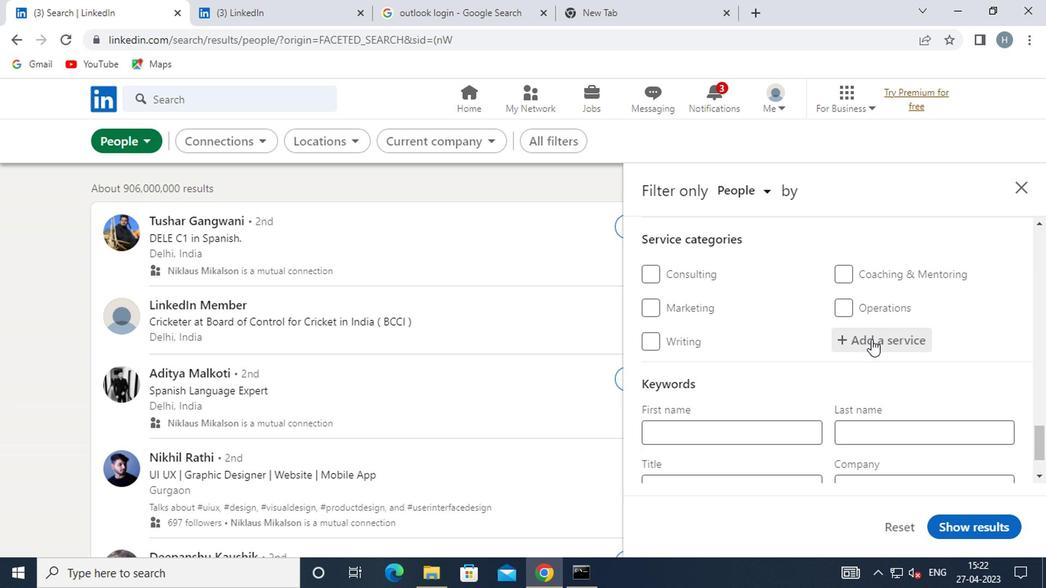 
Action: Mouse pressed left at (868, 340)
Screenshot: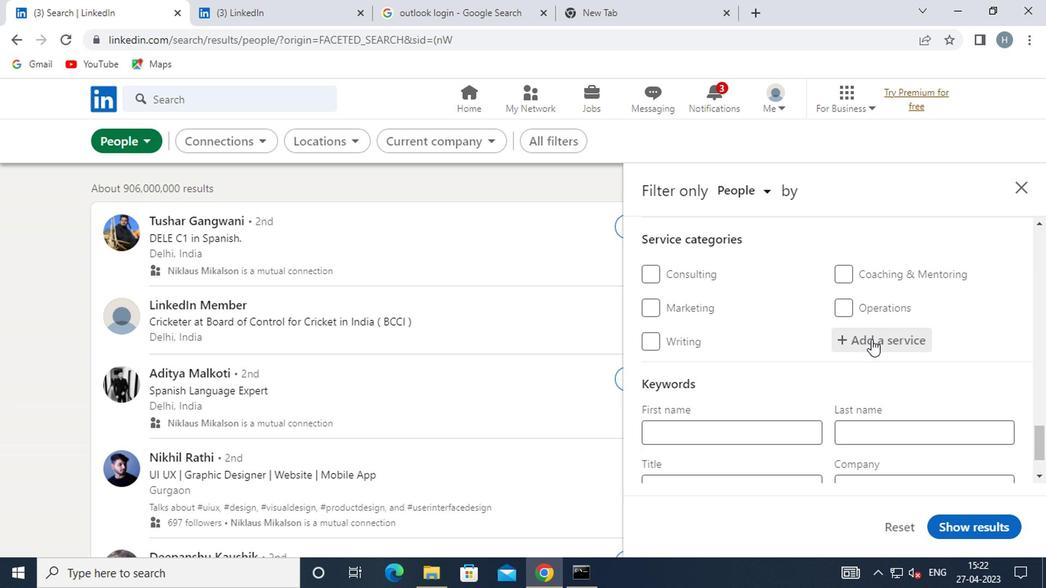 
Action: Mouse moved to (868, 339)
Screenshot: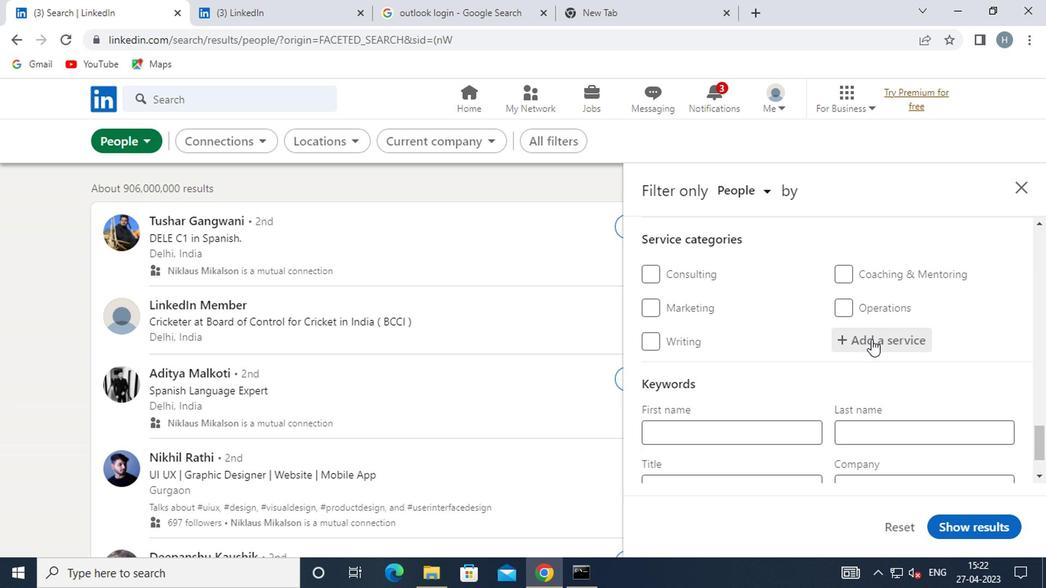 
Action: Key pressed <Key.shift><Key.shift><Key.shift>LOGO
Screenshot: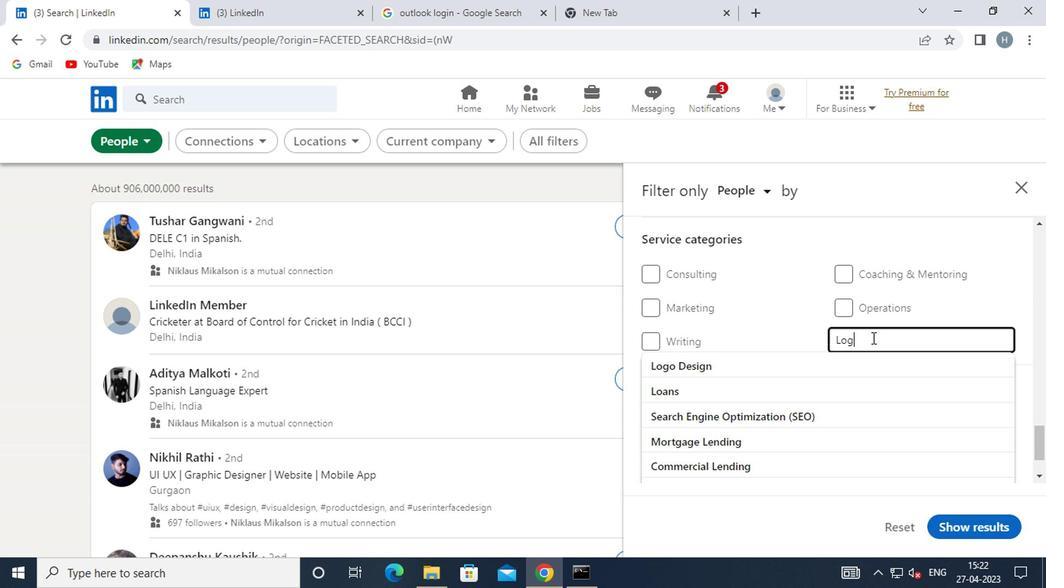 
Action: Mouse moved to (792, 366)
Screenshot: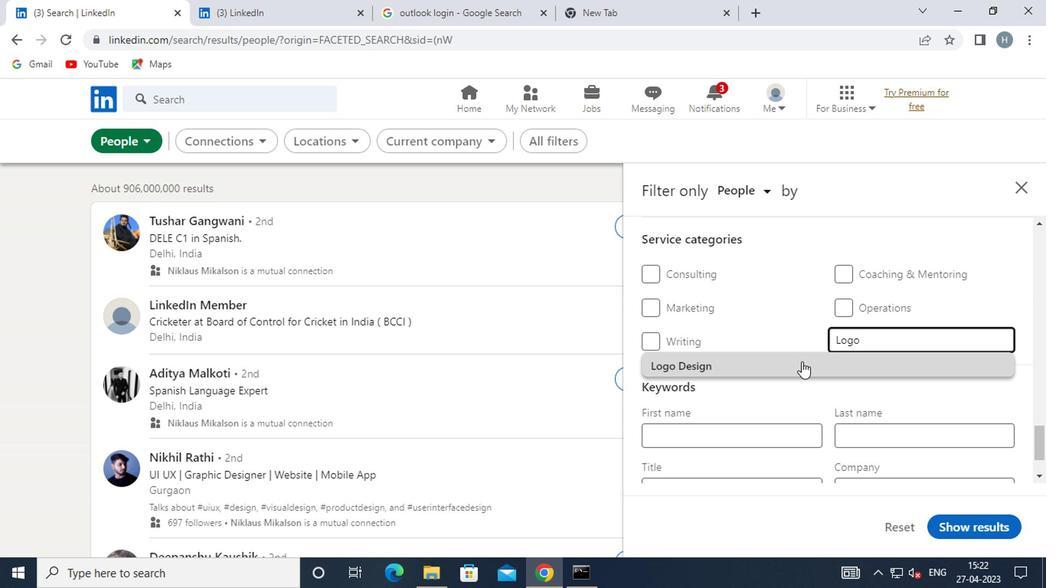 
Action: Mouse pressed left at (792, 366)
Screenshot: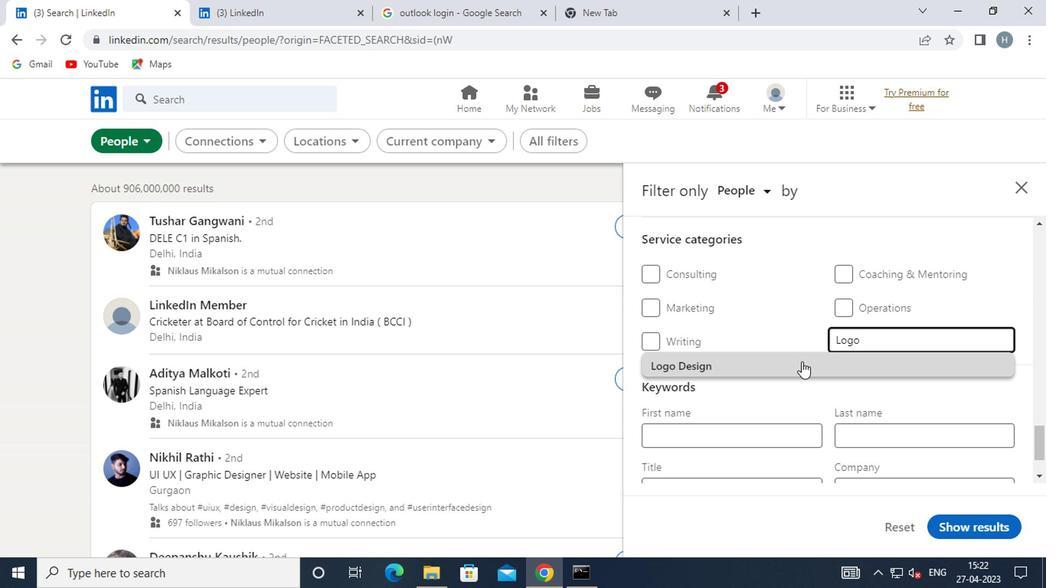
Action: Mouse moved to (794, 364)
Screenshot: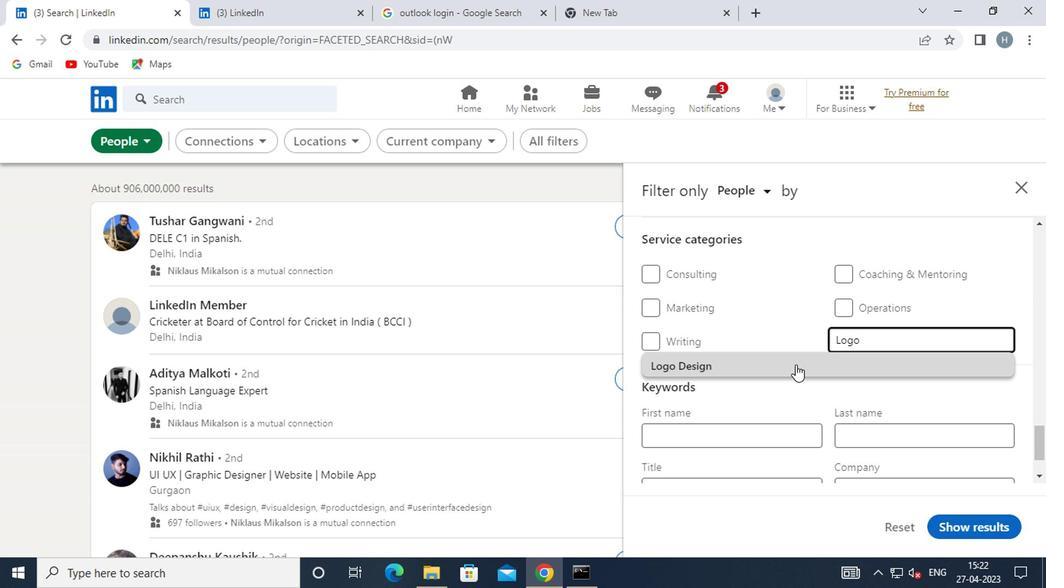 
Action: Mouse scrolled (794, 364) with delta (0, 0)
Screenshot: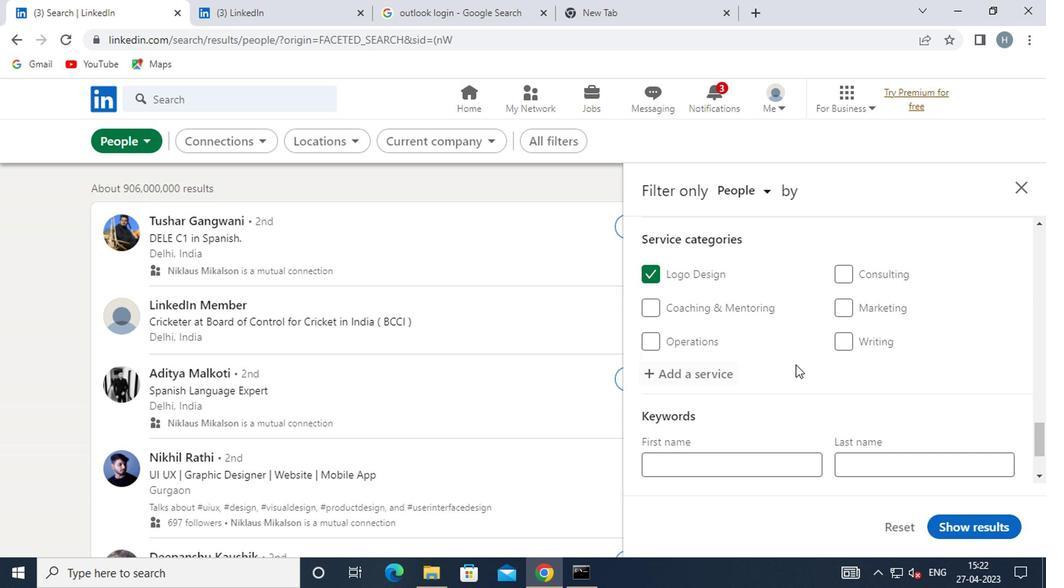 
Action: Mouse scrolled (794, 364) with delta (0, 0)
Screenshot: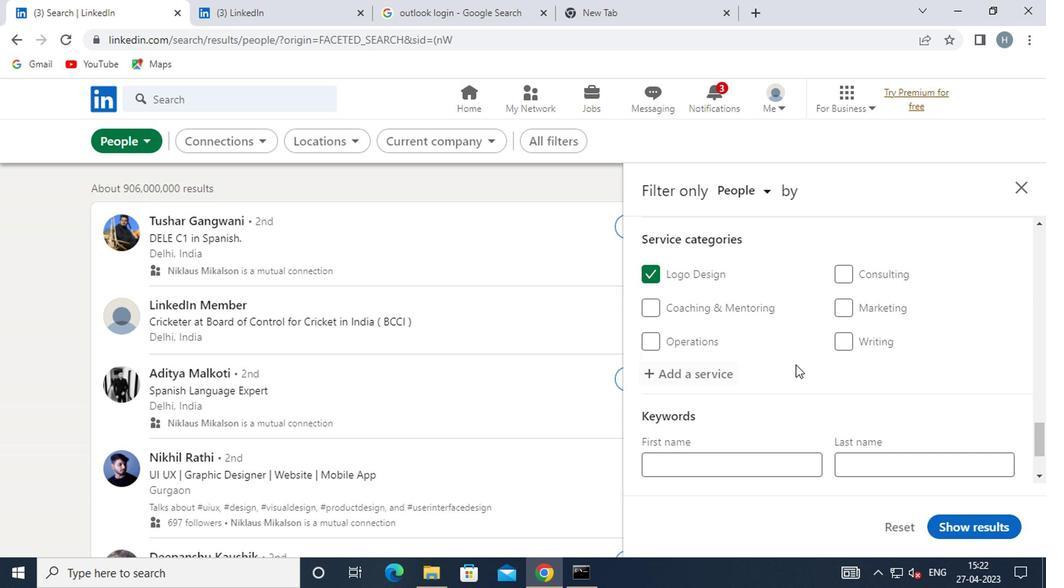 
Action: Mouse moved to (794, 364)
Screenshot: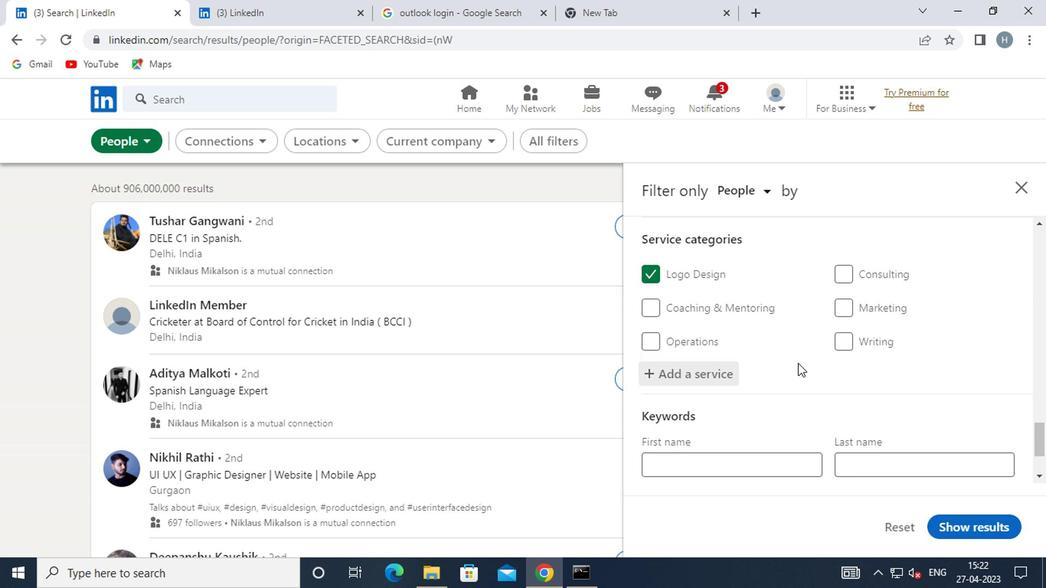 
Action: Mouse scrolled (794, 364) with delta (0, 0)
Screenshot: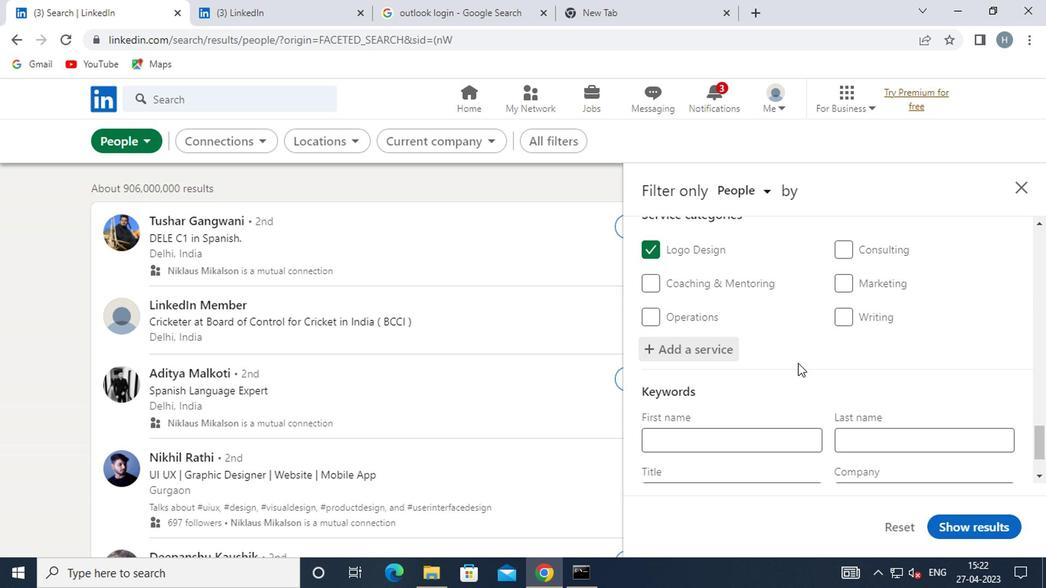 
Action: Mouse scrolled (794, 364) with delta (0, 0)
Screenshot: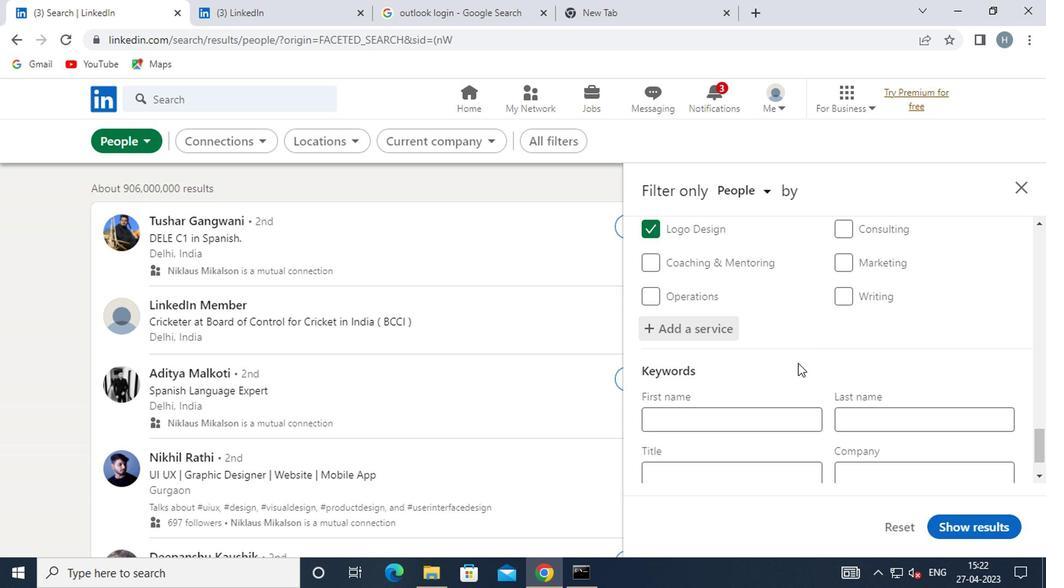
Action: Mouse moved to (761, 411)
Screenshot: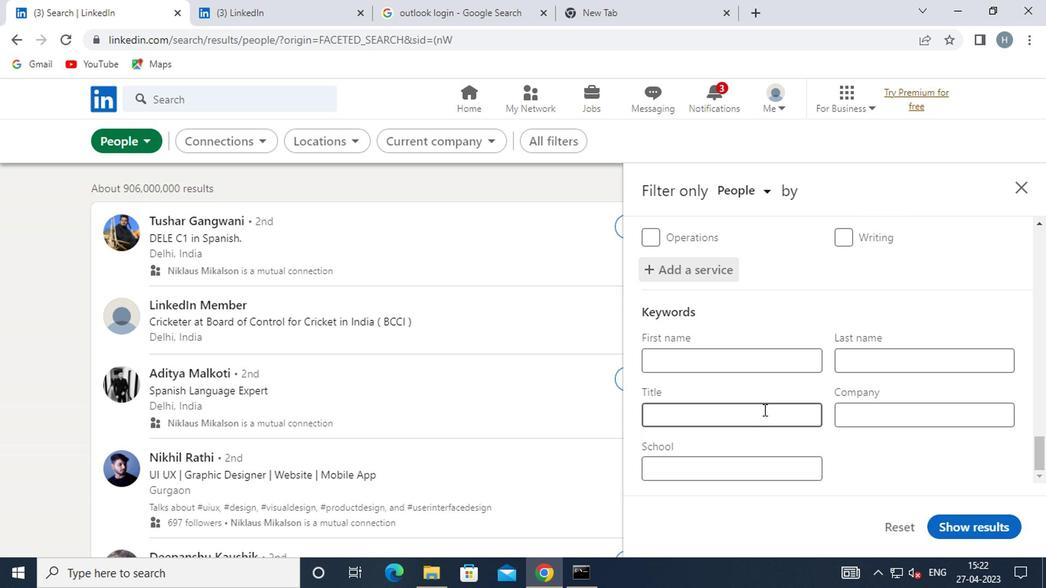 
Action: Mouse pressed left at (761, 411)
Screenshot: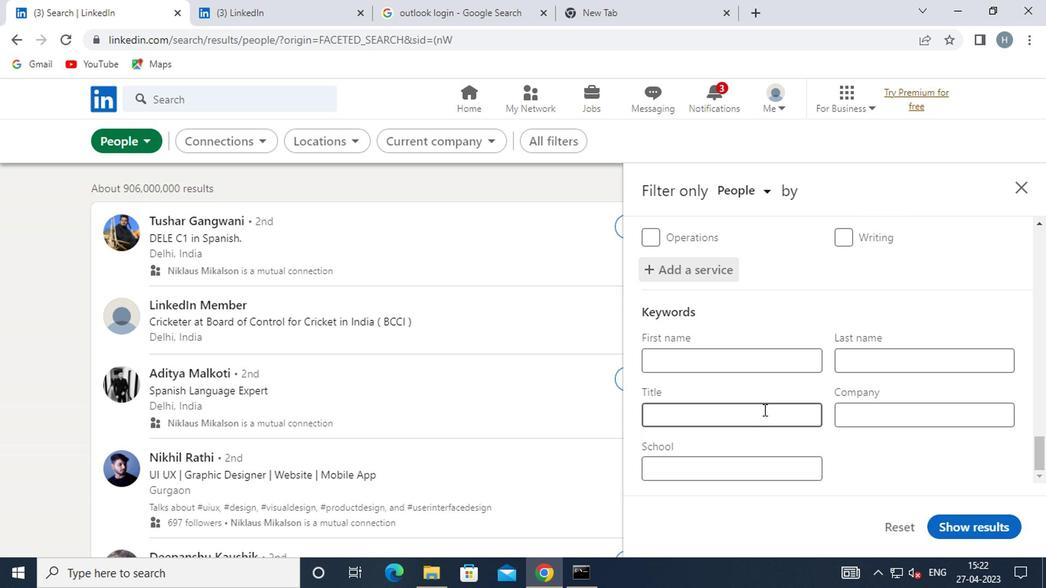 
Action: Mouse moved to (761, 409)
Screenshot: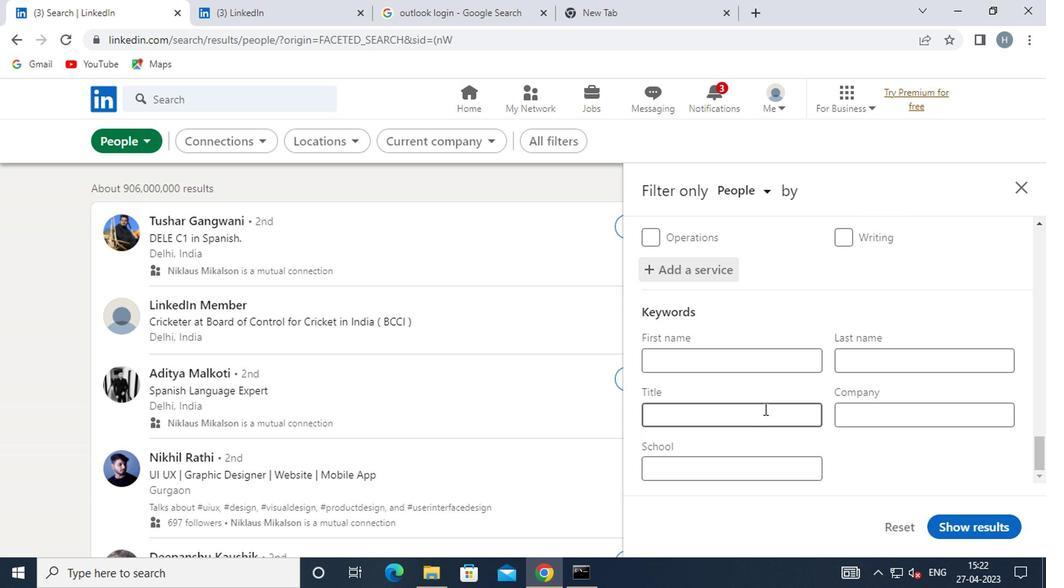 
Action: Key pressed <Key.shift>OWNER
Screenshot: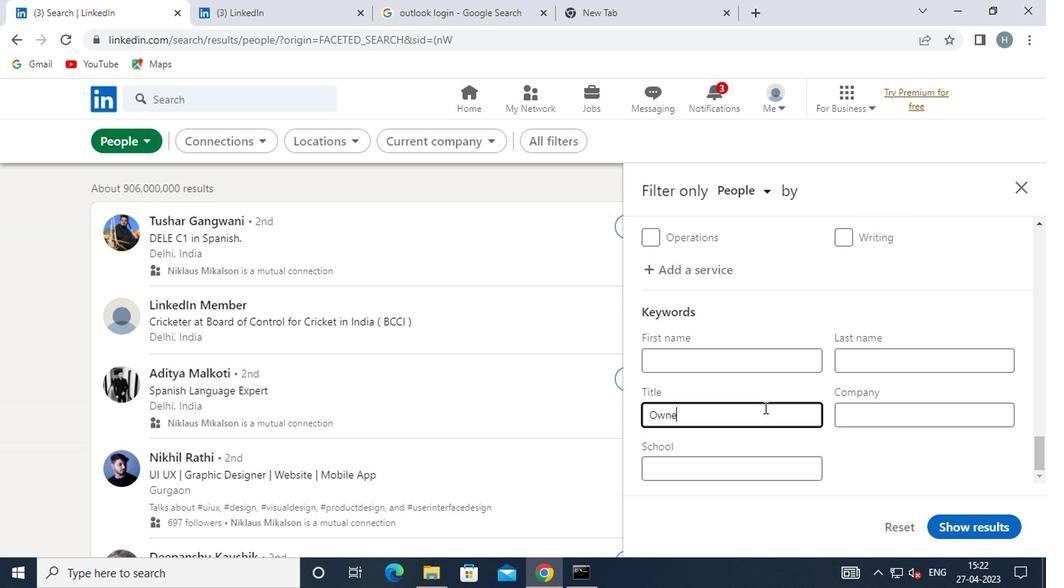 
Action: Mouse moved to (962, 528)
Screenshot: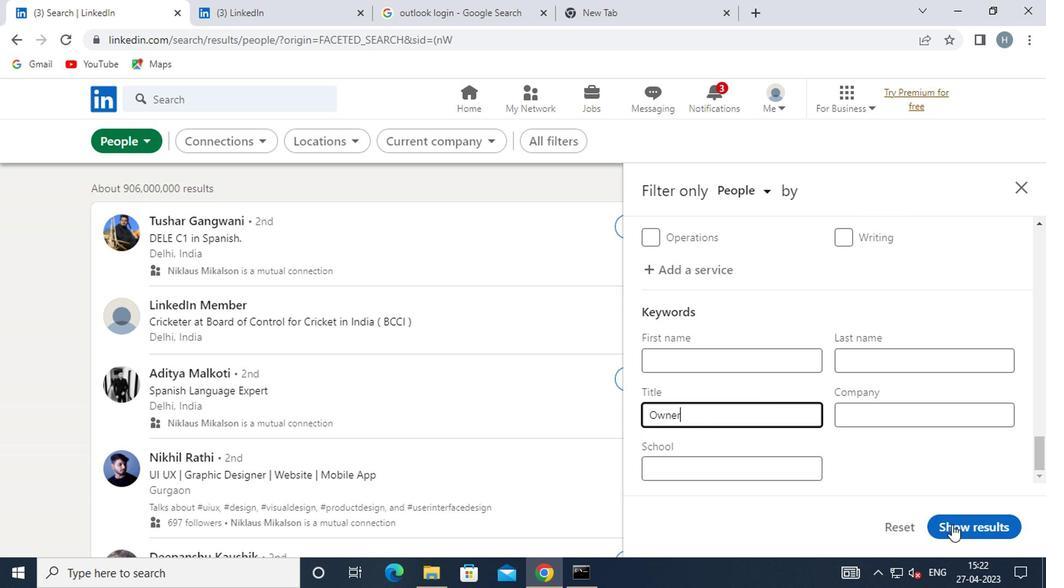 
Action: Mouse pressed left at (962, 528)
Screenshot: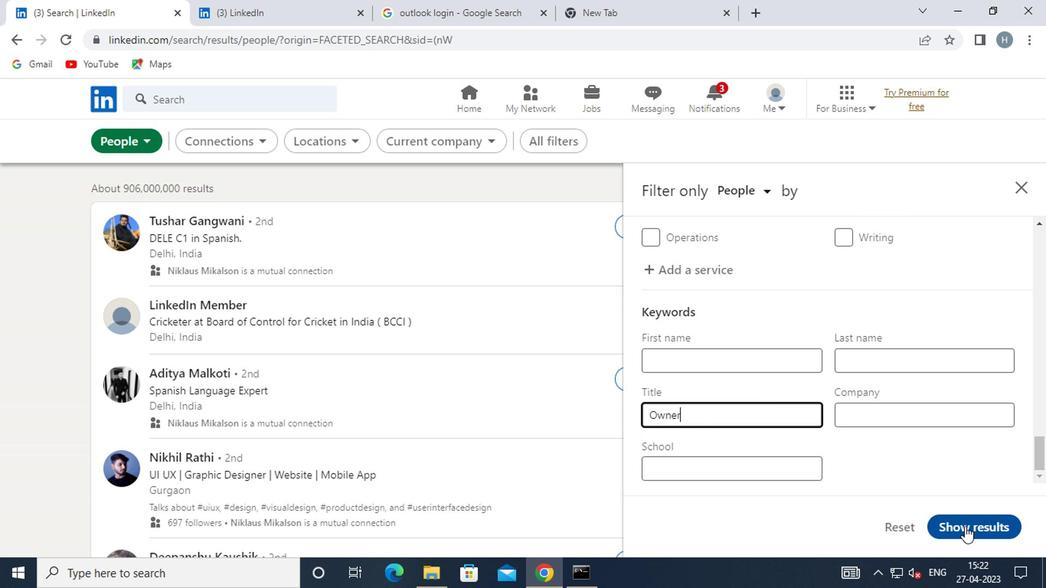 
Action: Mouse moved to (817, 396)
Screenshot: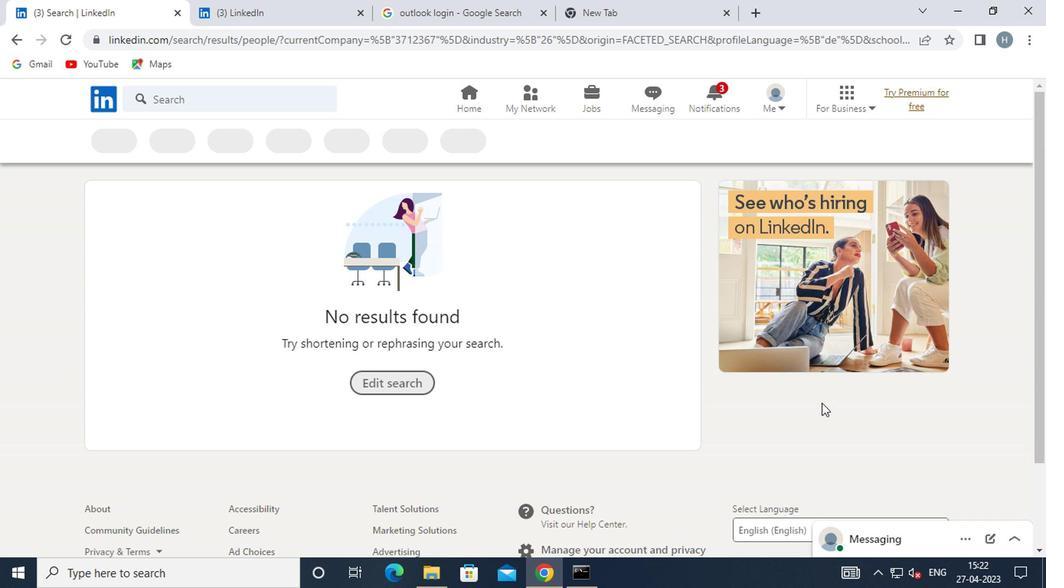 
